 Task: Find connections with filter location Muzaffarnagar with filter topic #moneywith filter profile language German with filter current company Marcura with filter school RAJIV GANDHI UNIVERSITY OF KNOWLEDGE TECHNOLOGIES, NUZVID with filter industry Dairy Product Manufacturing with filter service category Property Management with filter keywords title Drafter
Action: Mouse moved to (697, 114)
Screenshot: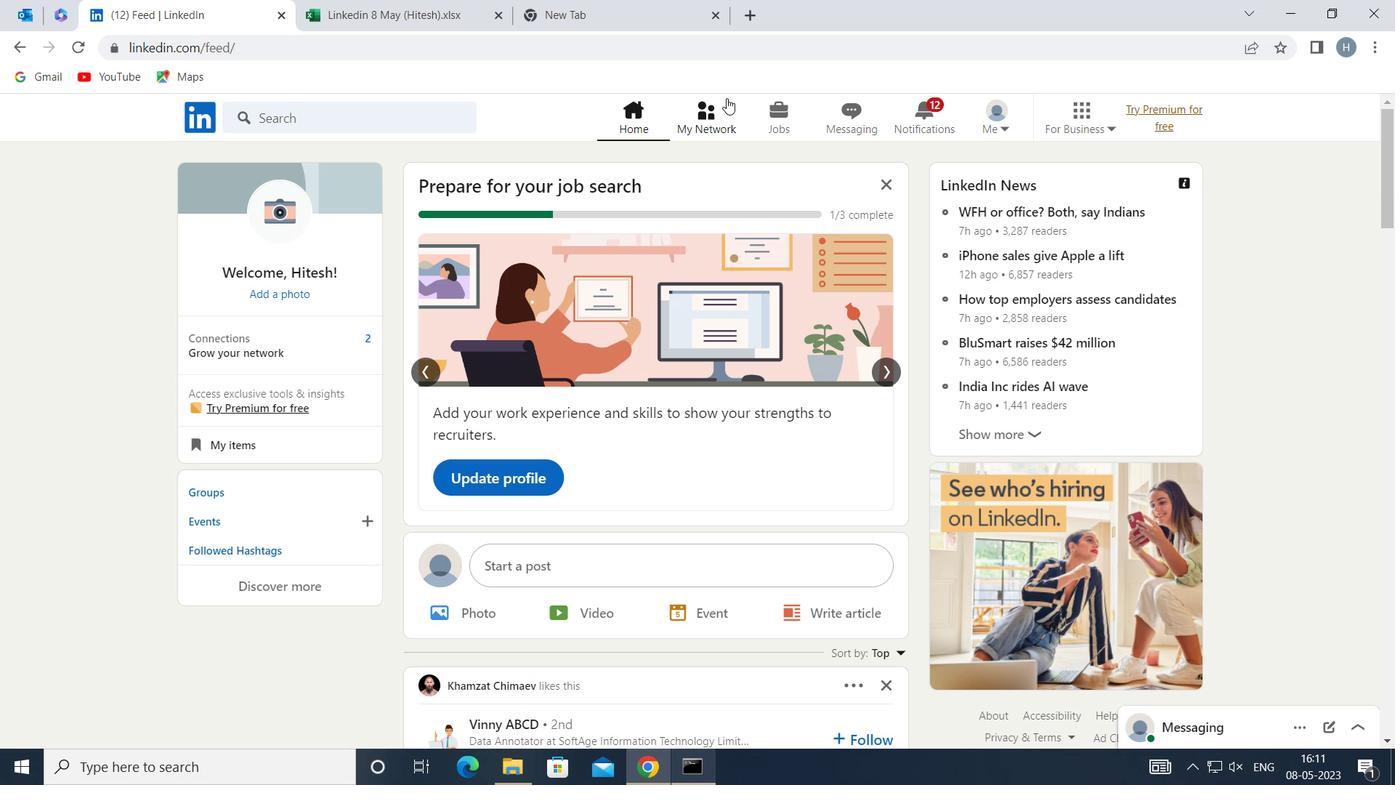 
Action: Mouse pressed left at (697, 114)
Screenshot: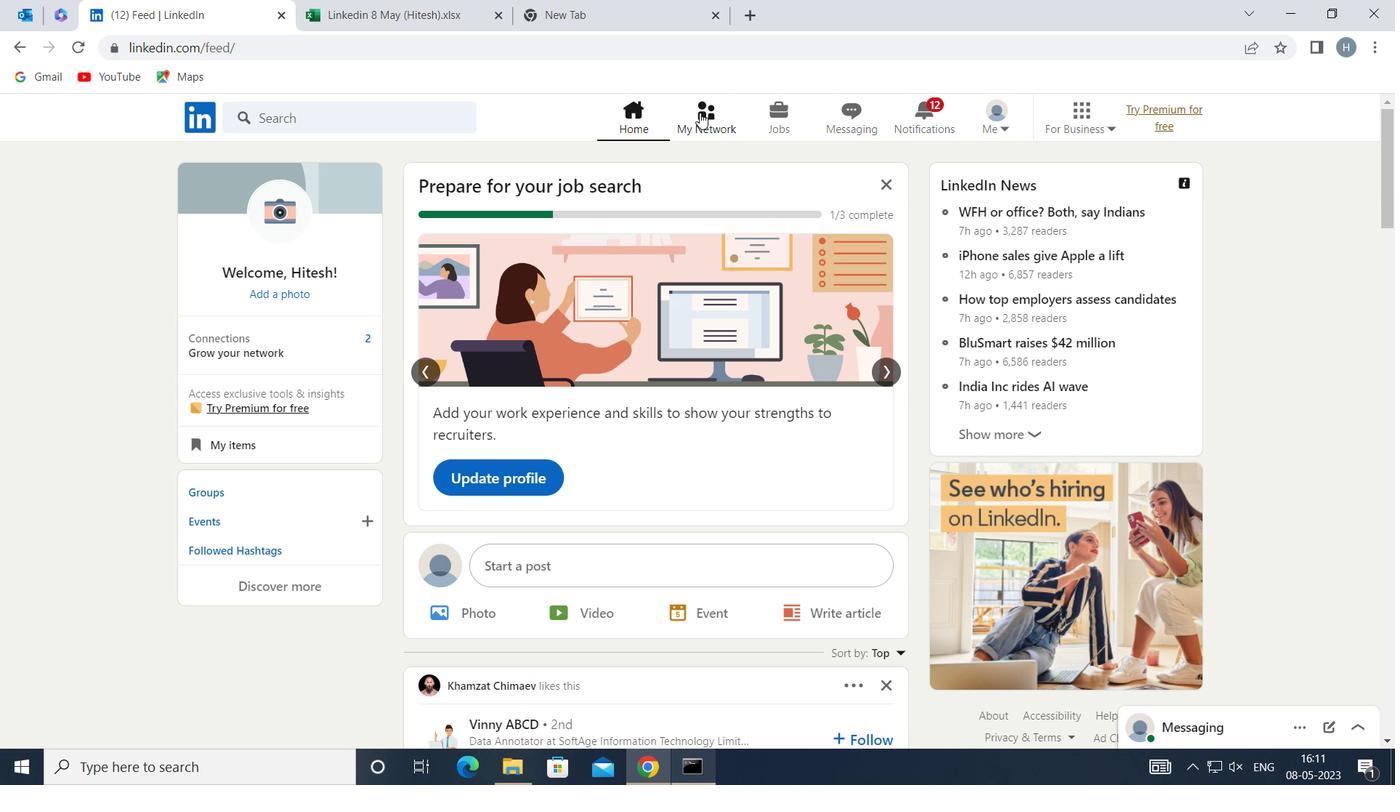 
Action: Mouse moved to (396, 222)
Screenshot: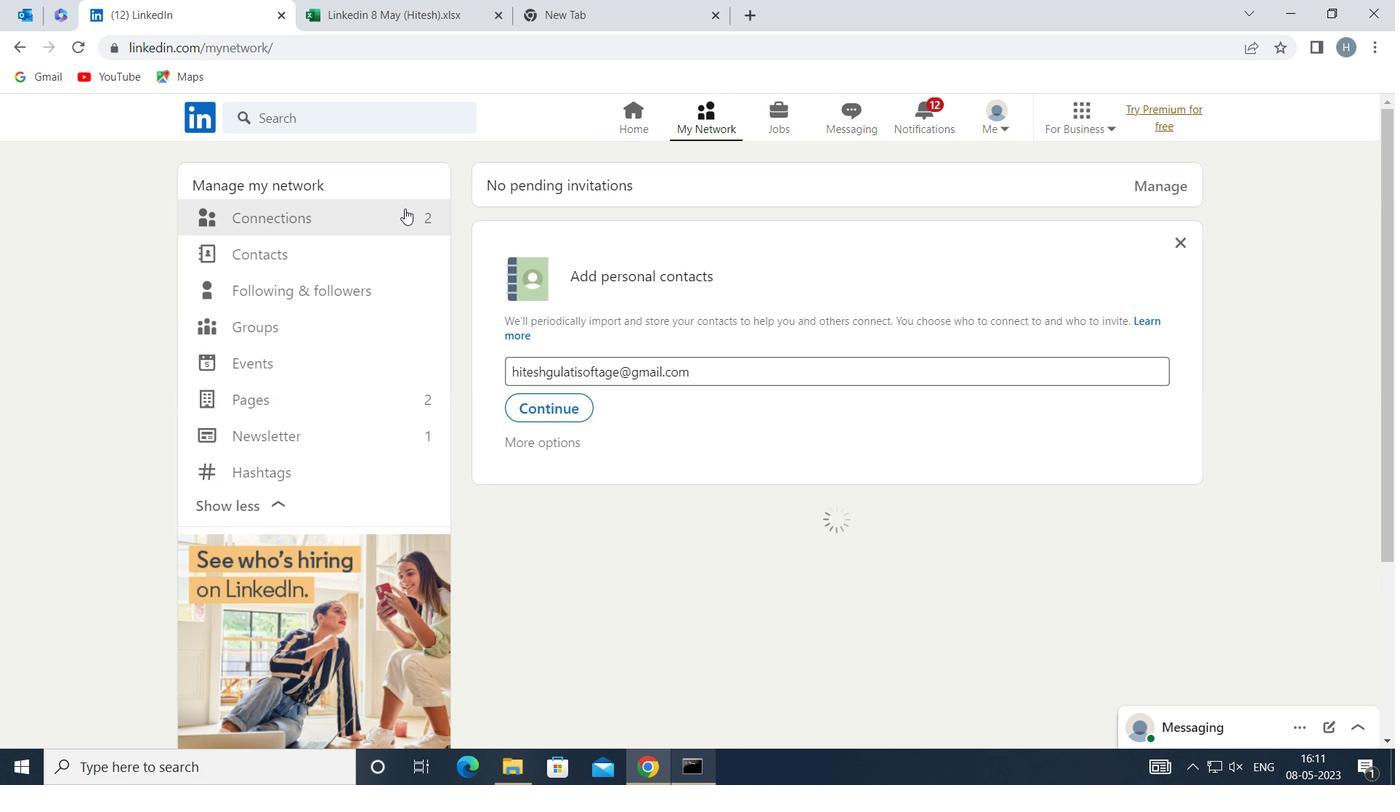 
Action: Mouse pressed left at (396, 222)
Screenshot: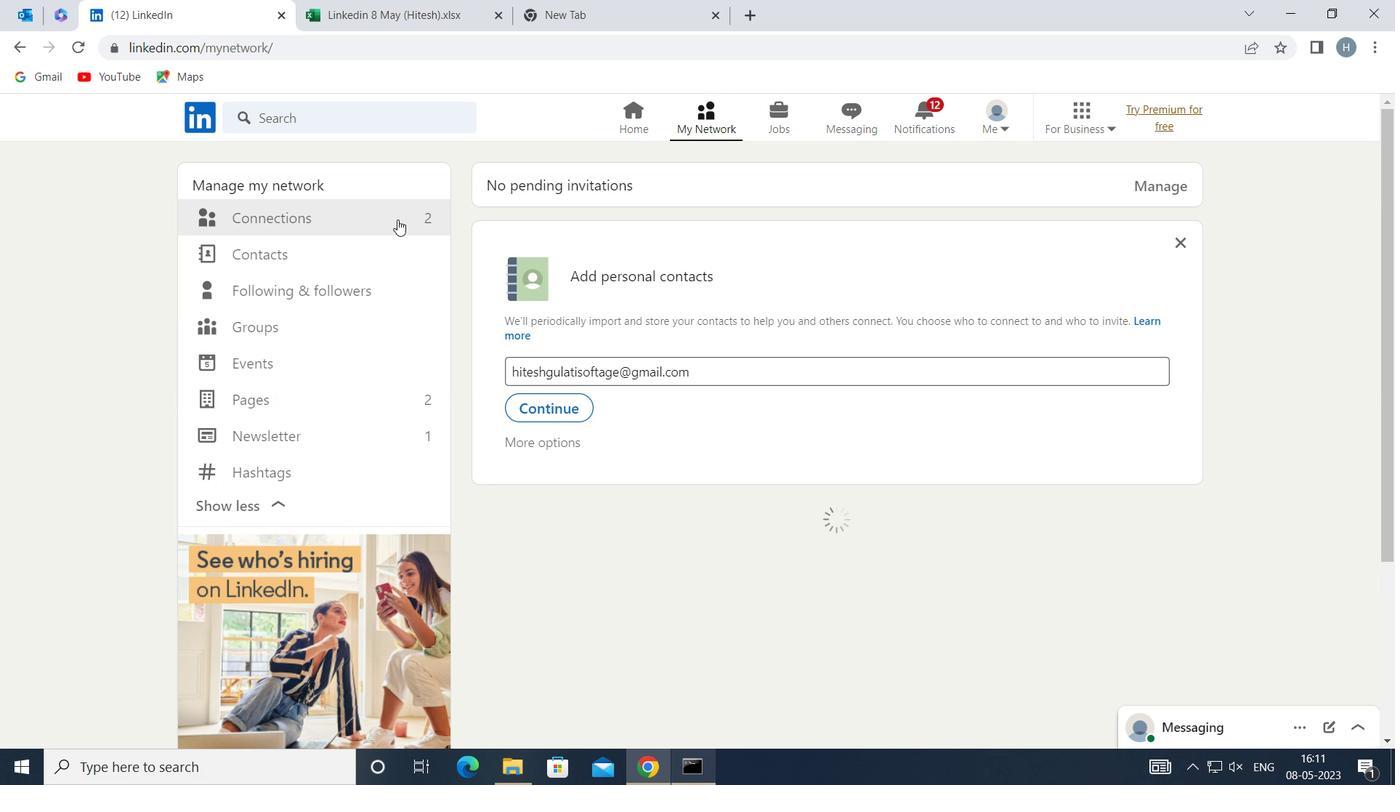 
Action: Mouse moved to (849, 218)
Screenshot: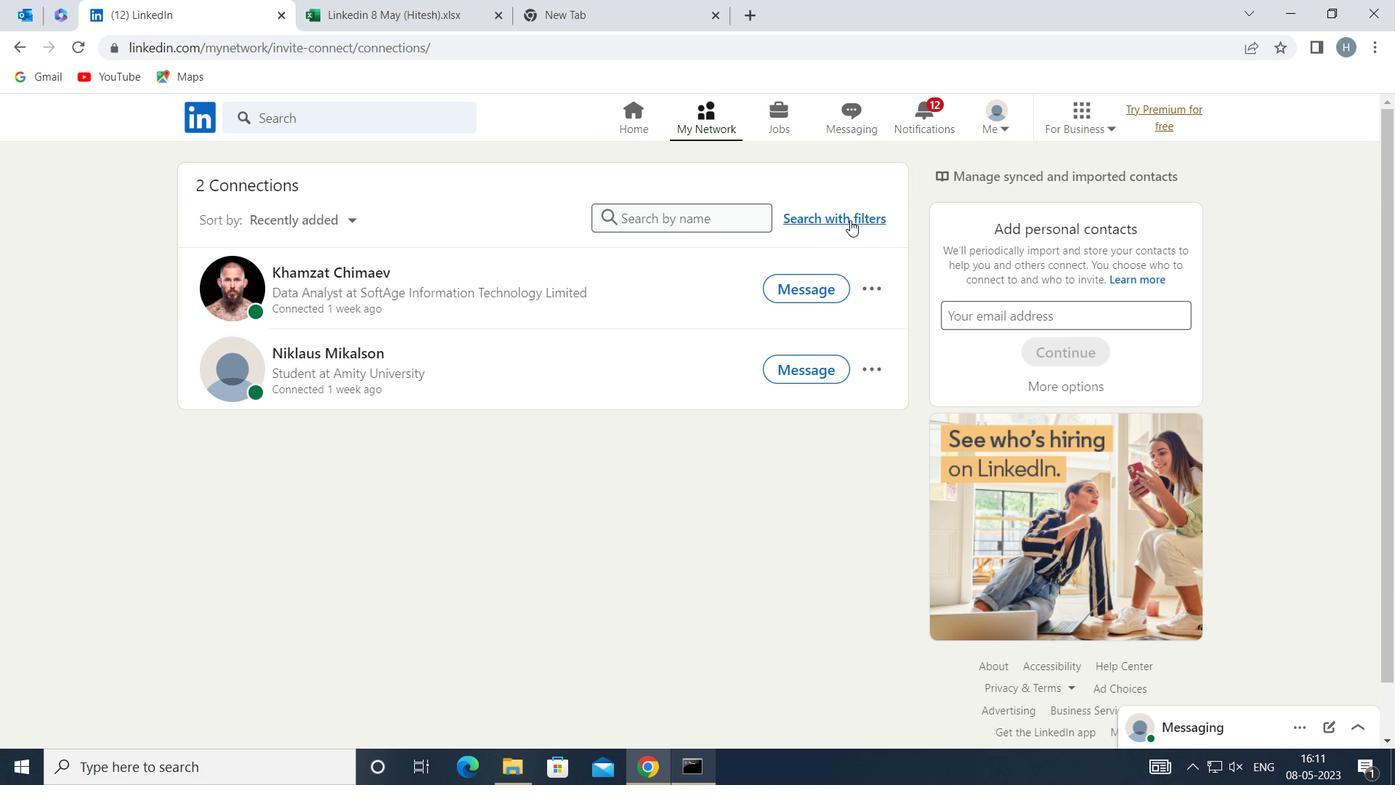 
Action: Mouse pressed left at (849, 218)
Screenshot: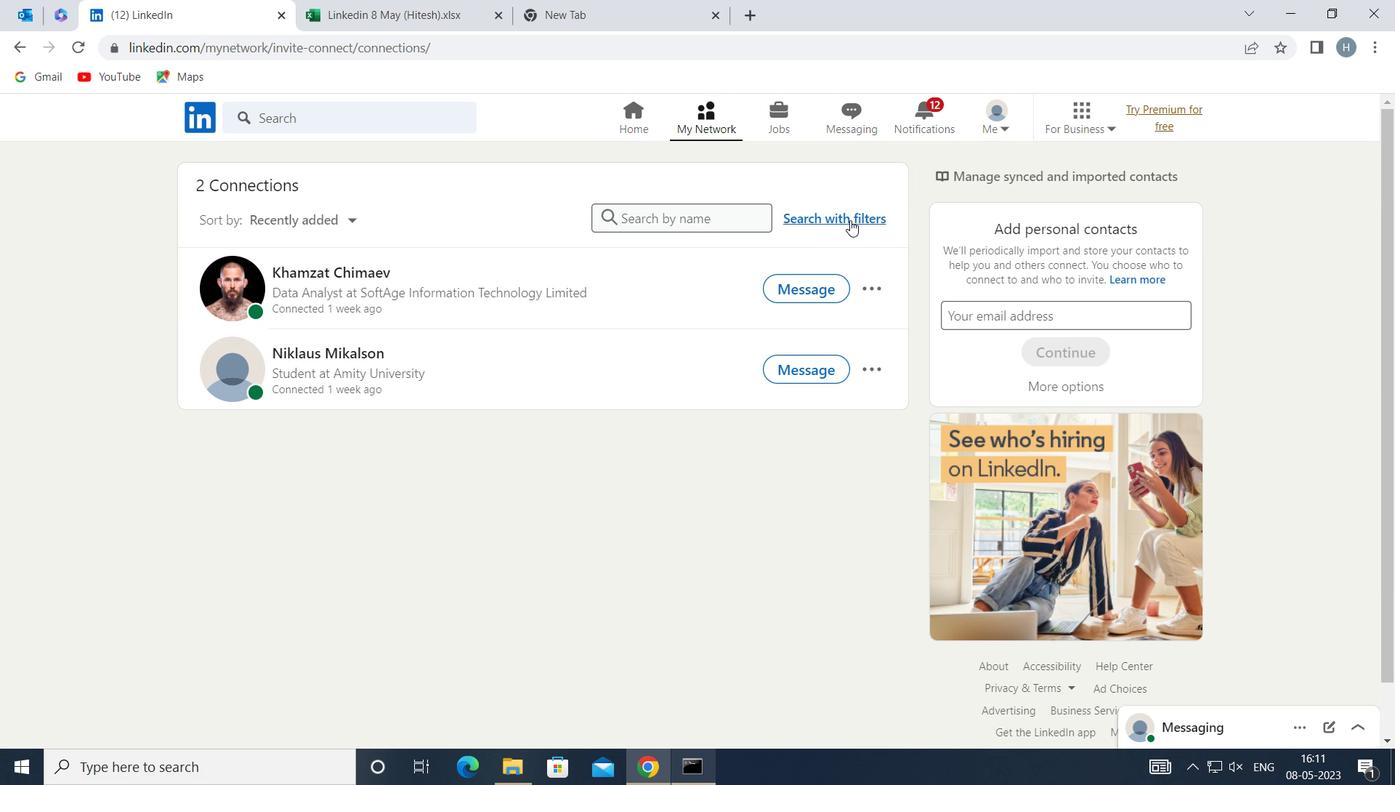 
Action: Mouse moved to (825, 218)
Screenshot: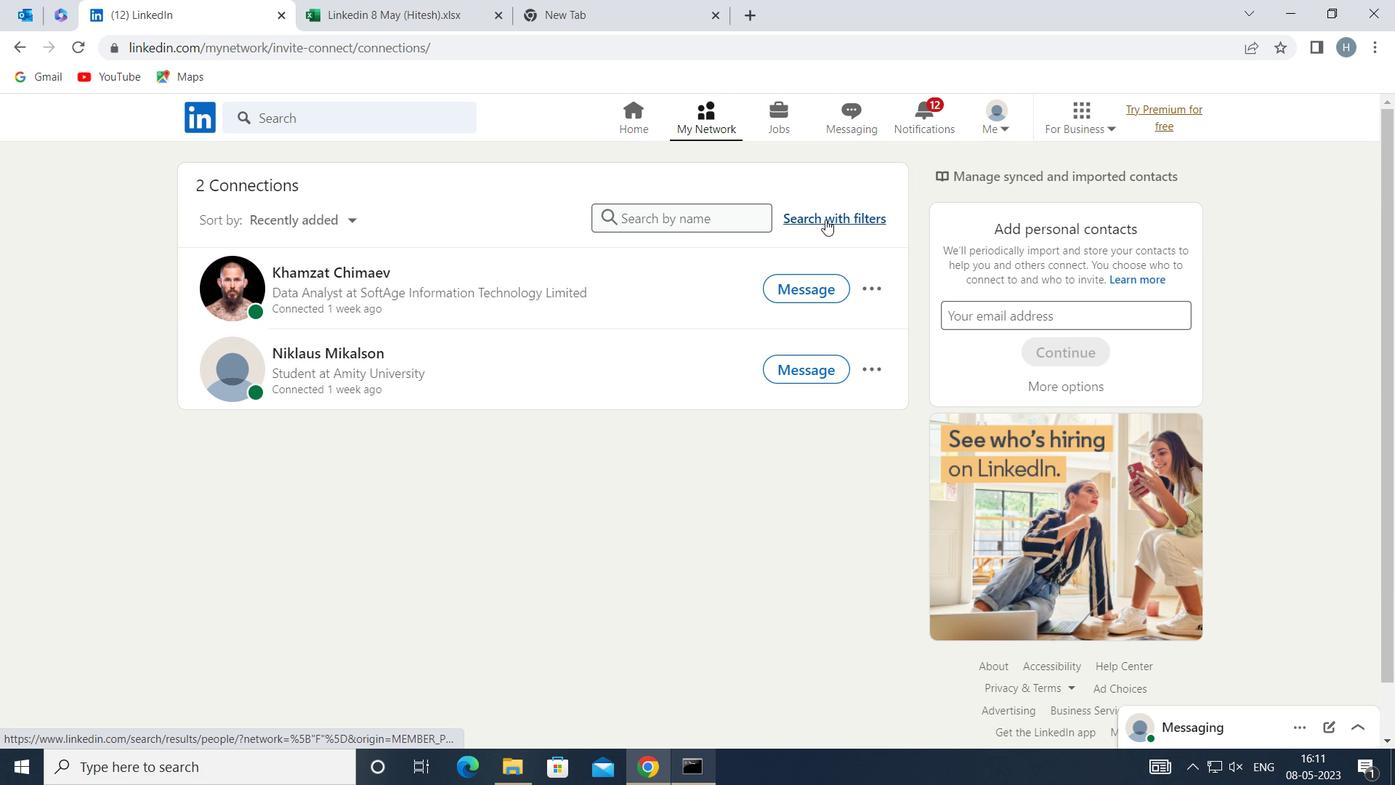 
Action: Mouse pressed left at (825, 218)
Screenshot: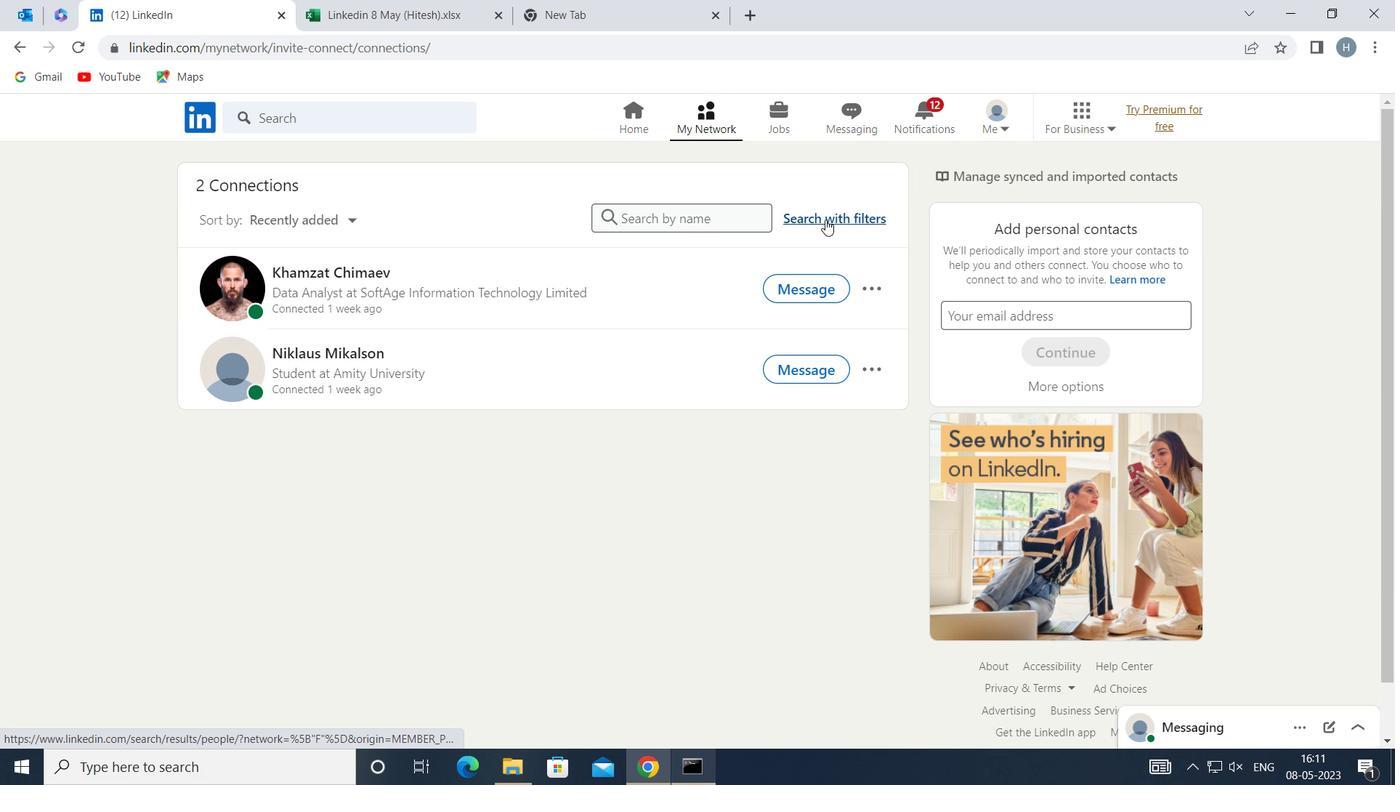 
Action: Mouse moved to (753, 165)
Screenshot: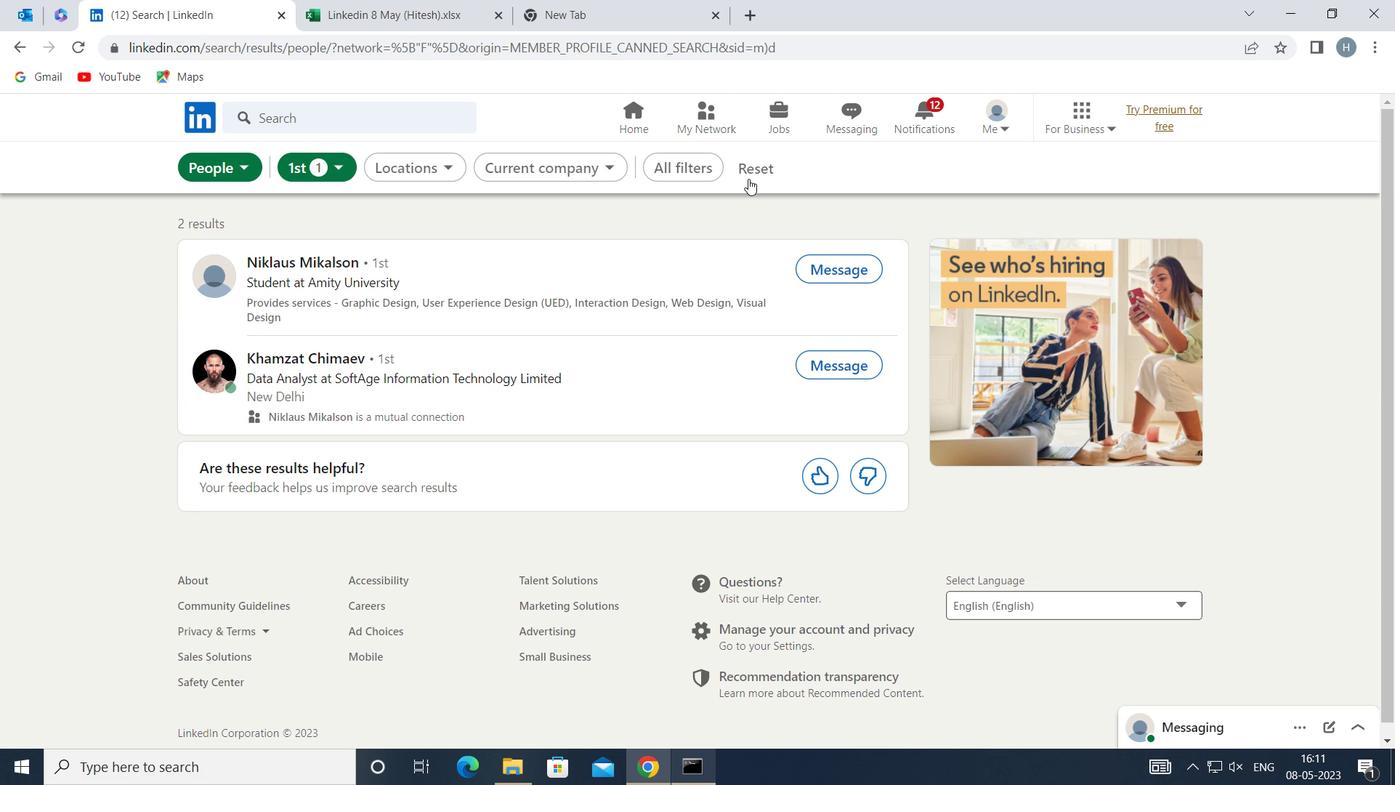 
Action: Mouse pressed left at (753, 165)
Screenshot: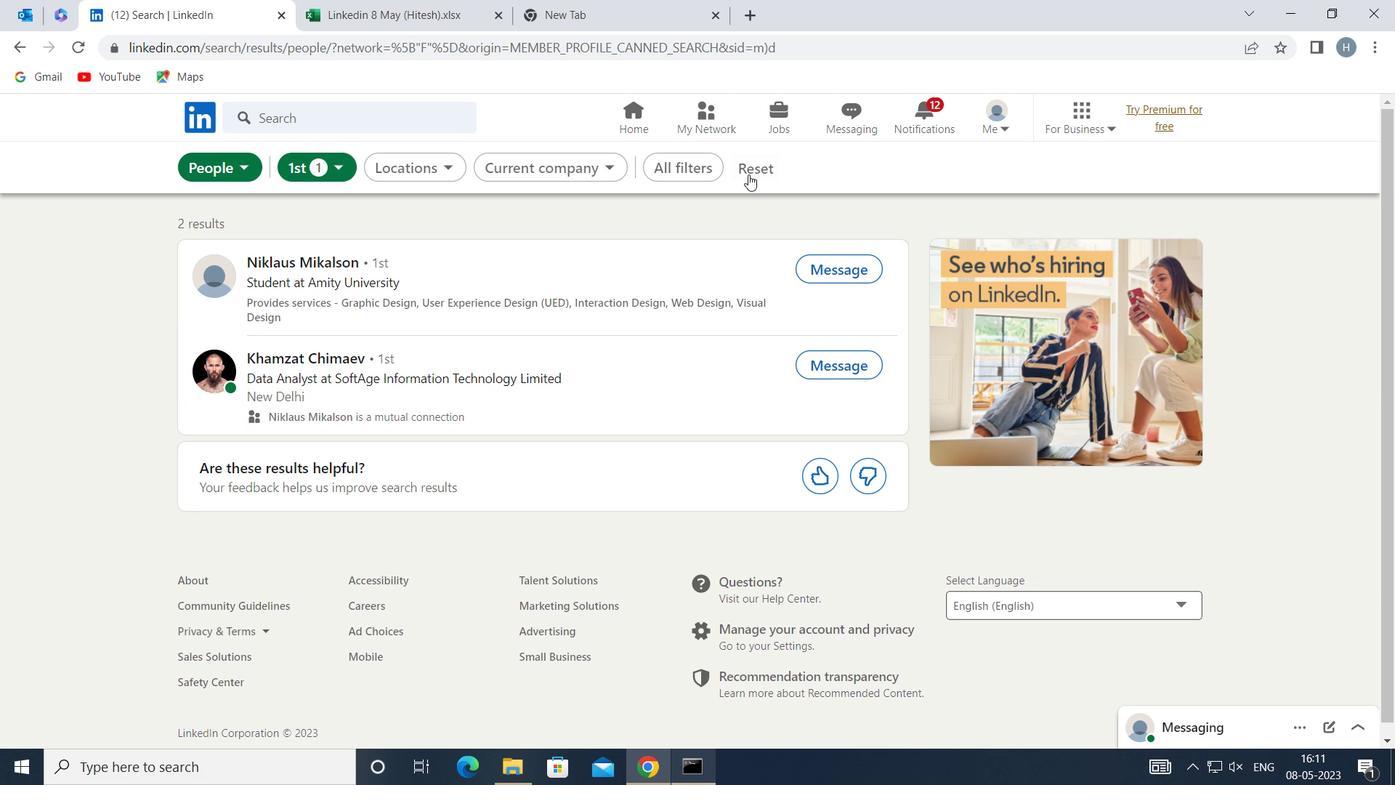 
Action: Mouse moved to (732, 164)
Screenshot: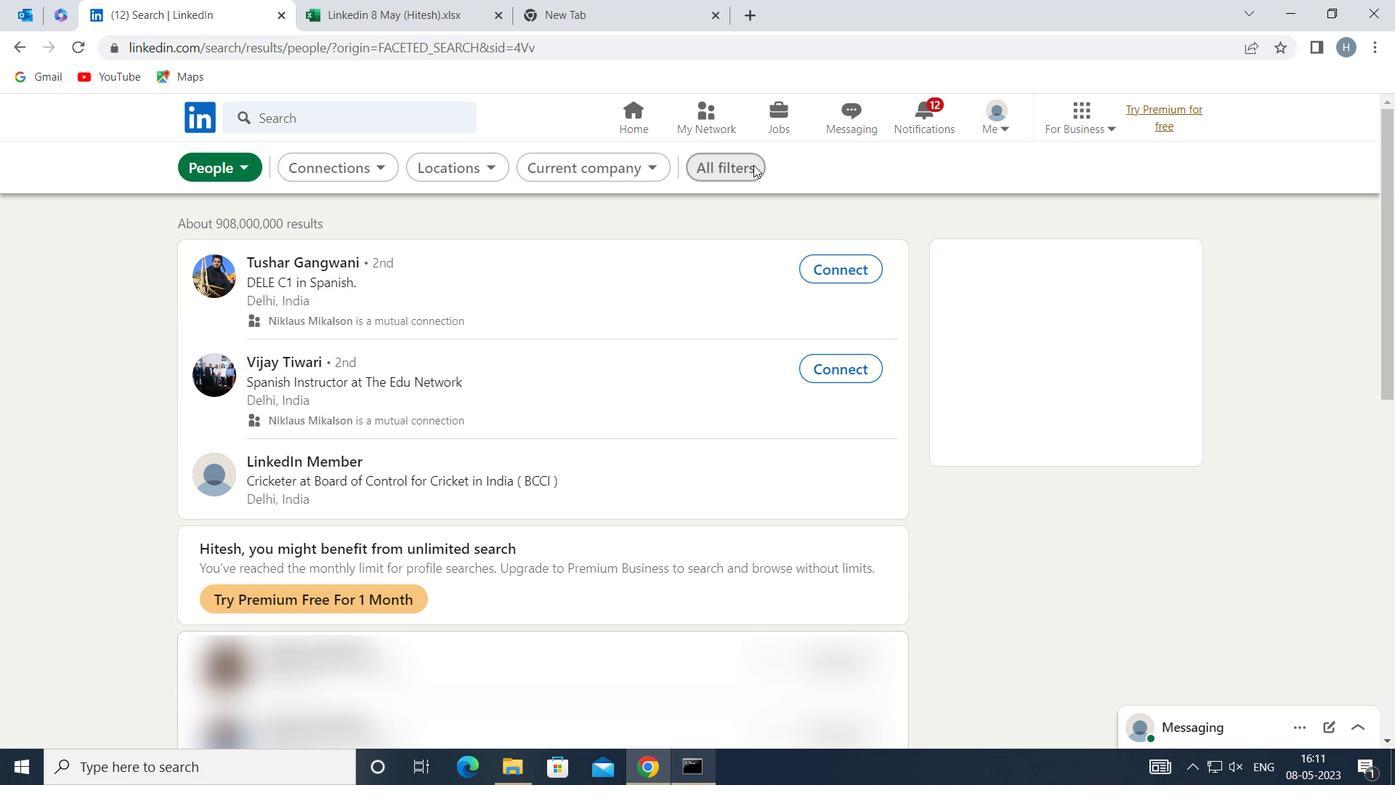 
Action: Mouse pressed left at (732, 164)
Screenshot: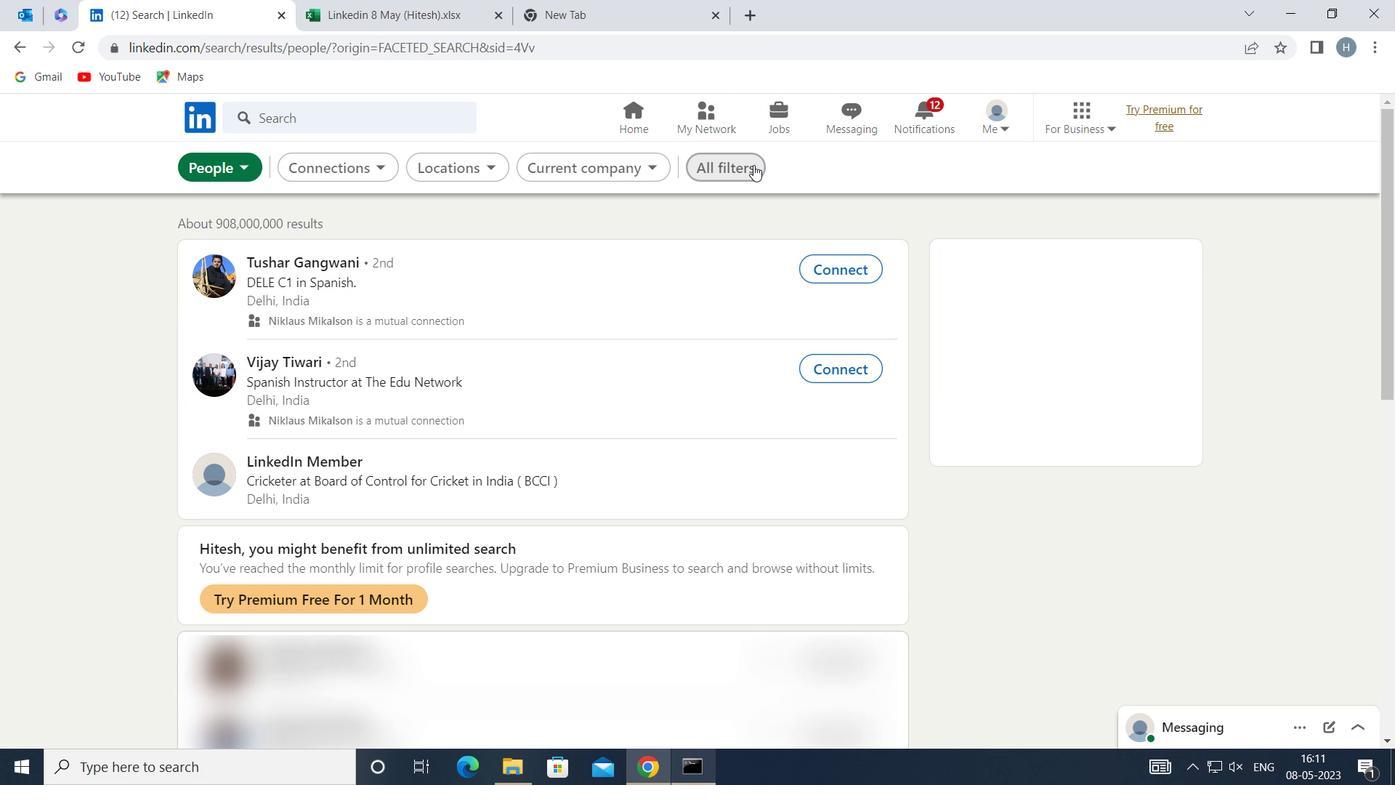 
Action: Mouse moved to (1074, 344)
Screenshot: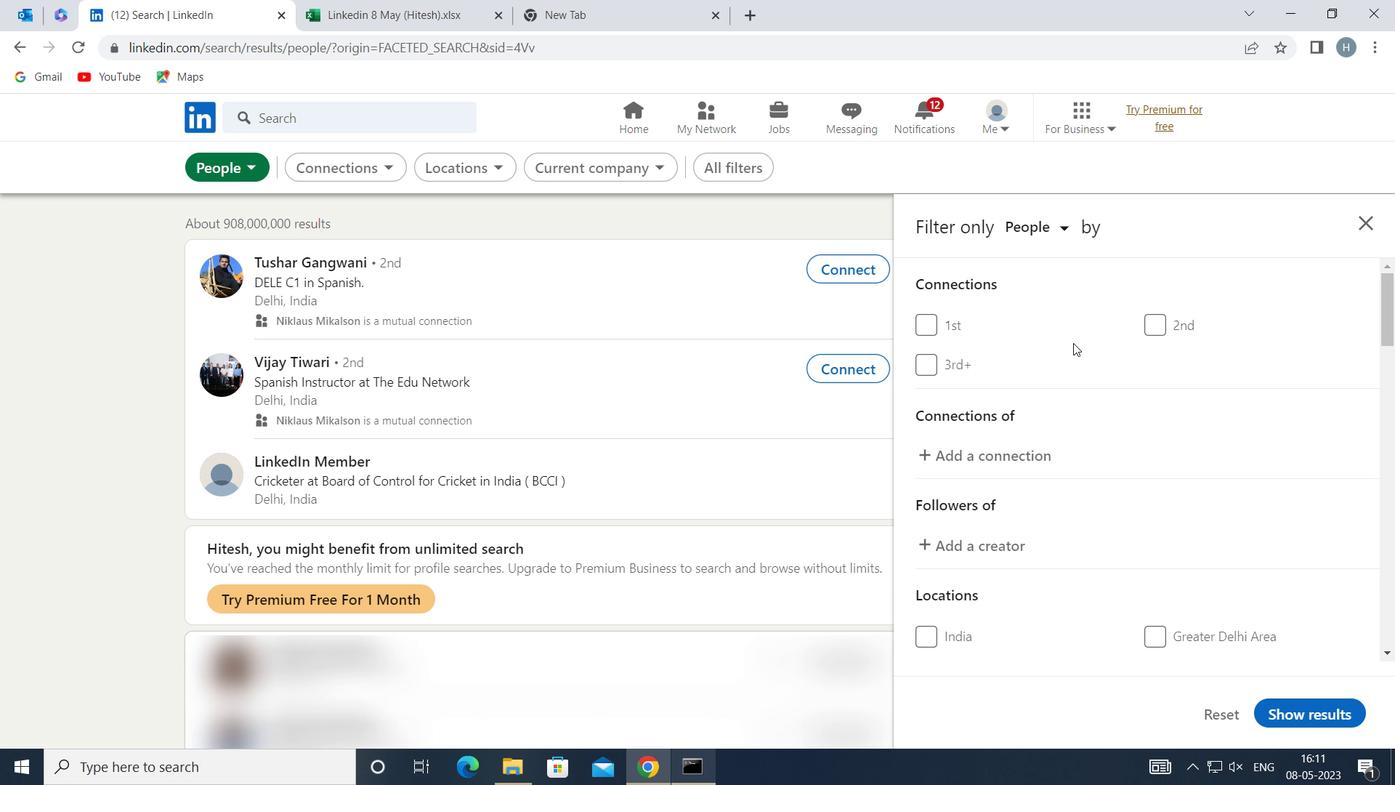 
Action: Mouse scrolled (1074, 343) with delta (0, 0)
Screenshot: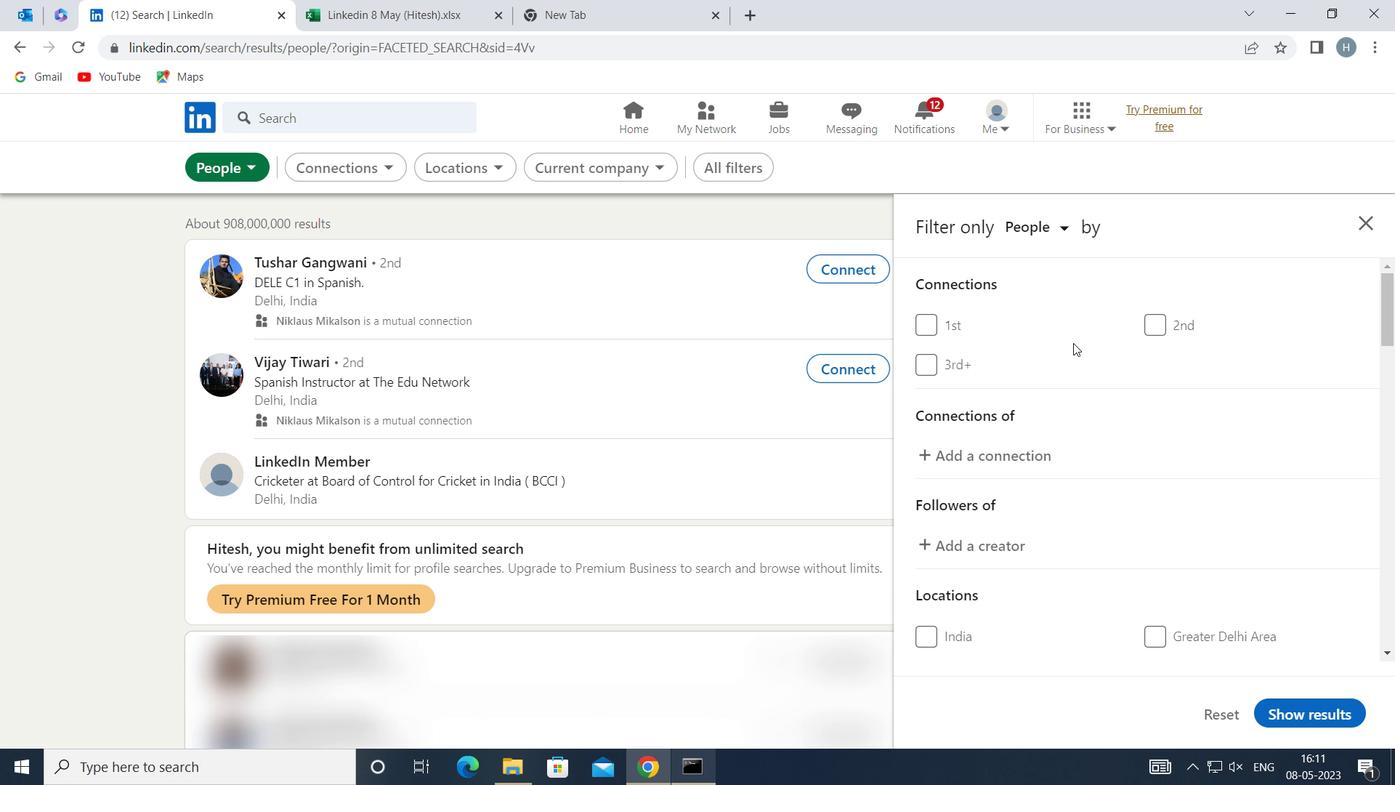 
Action: Mouse moved to (1073, 349)
Screenshot: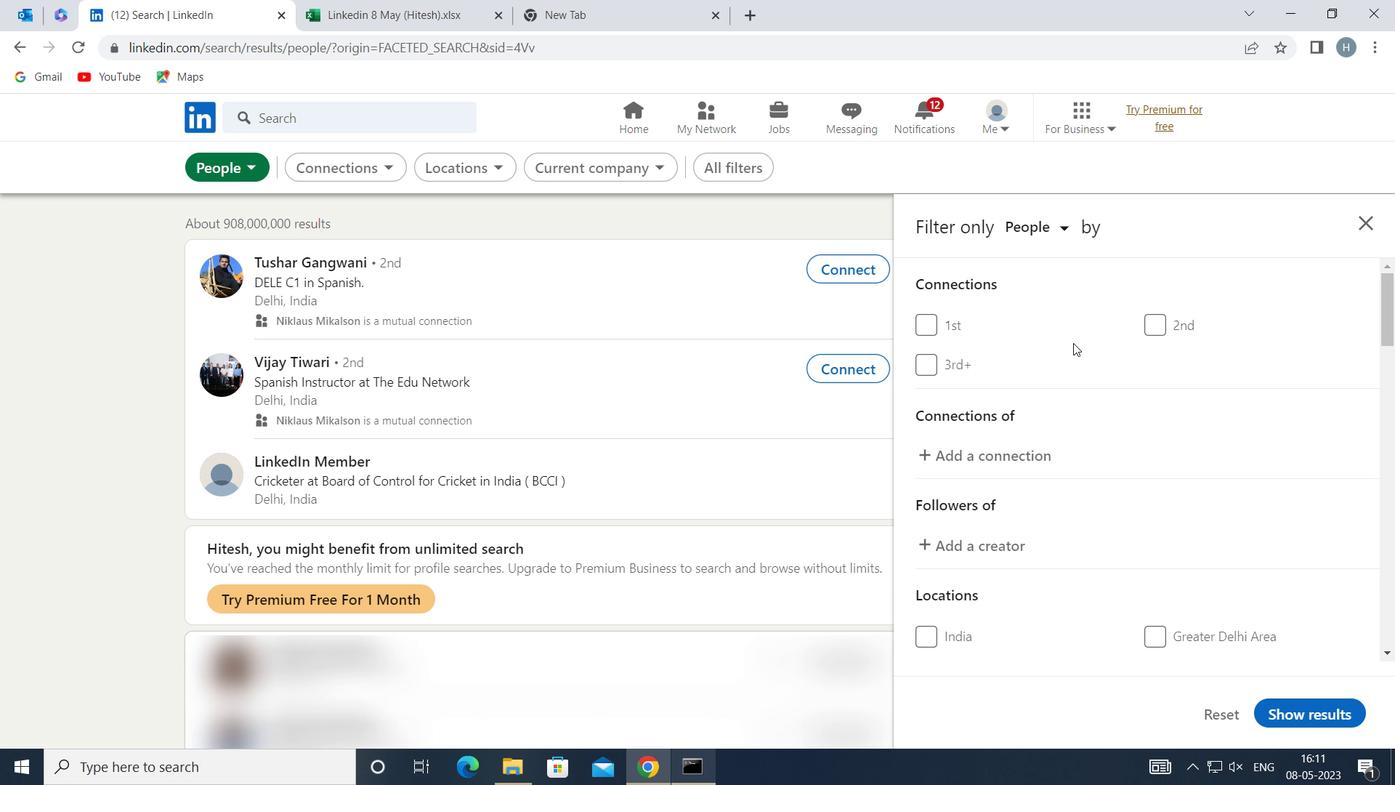 
Action: Mouse scrolled (1073, 348) with delta (0, 0)
Screenshot: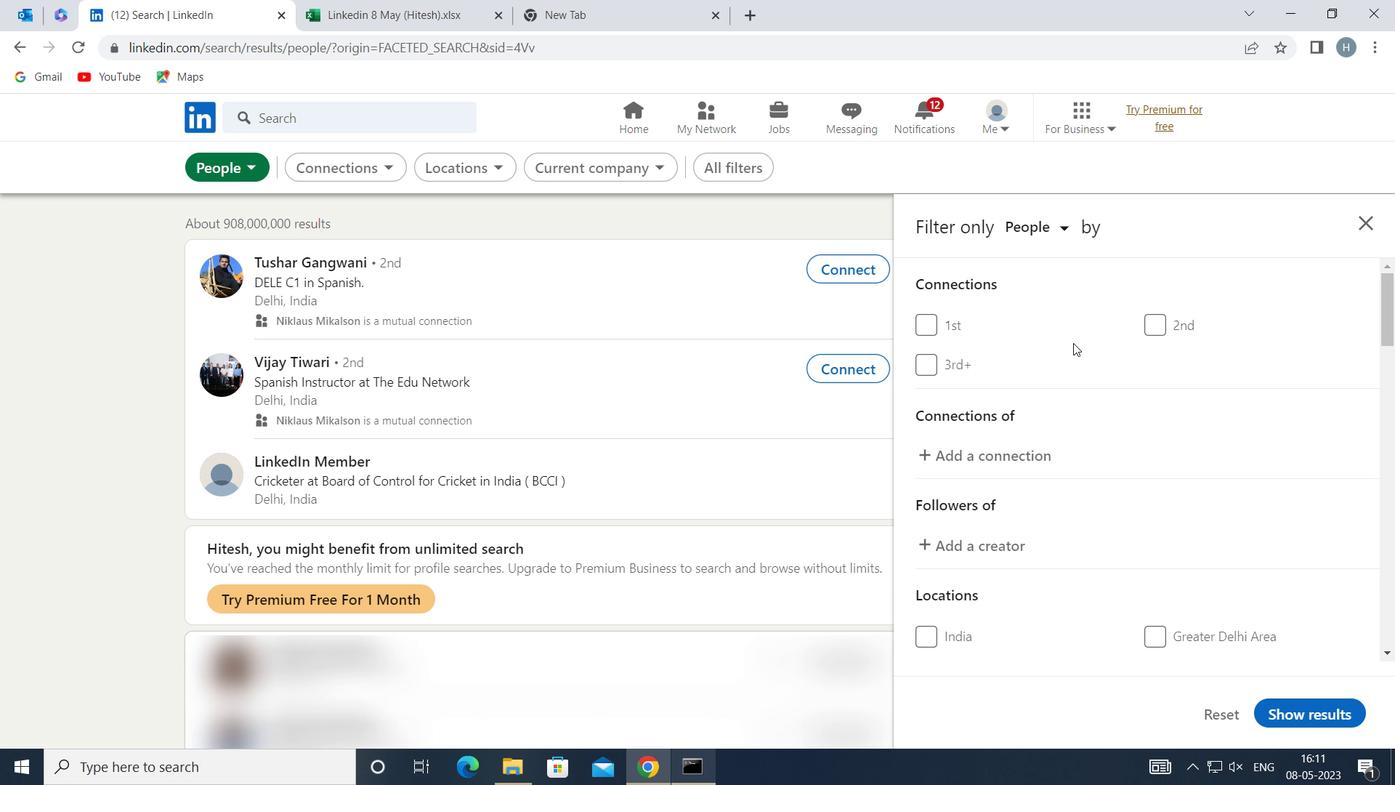 
Action: Mouse moved to (1073, 351)
Screenshot: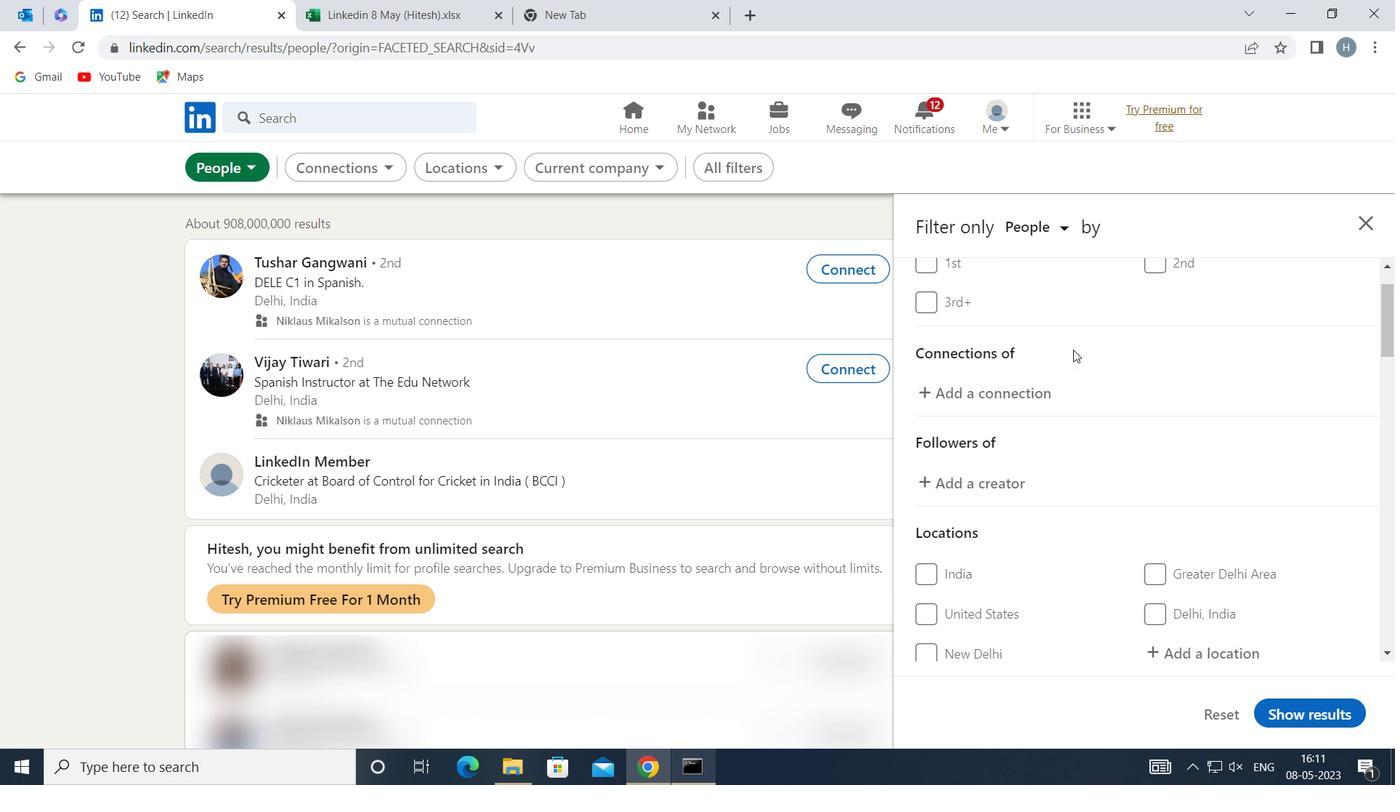 
Action: Mouse scrolled (1073, 350) with delta (0, 0)
Screenshot: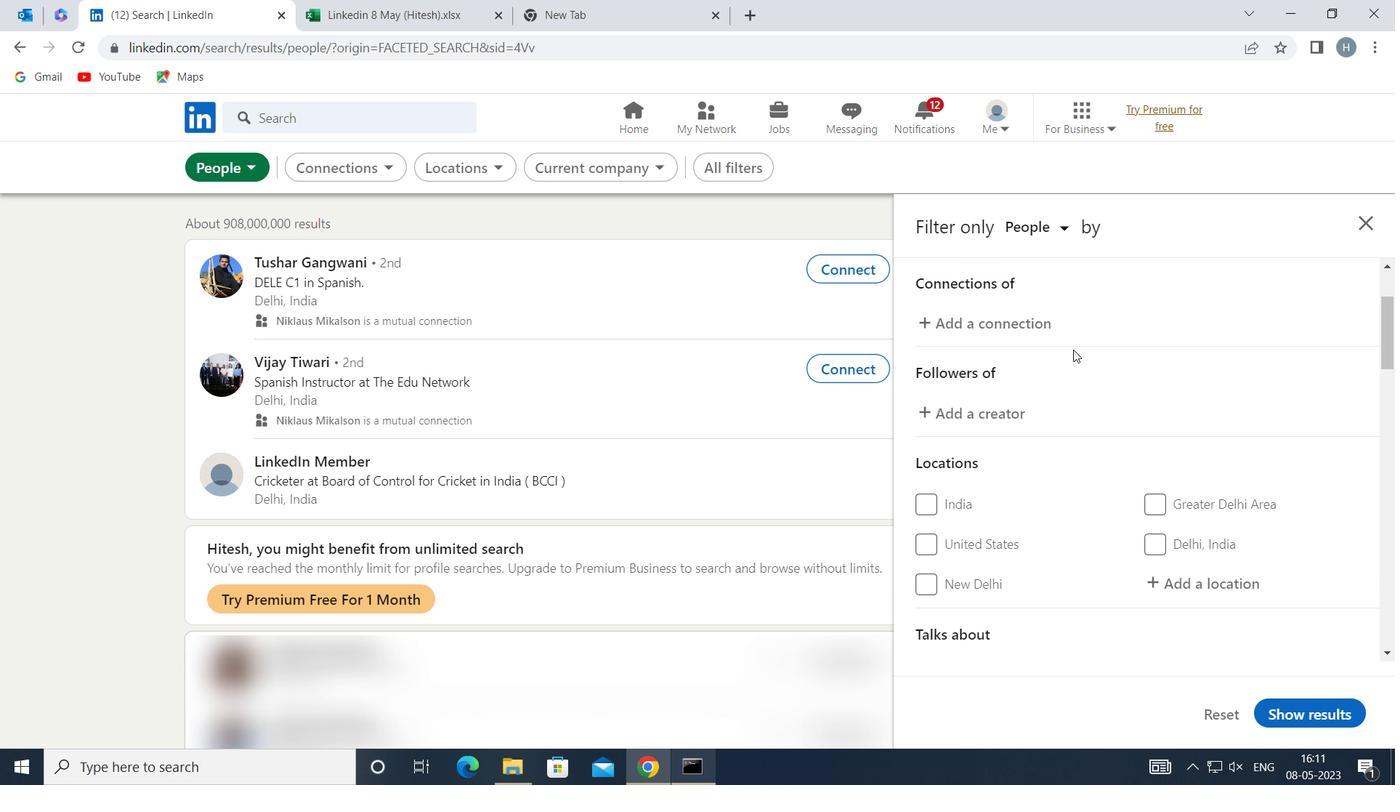 
Action: Mouse moved to (1183, 434)
Screenshot: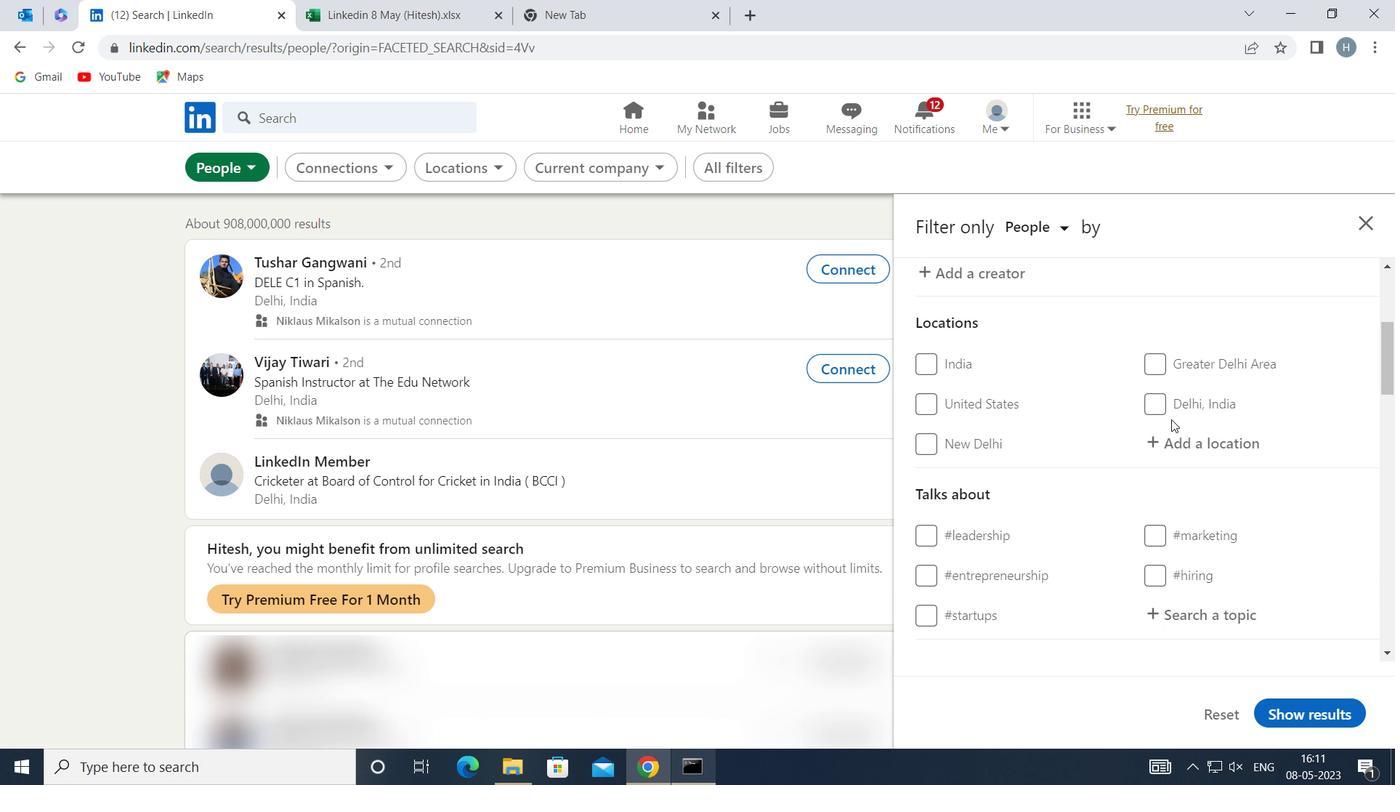 
Action: Mouse pressed left at (1183, 434)
Screenshot: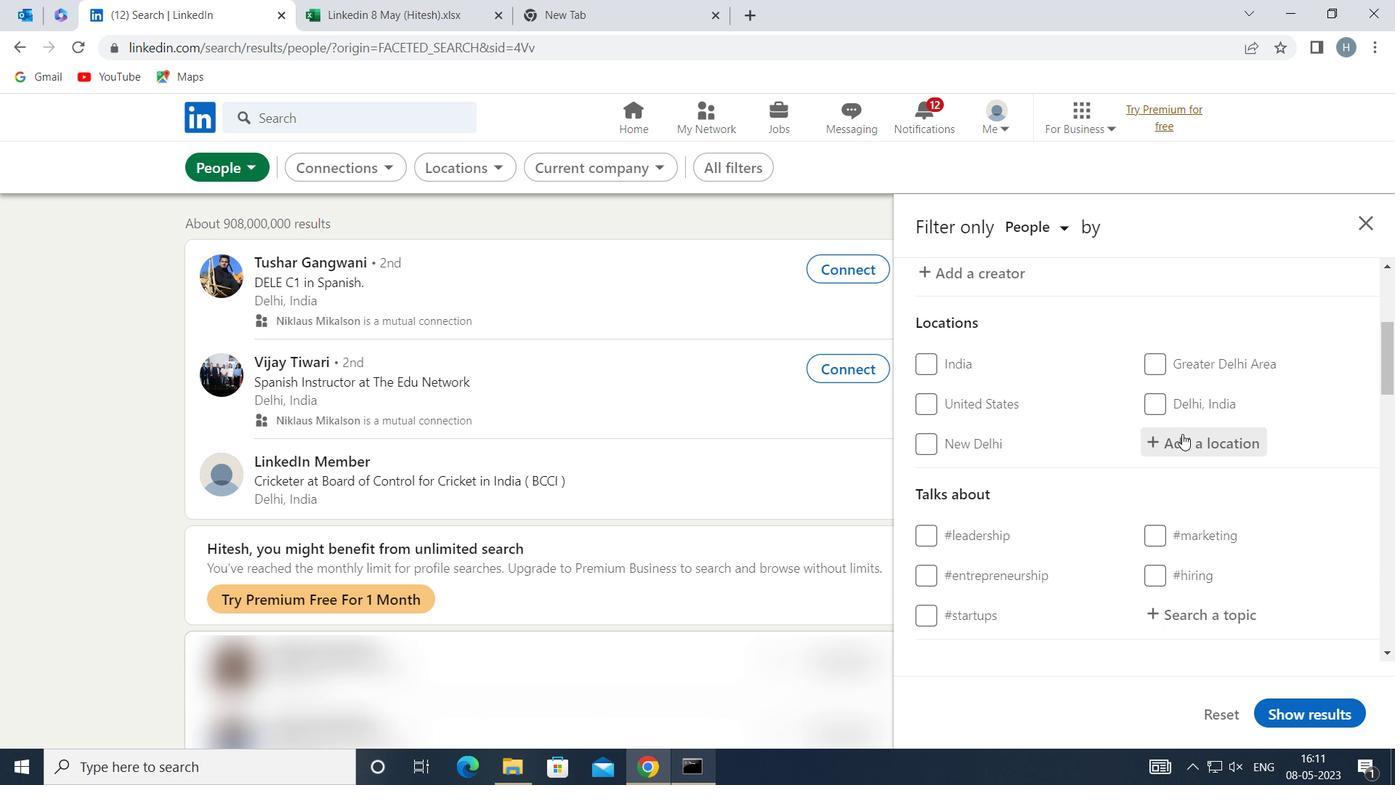 
Action: Key pressed <Key.shift>MUZAFFARNA
Screenshot: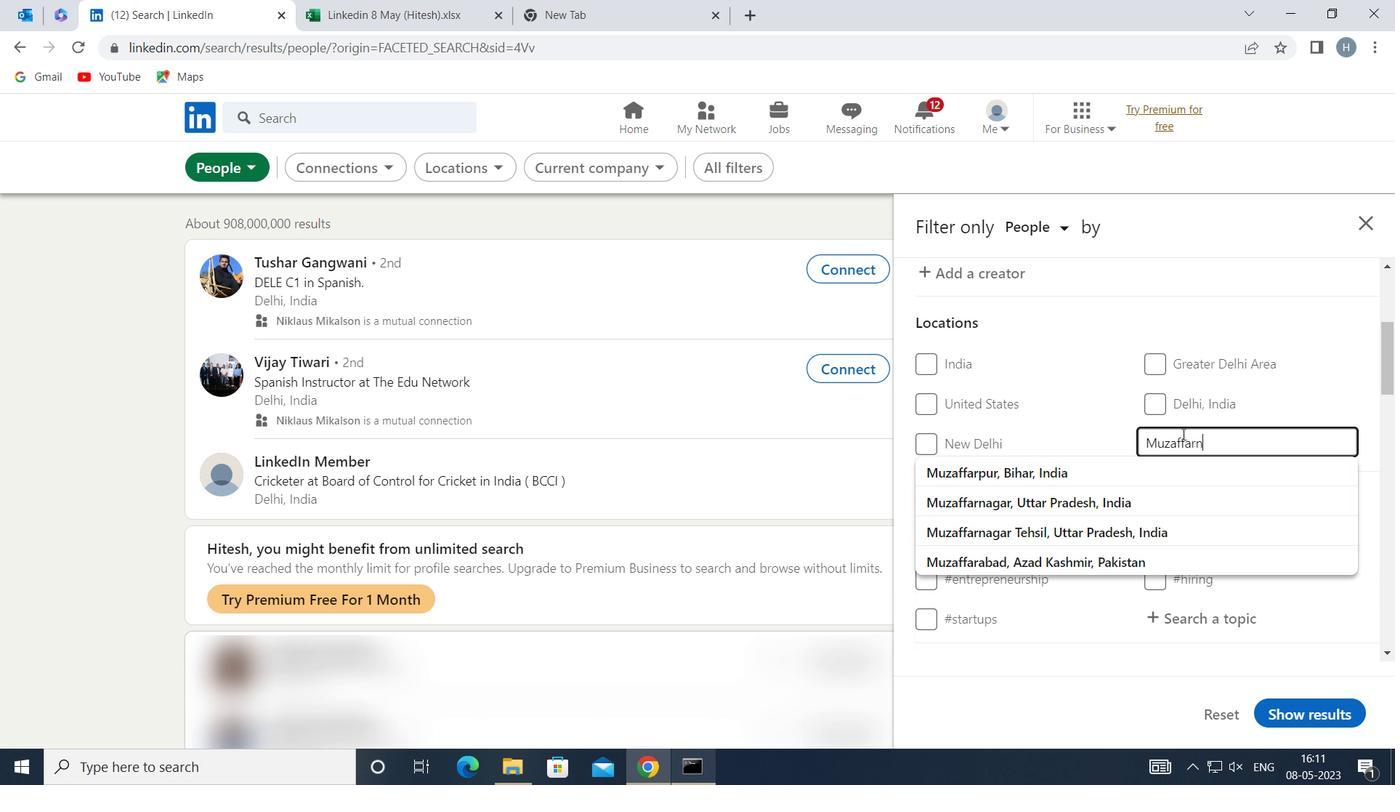 
Action: Mouse moved to (1182, 469)
Screenshot: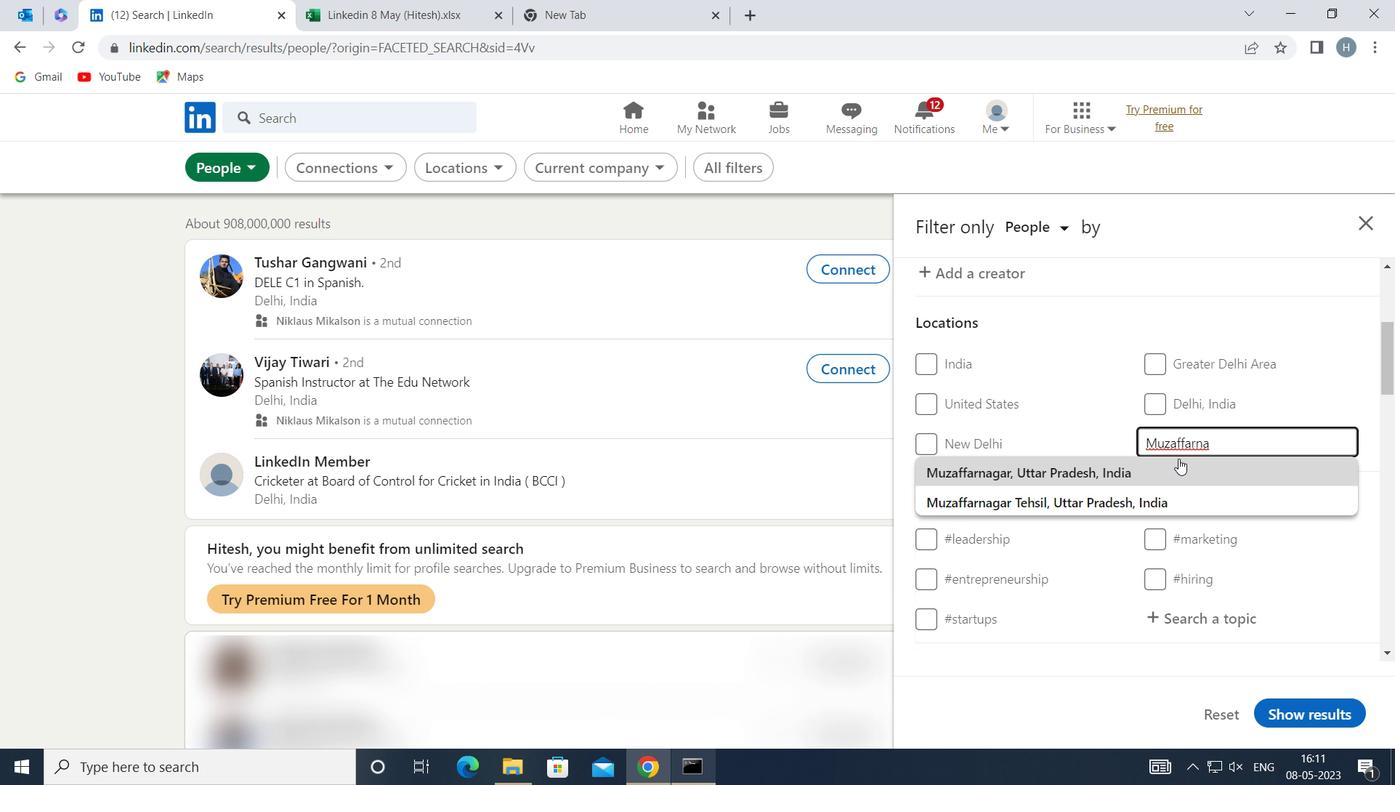 
Action: Mouse pressed left at (1182, 469)
Screenshot: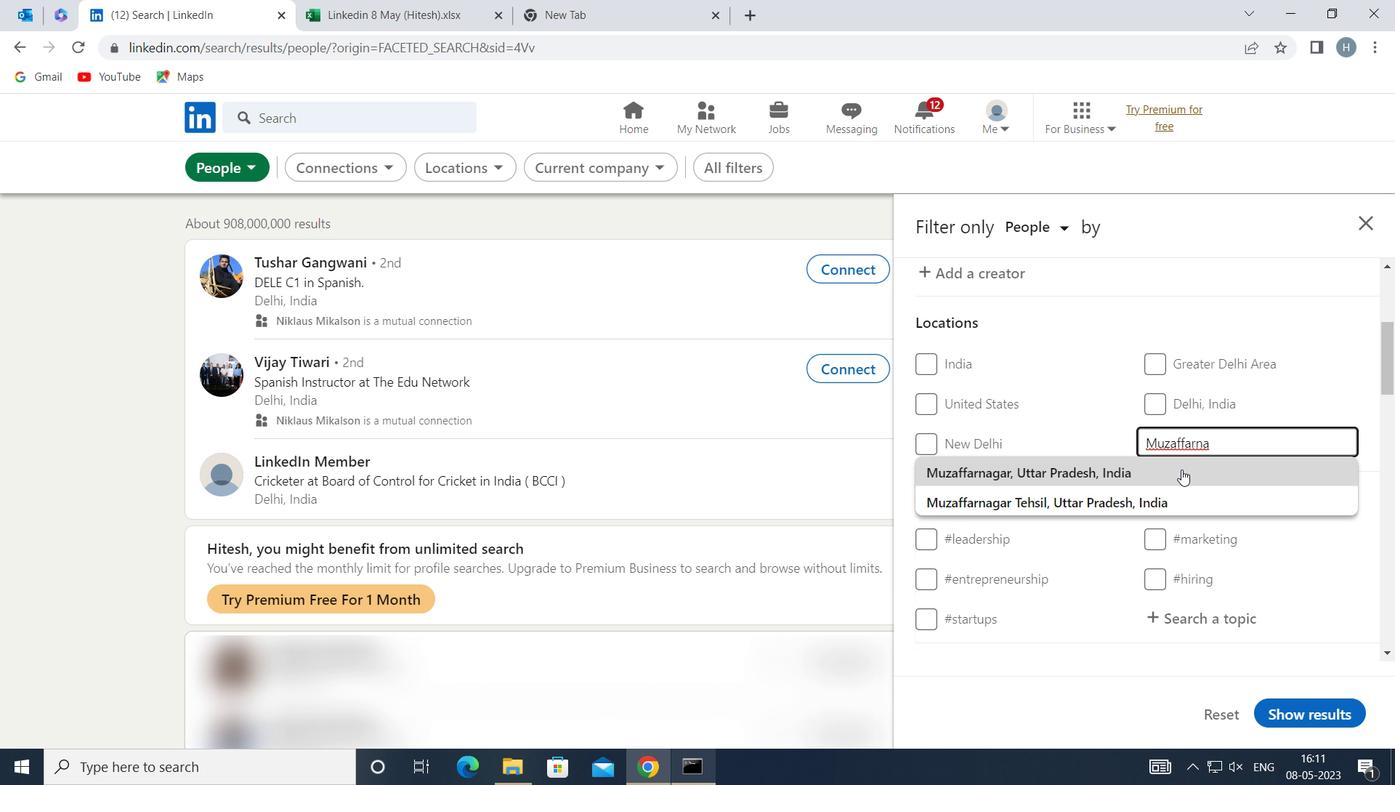 
Action: Mouse moved to (1181, 444)
Screenshot: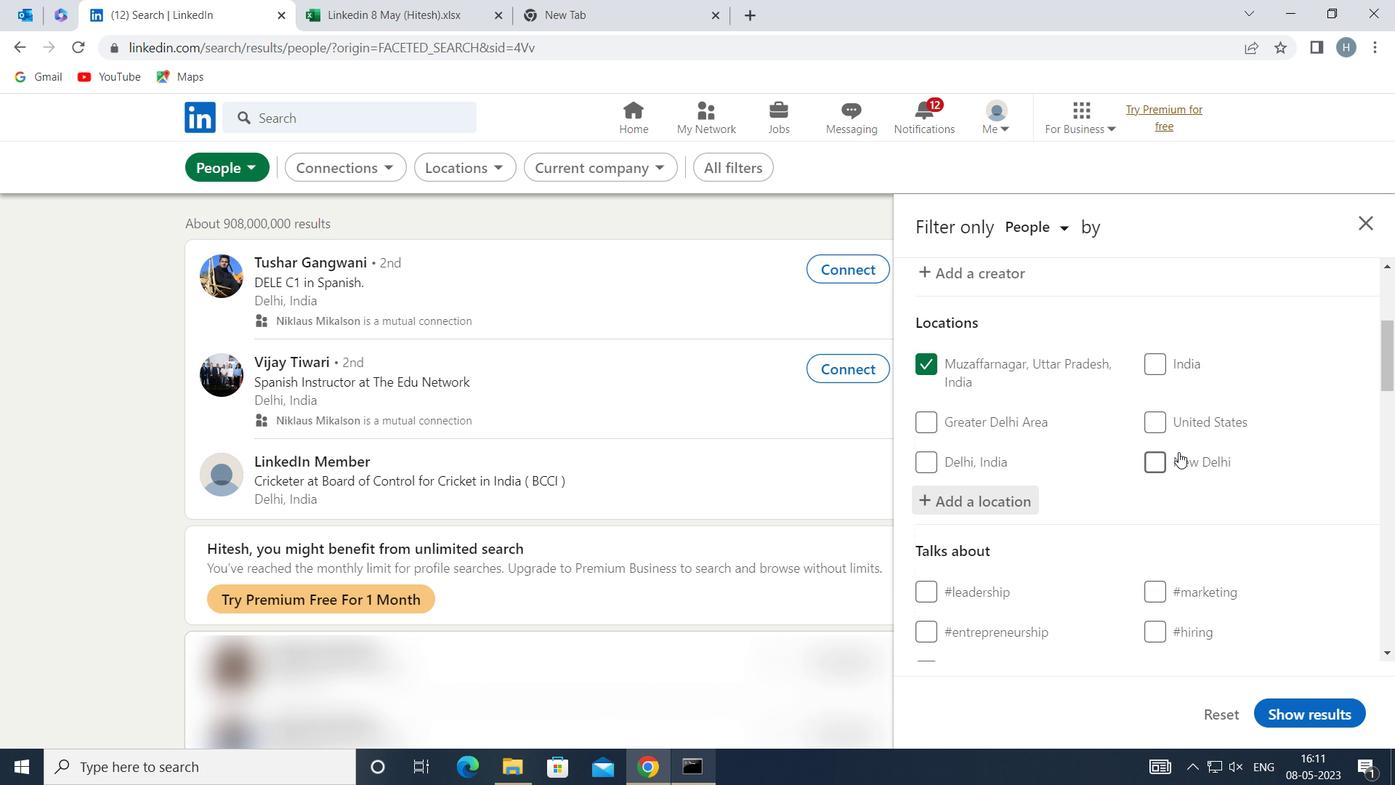 
Action: Mouse scrolled (1181, 443) with delta (0, 0)
Screenshot: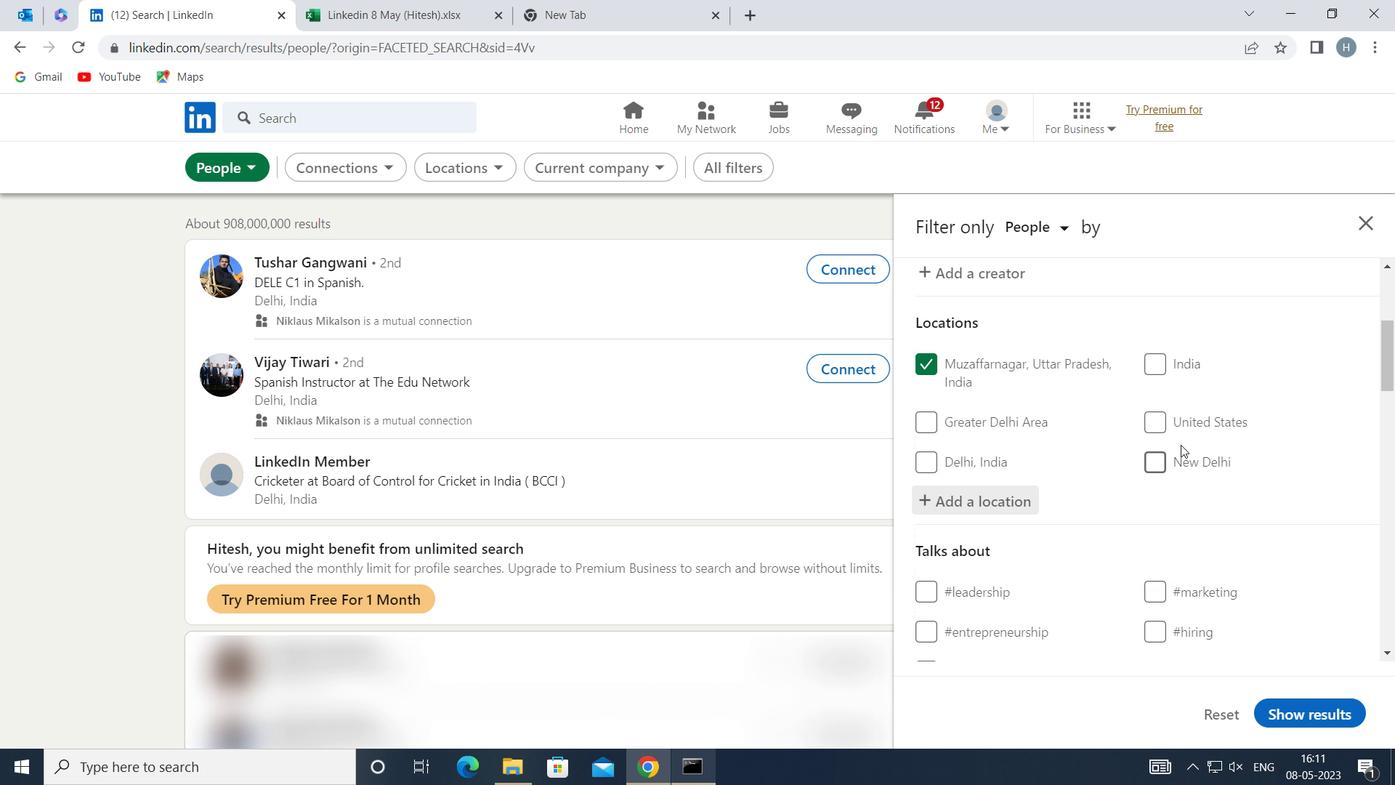 
Action: Mouse scrolled (1181, 443) with delta (0, 0)
Screenshot: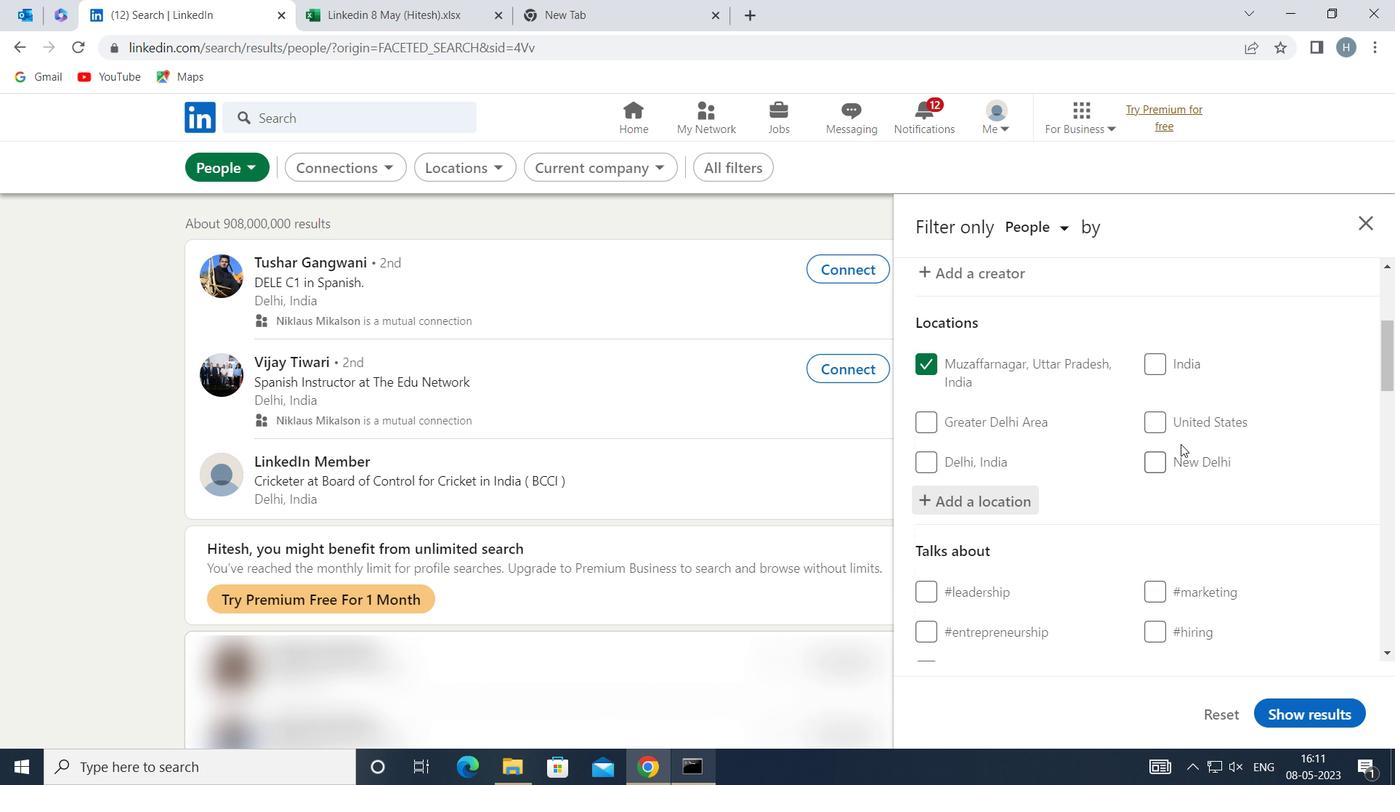 
Action: Mouse moved to (1192, 478)
Screenshot: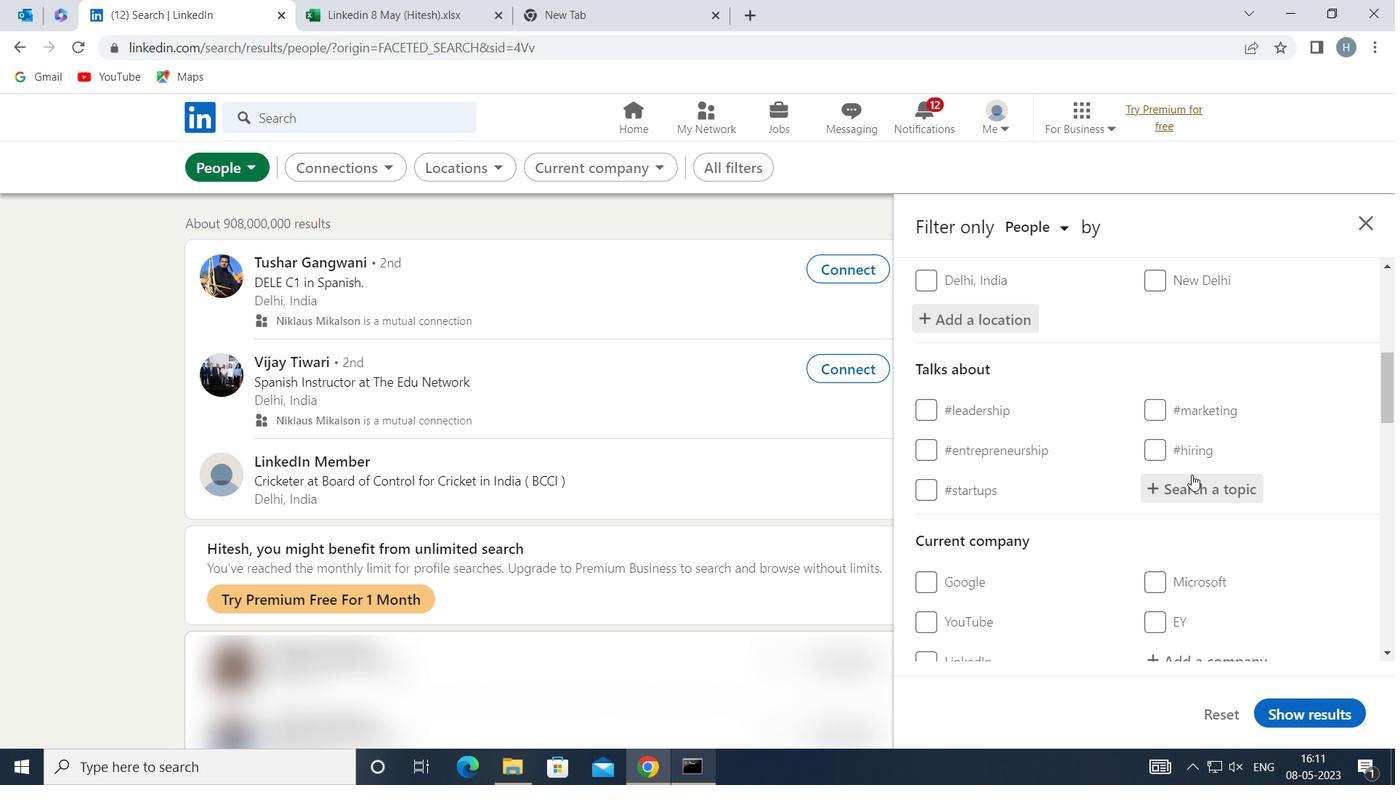 
Action: Mouse pressed left at (1192, 478)
Screenshot: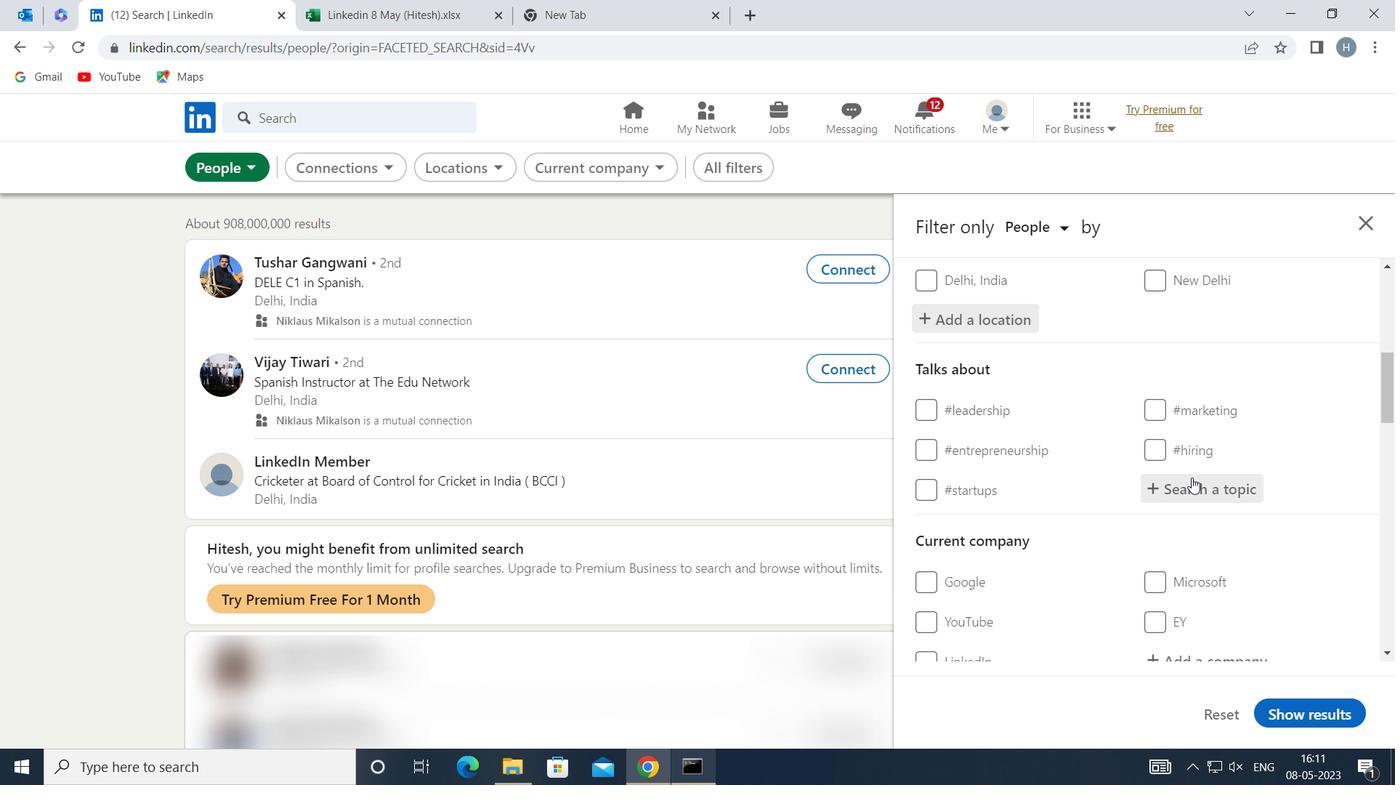 
Action: Key pressed MONEY
Screenshot: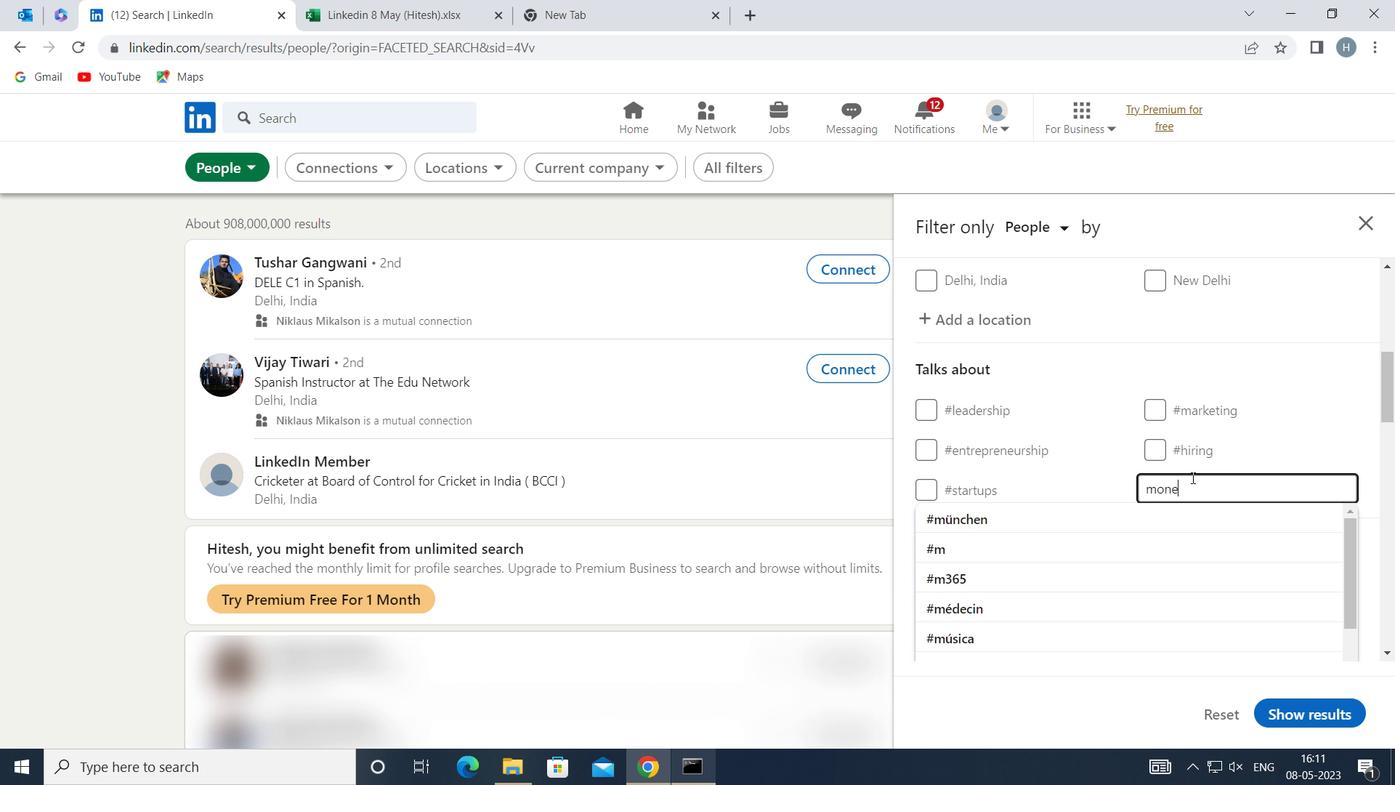 
Action: Mouse moved to (1054, 523)
Screenshot: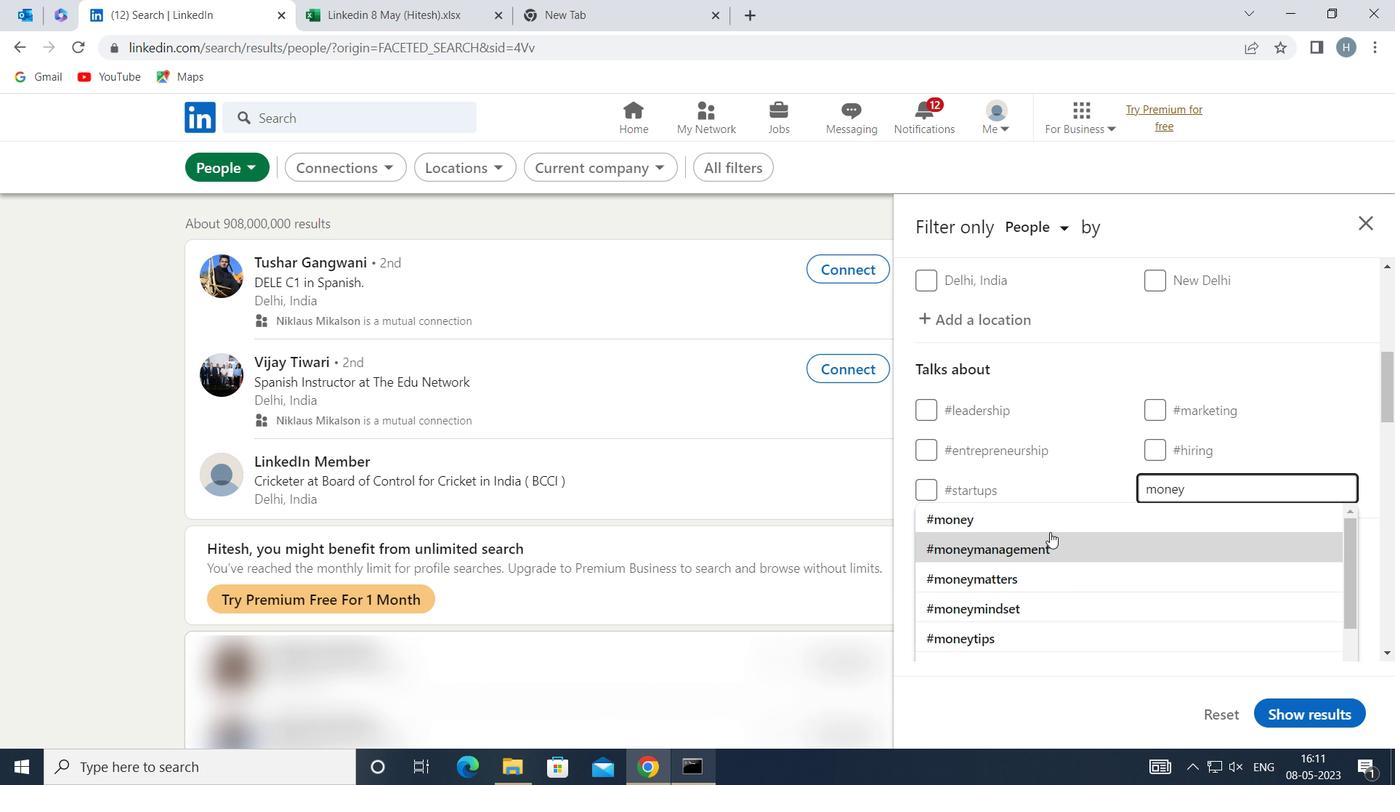 
Action: Mouse pressed left at (1054, 523)
Screenshot: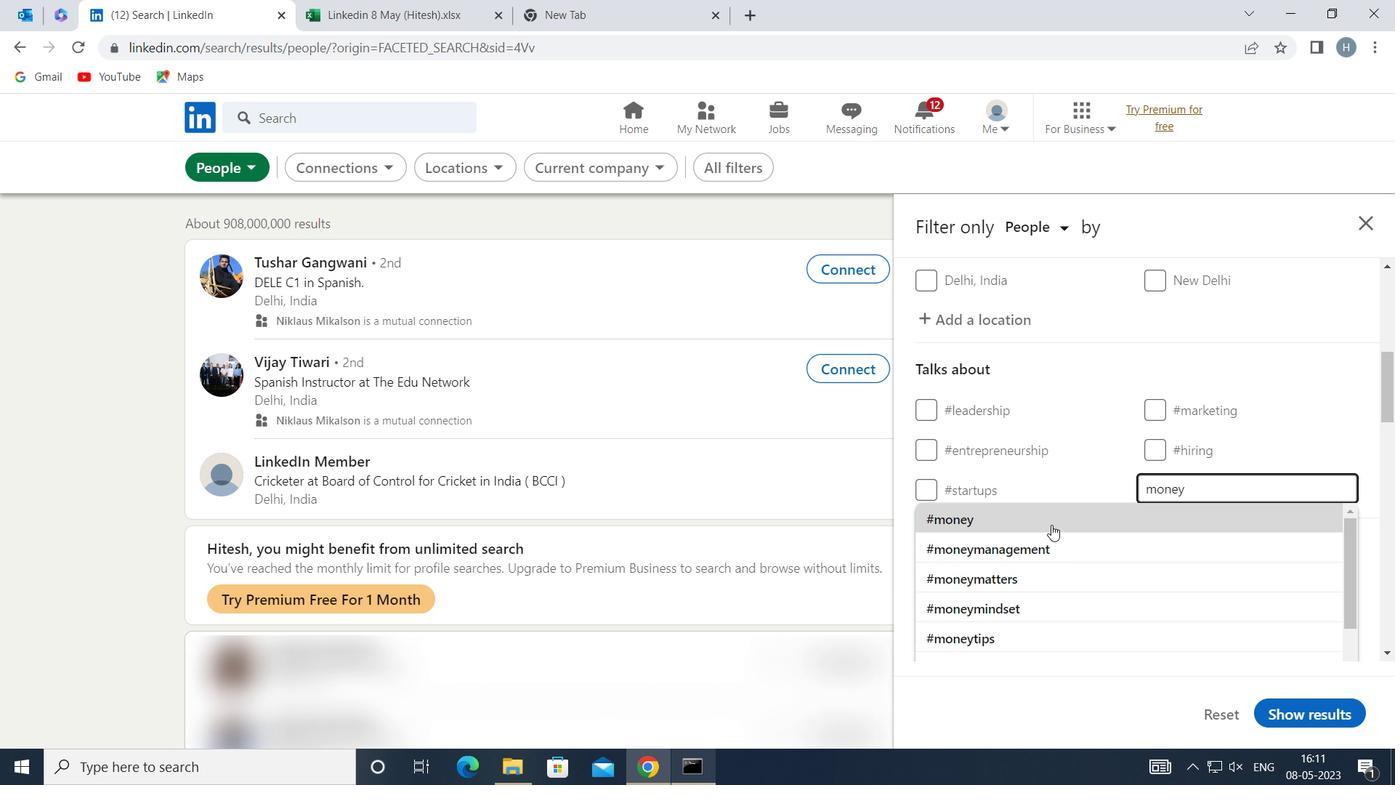 
Action: Mouse moved to (1111, 496)
Screenshot: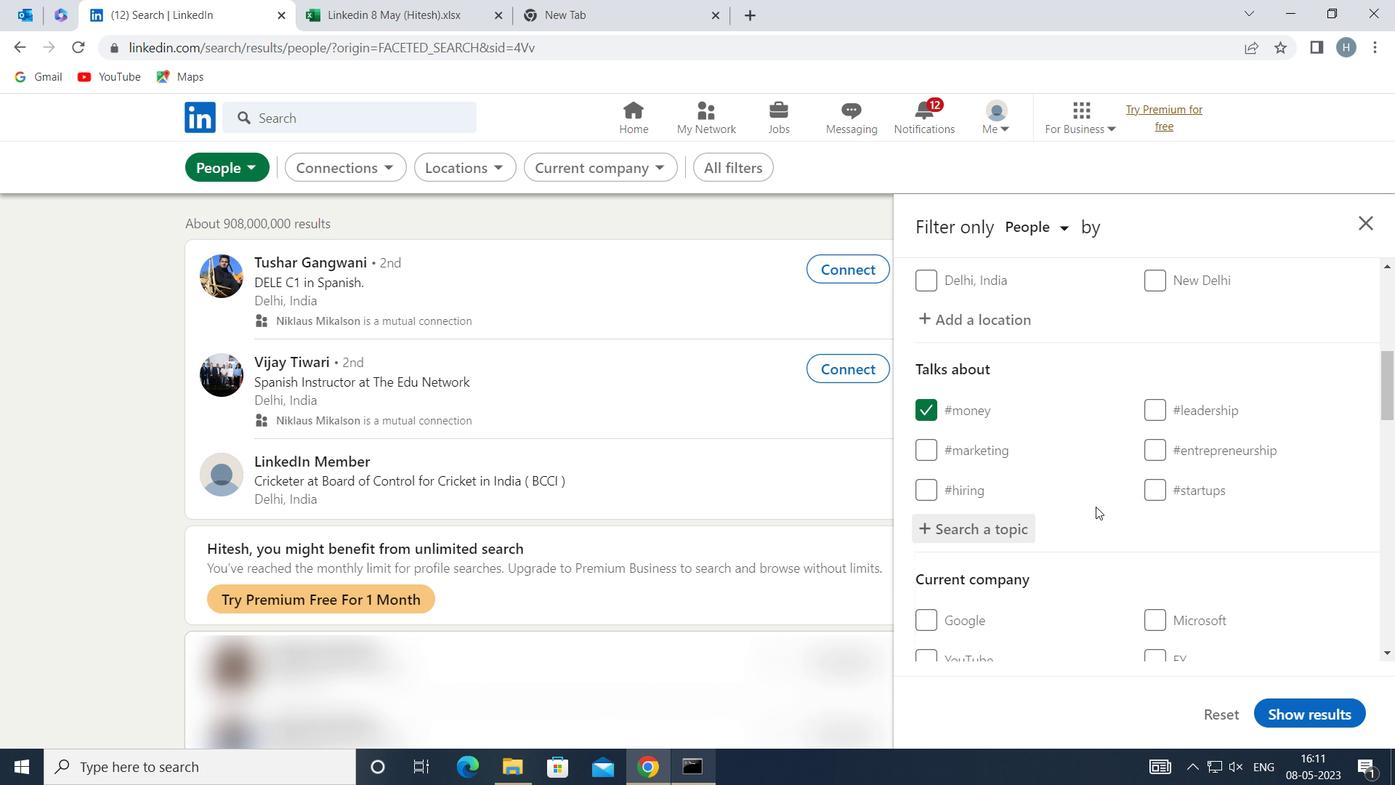 
Action: Mouse scrolled (1111, 495) with delta (0, 0)
Screenshot: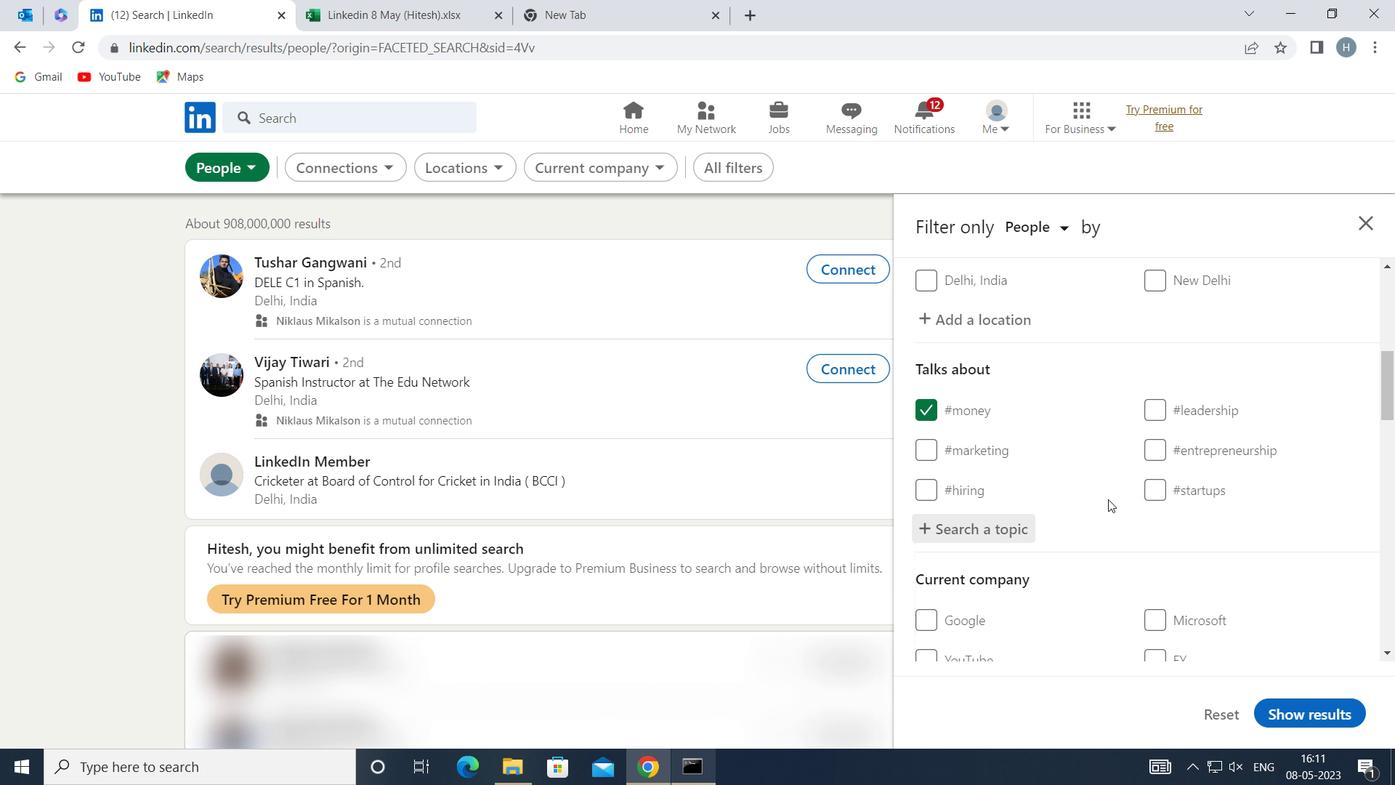 
Action: Mouse moved to (1112, 495)
Screenshot: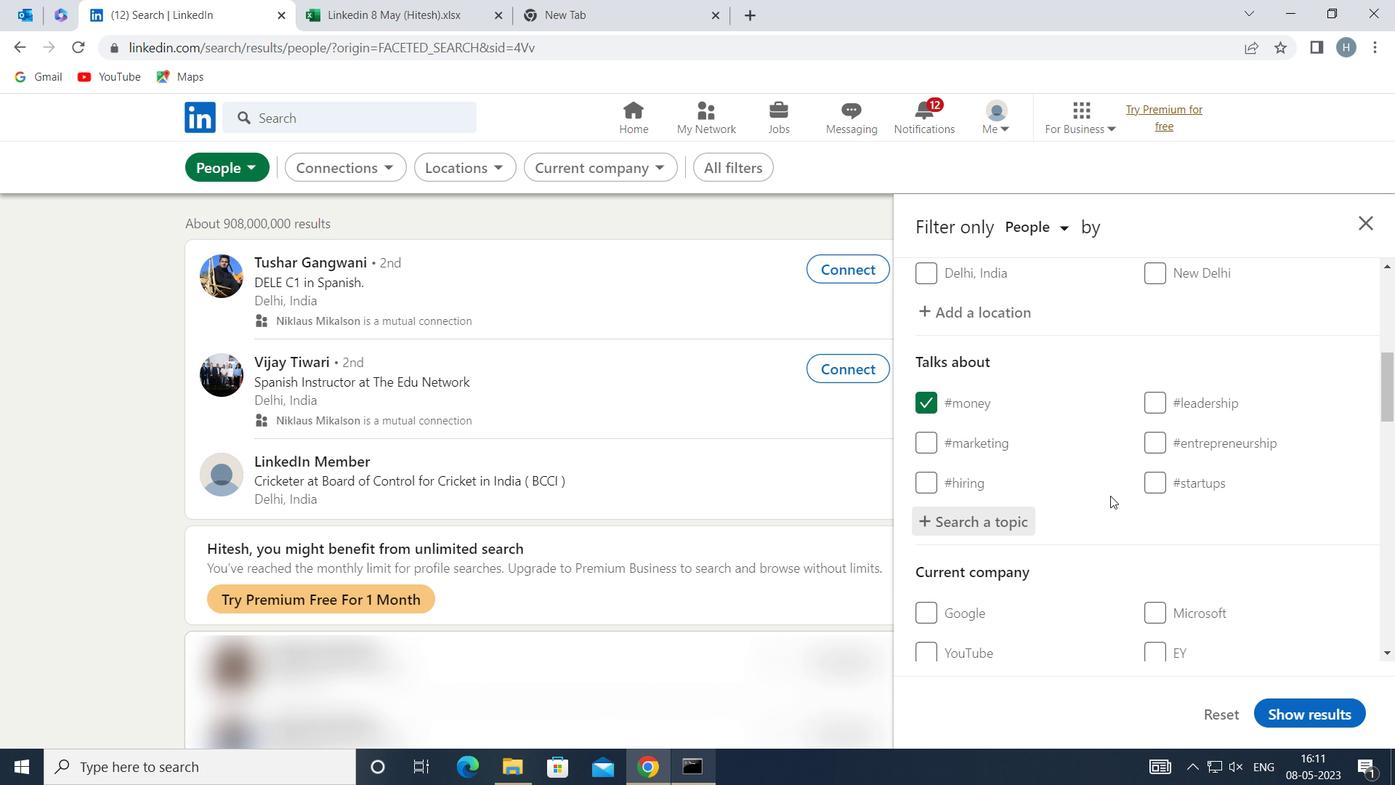 
Action: Mouse scrolled (1112, 494) with delta (0, 0)
Screenshot: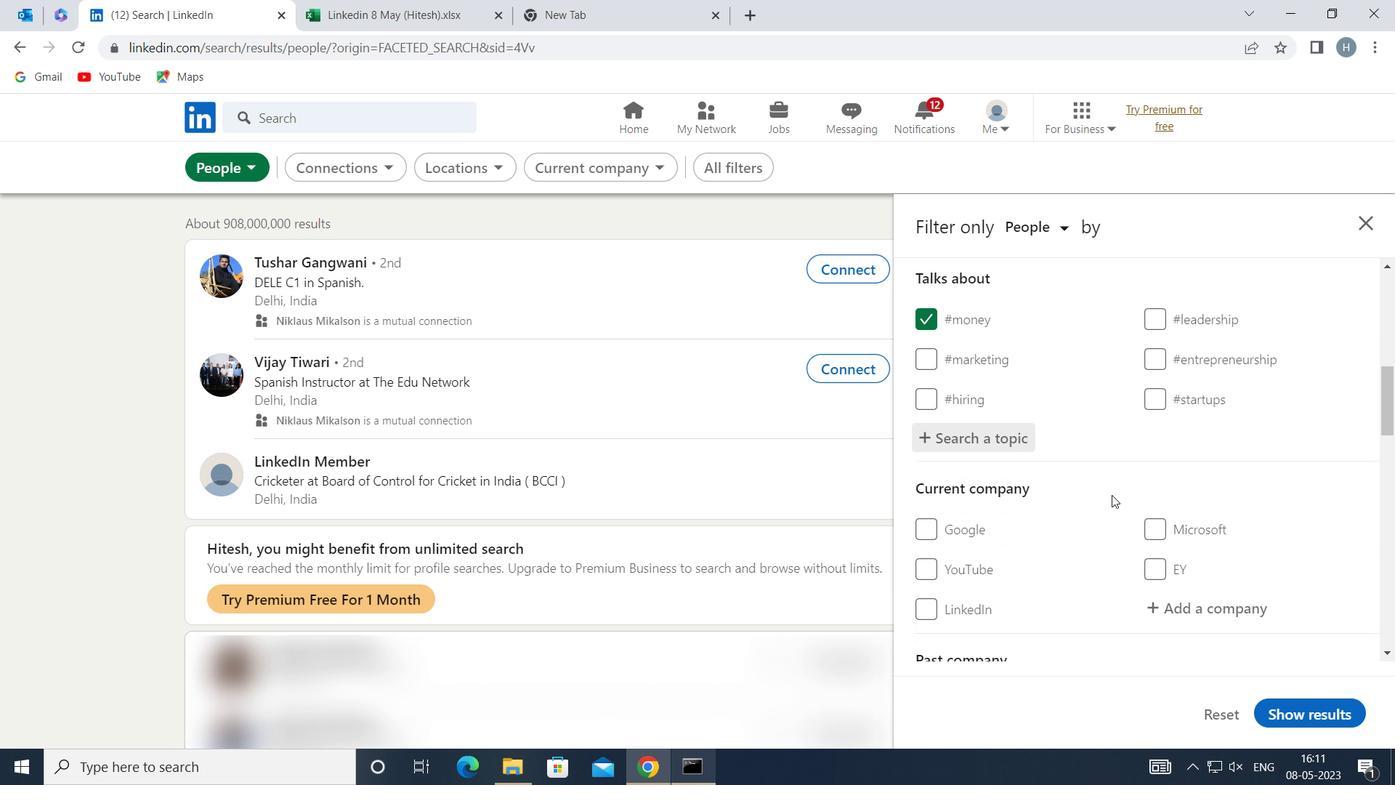 
Action: Mouse moved to (1109, 489)
Screenshot: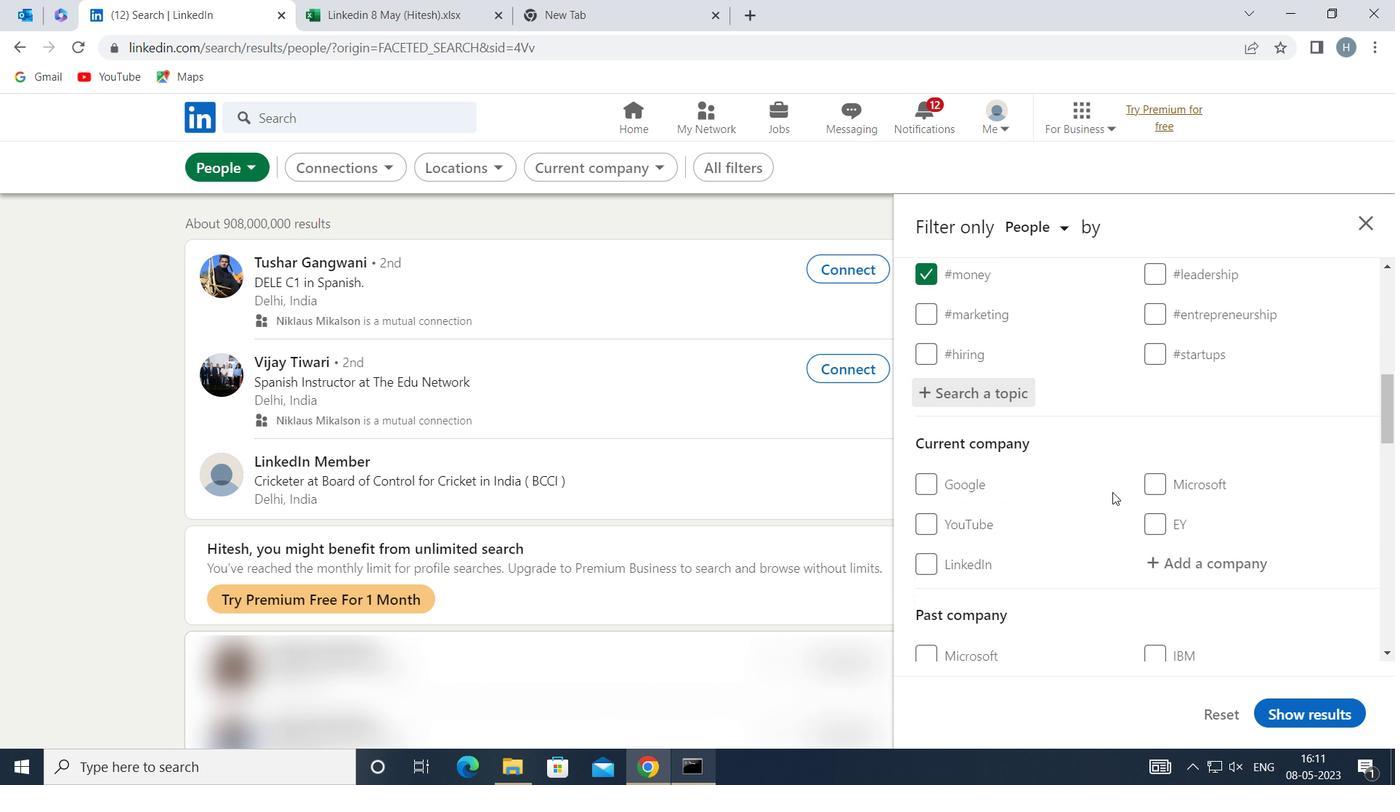 
Action: Mouse scrolled (1109, 488) with delta (0, 0)
Screenshot: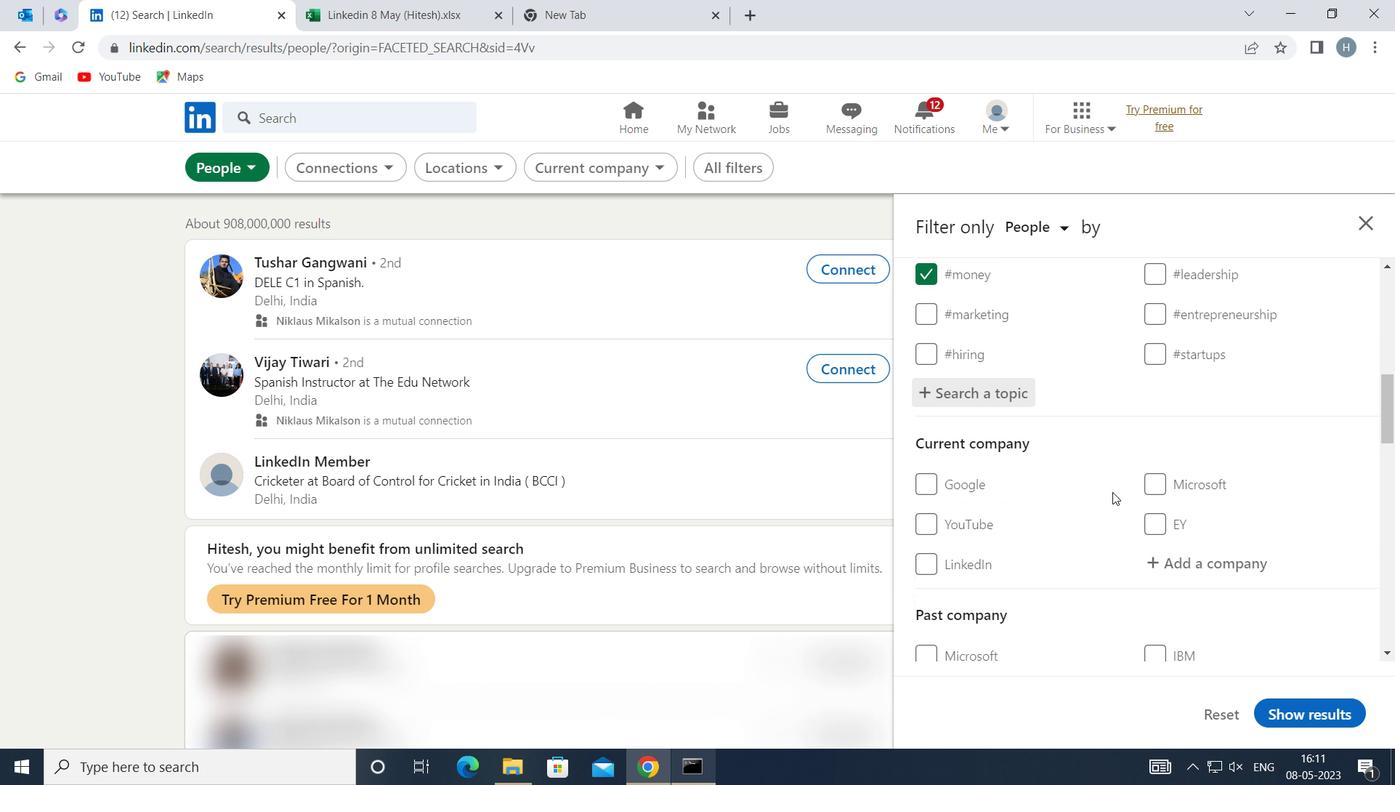 
Action: Mouse scrolled (1109, 488) with delta (0, 0)
Screenshot: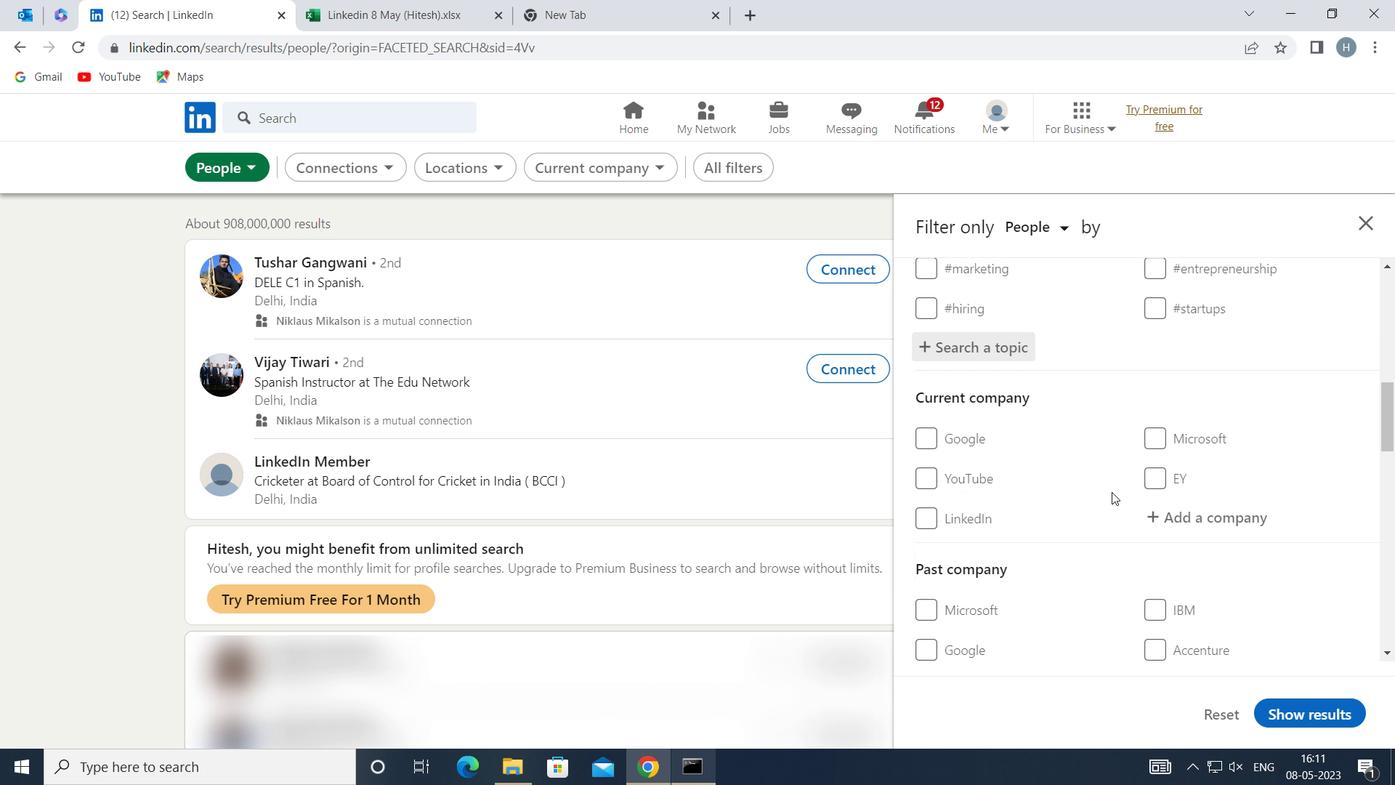 
Action: Mouse moved to (1109, 487)
Screenshot: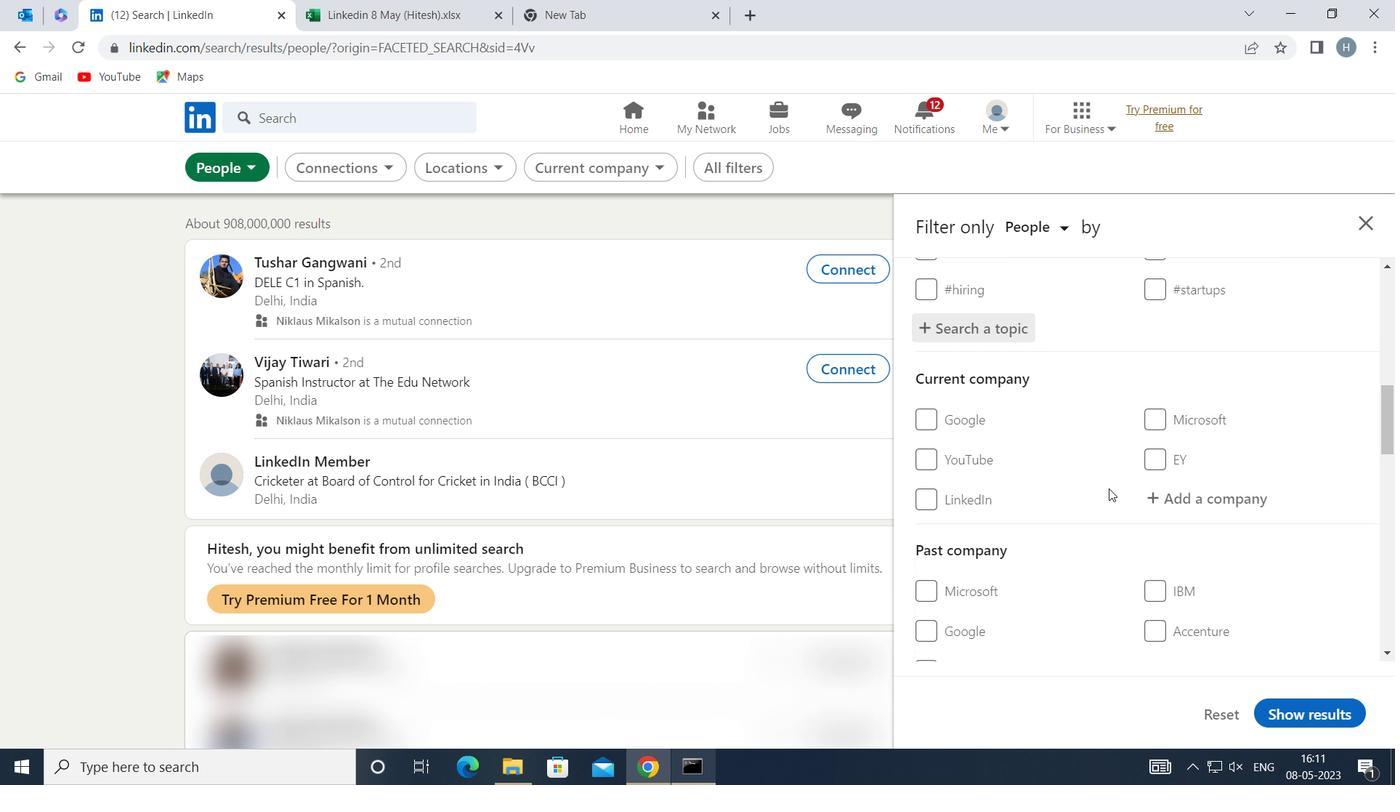 
Action: Mouse scrolled (1109, 487) with delta (0, 0)
Screenshot: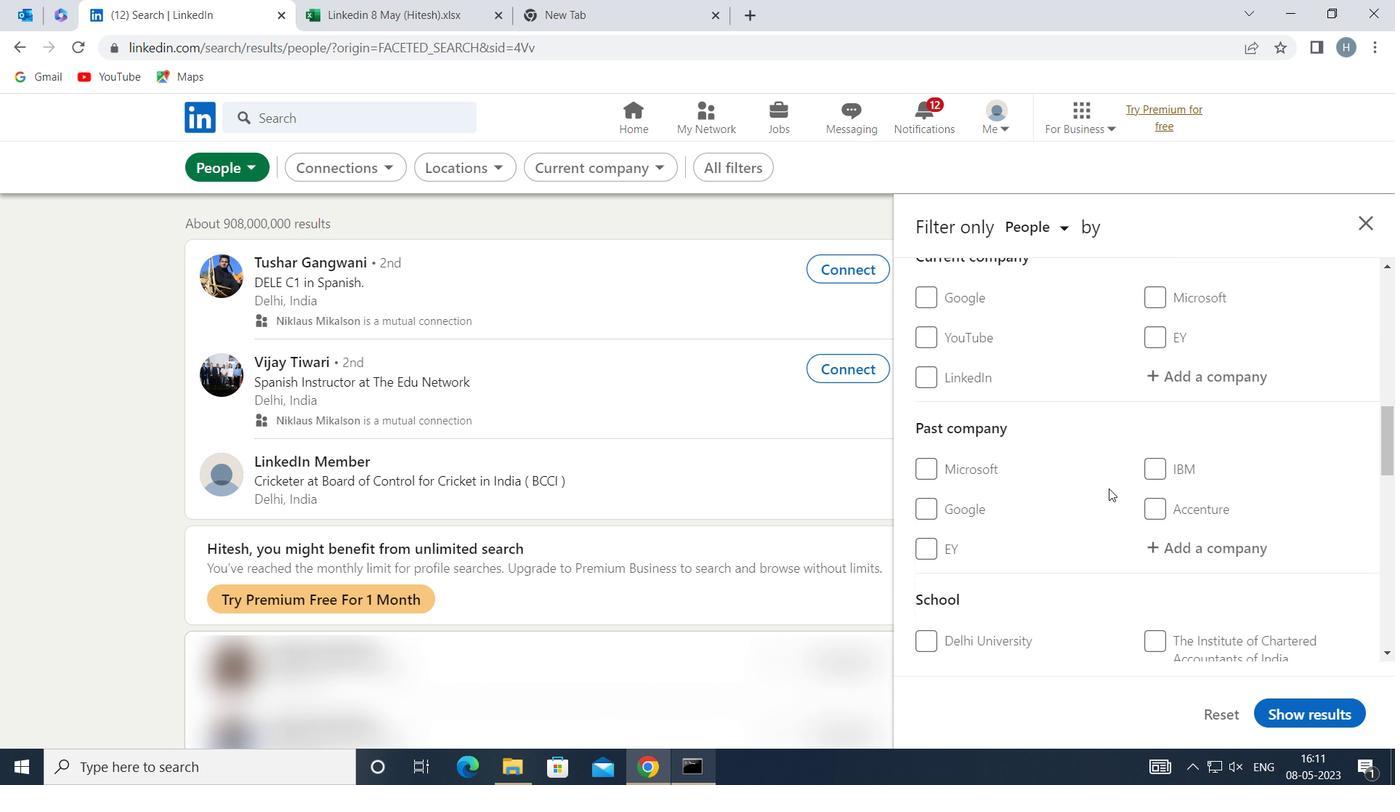 
Action: Mouse scrolled (1109, 487) with delta (0, 0)
Screenshot: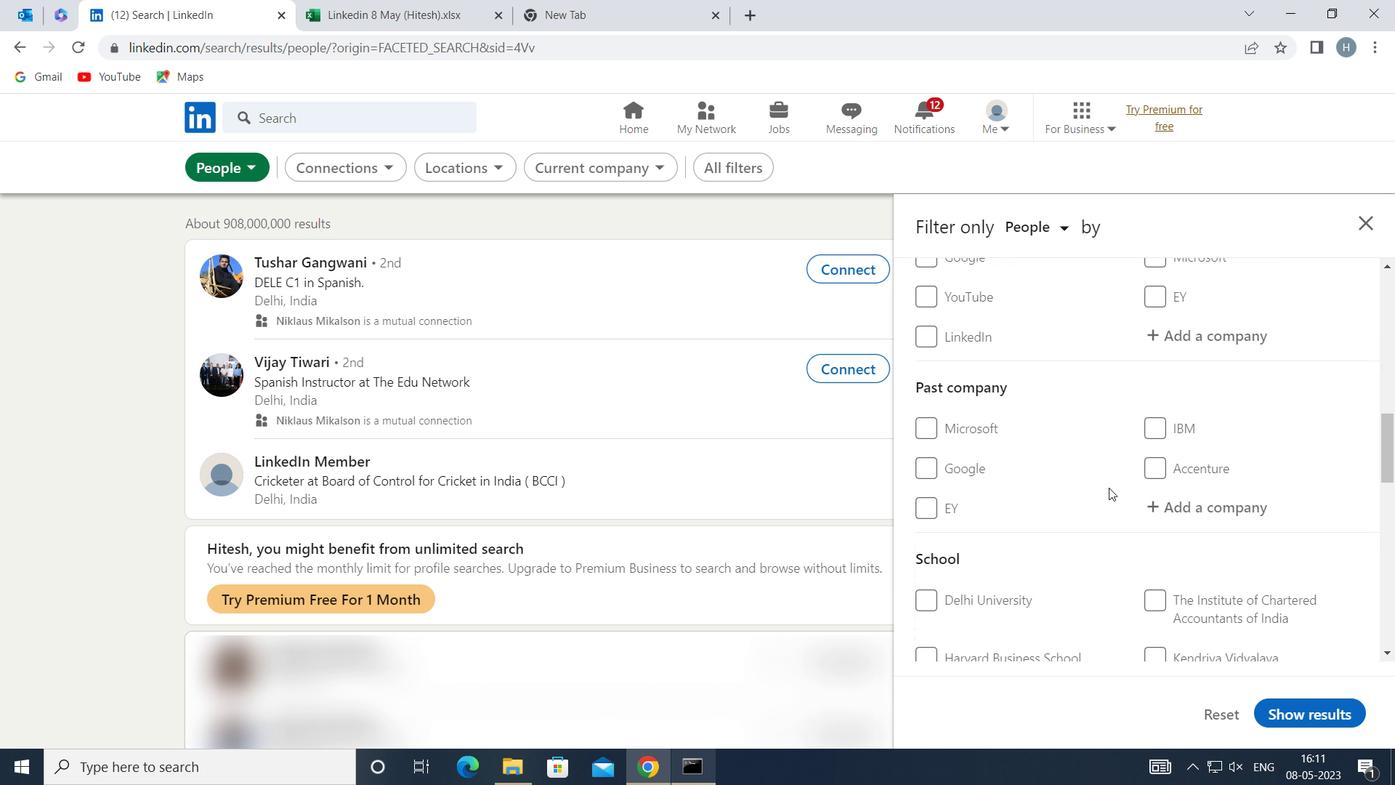 
Action: Mouse moved to (1107, 487)
Screenshot: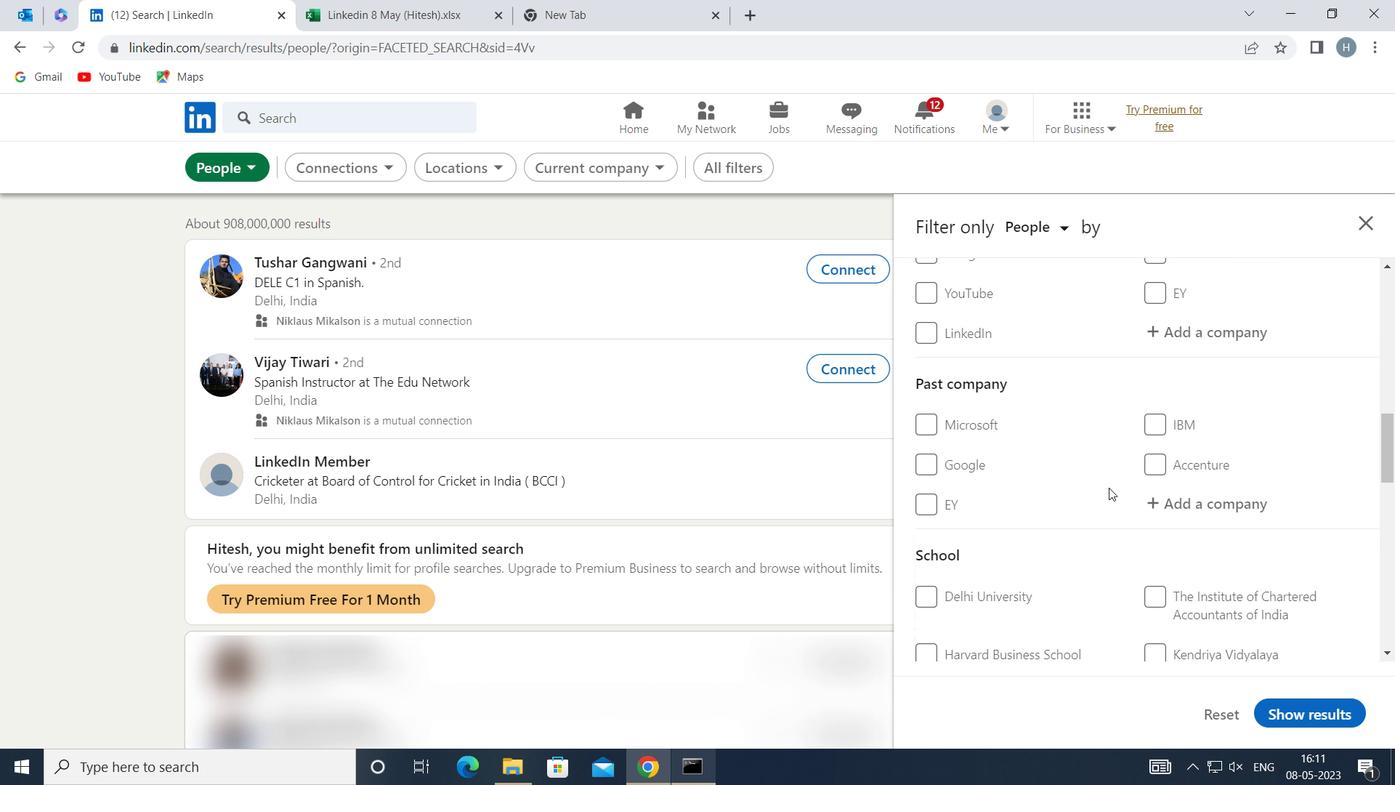 
Action: Mouse scrolled (1107, 486) with delta (0, 0)
Screenshot: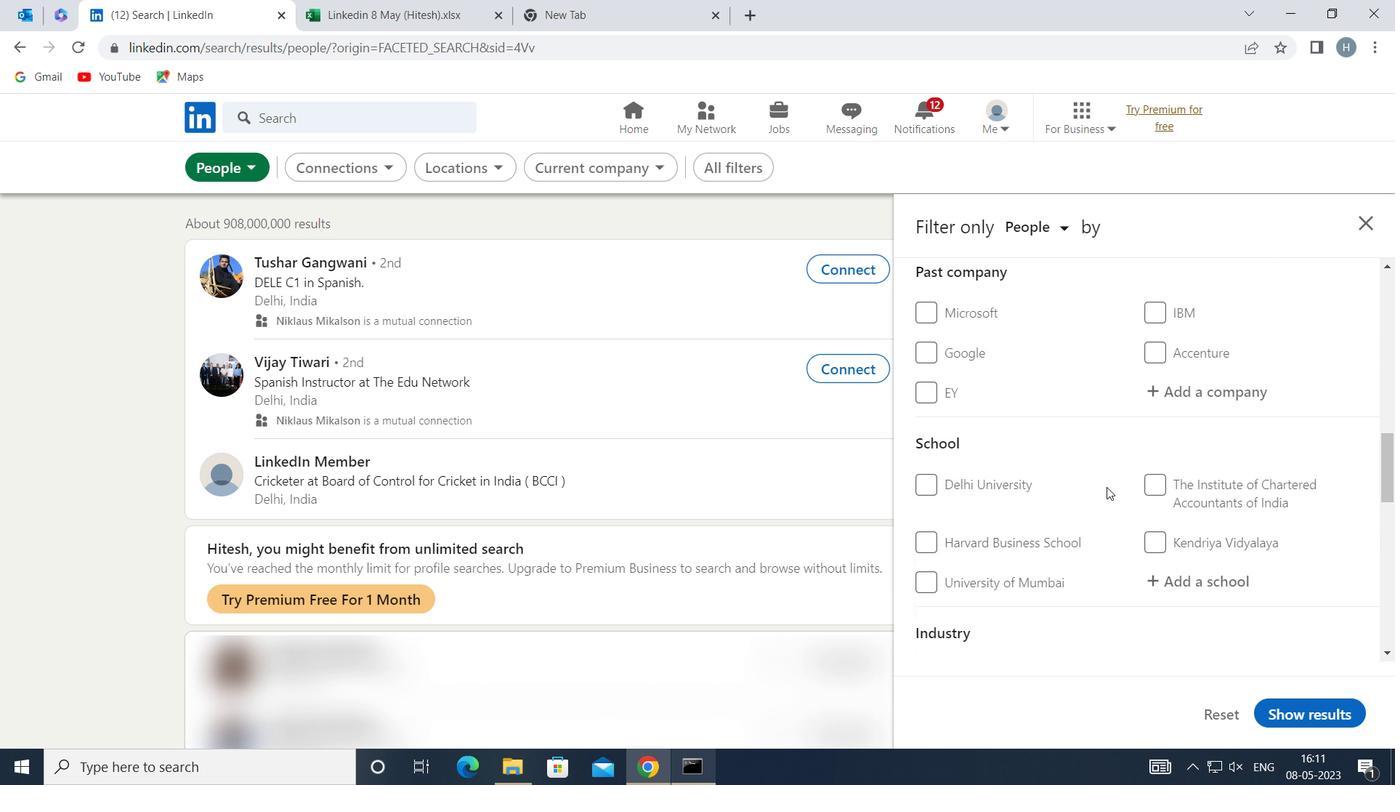 
Action: Mouse scrolled (1107, 486) with delta (0, 0)
Screenshot: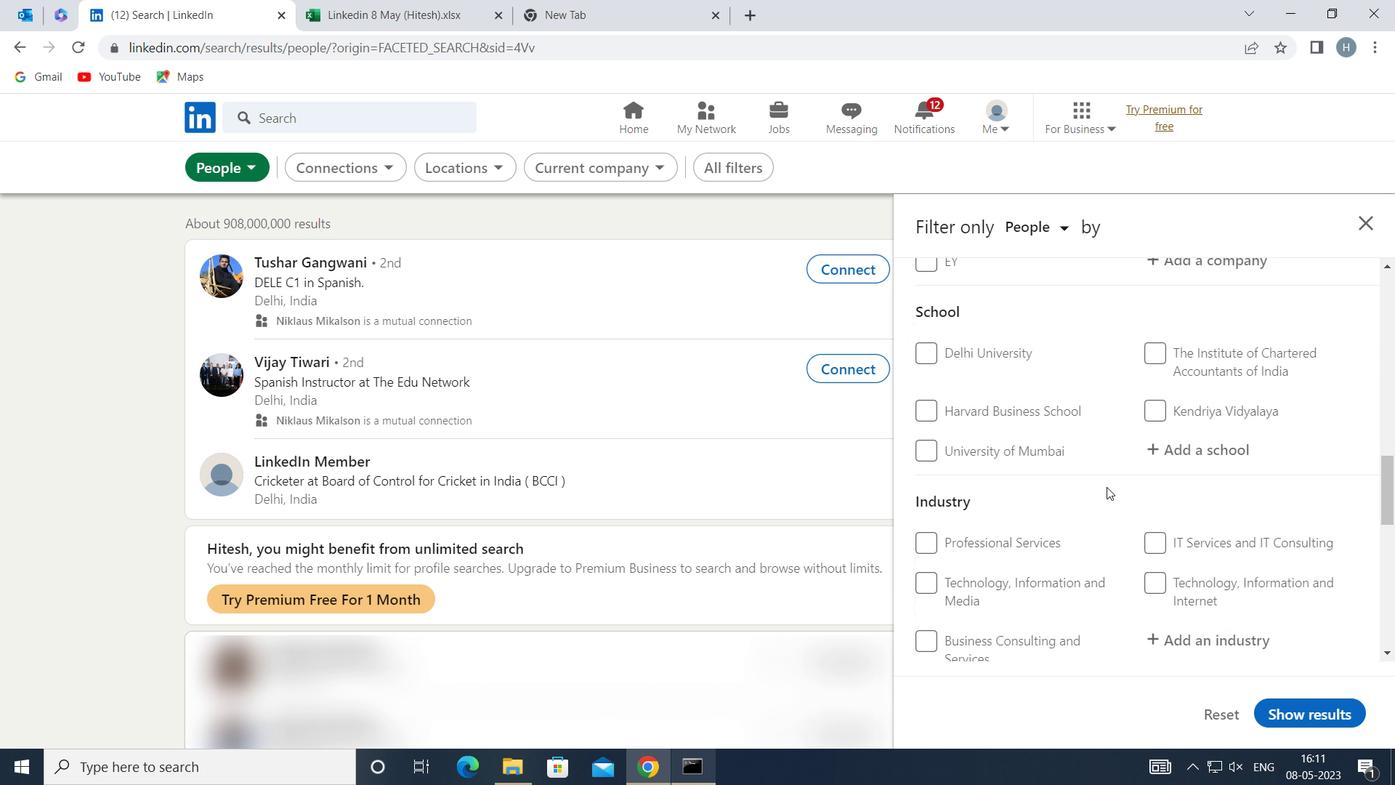
Action: Mouse scrolled (1107, 486) with delta (0, 0)
Screenshot: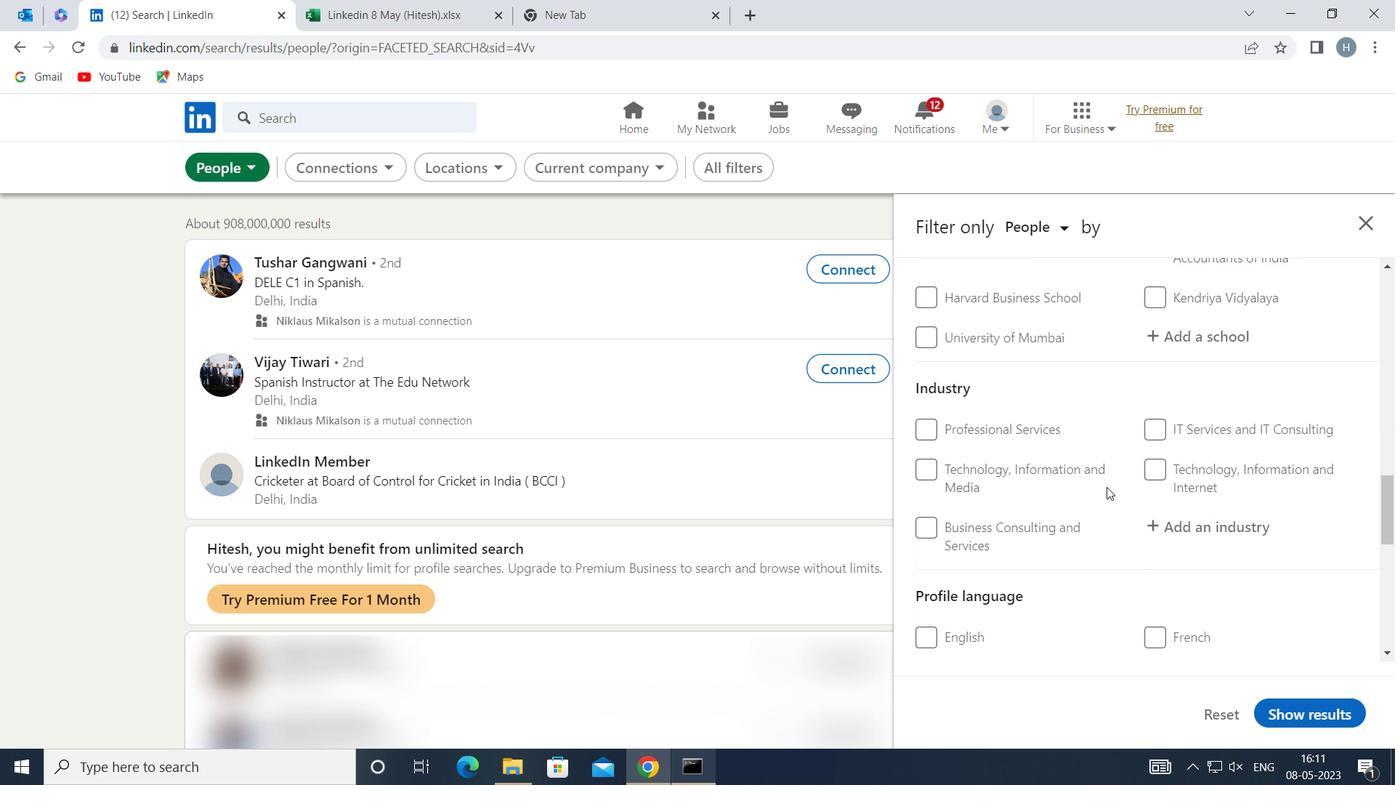 
Action: Mouse scrolled (1107, 486) with delta (0, 0)
Screenshot: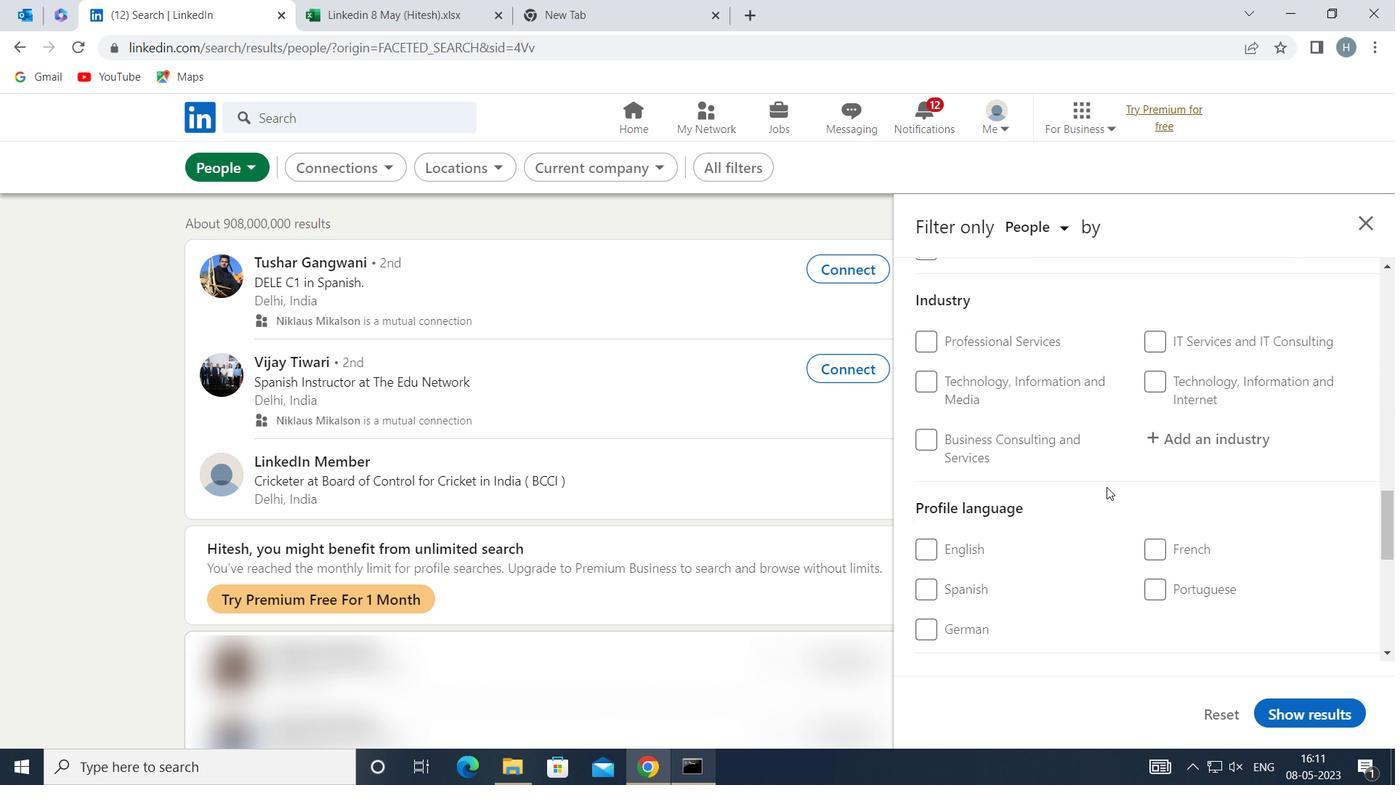 
Action: Mouse moved to (933, 531)
Screenshot: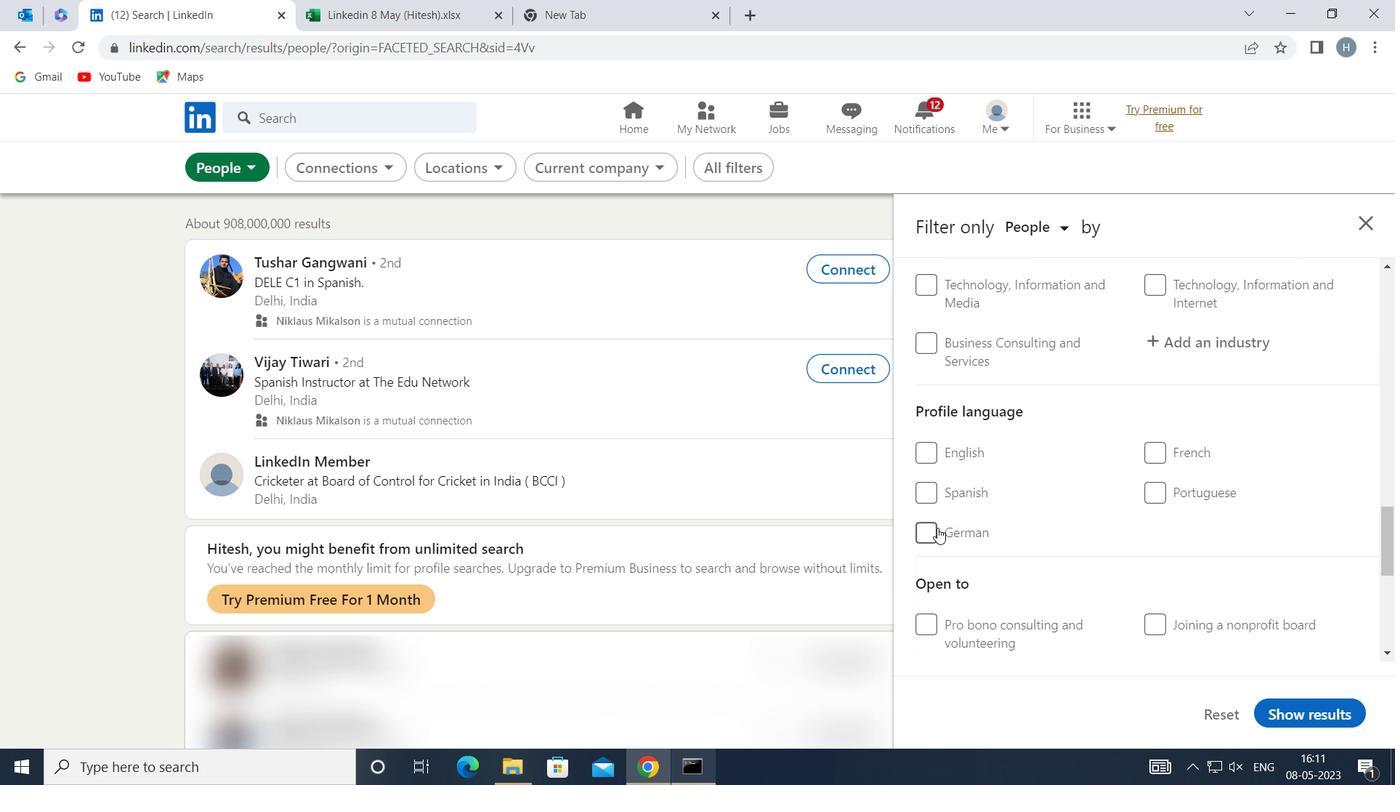 
Action: Mouse pressed left at (933, 531)
Screenshot: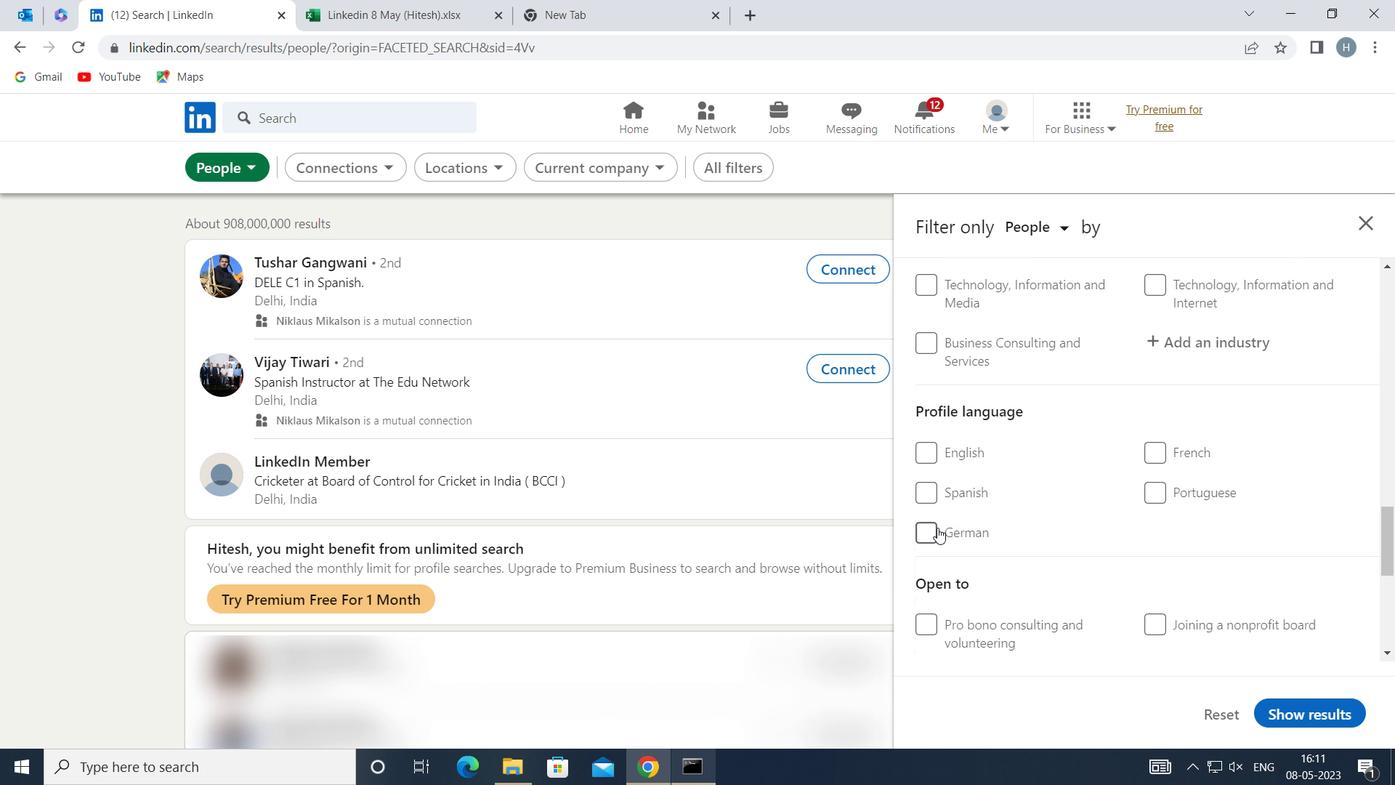 
Action: Mouse moved to (1100, 515)
Screenshot: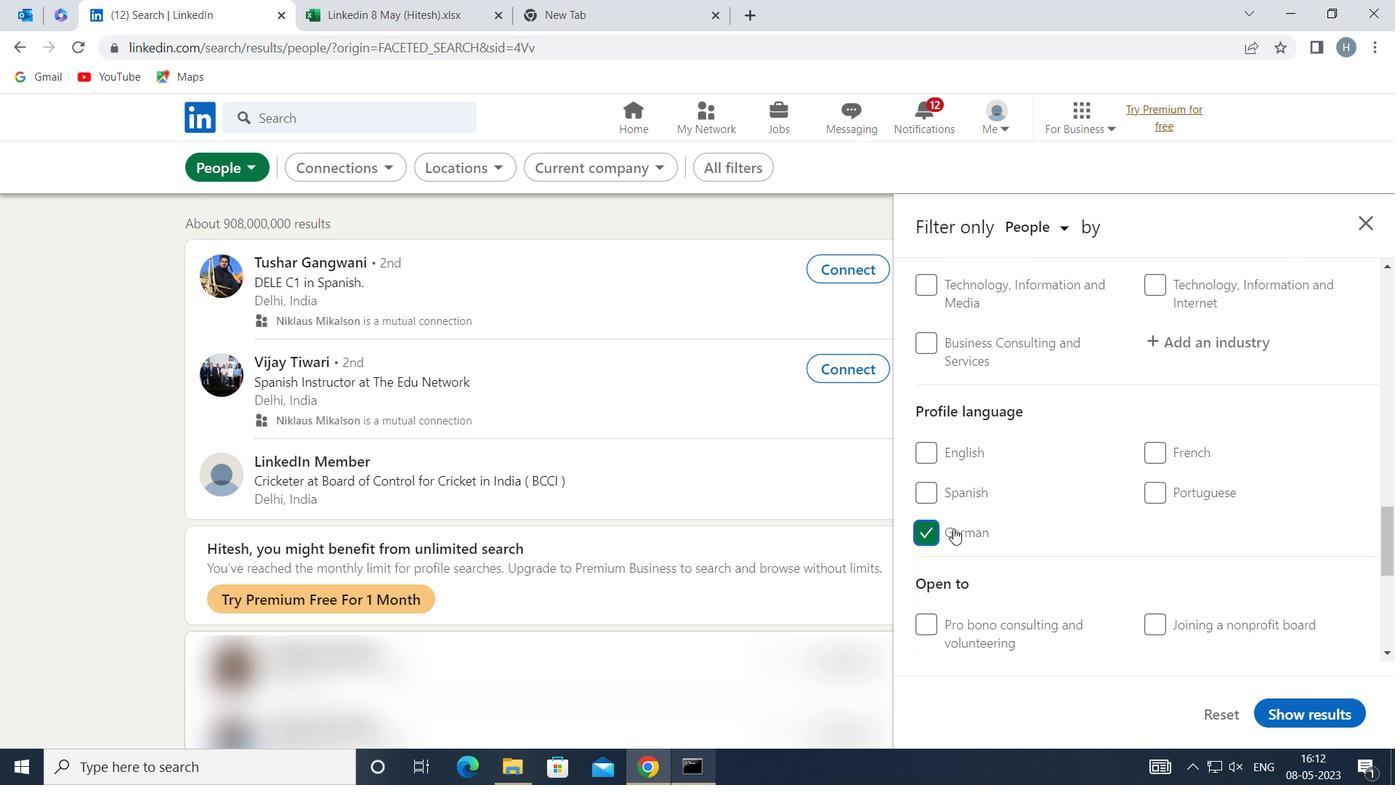 
Action: Mouse scrolled (1100, 516) with delta (0, 0)
Screenshot: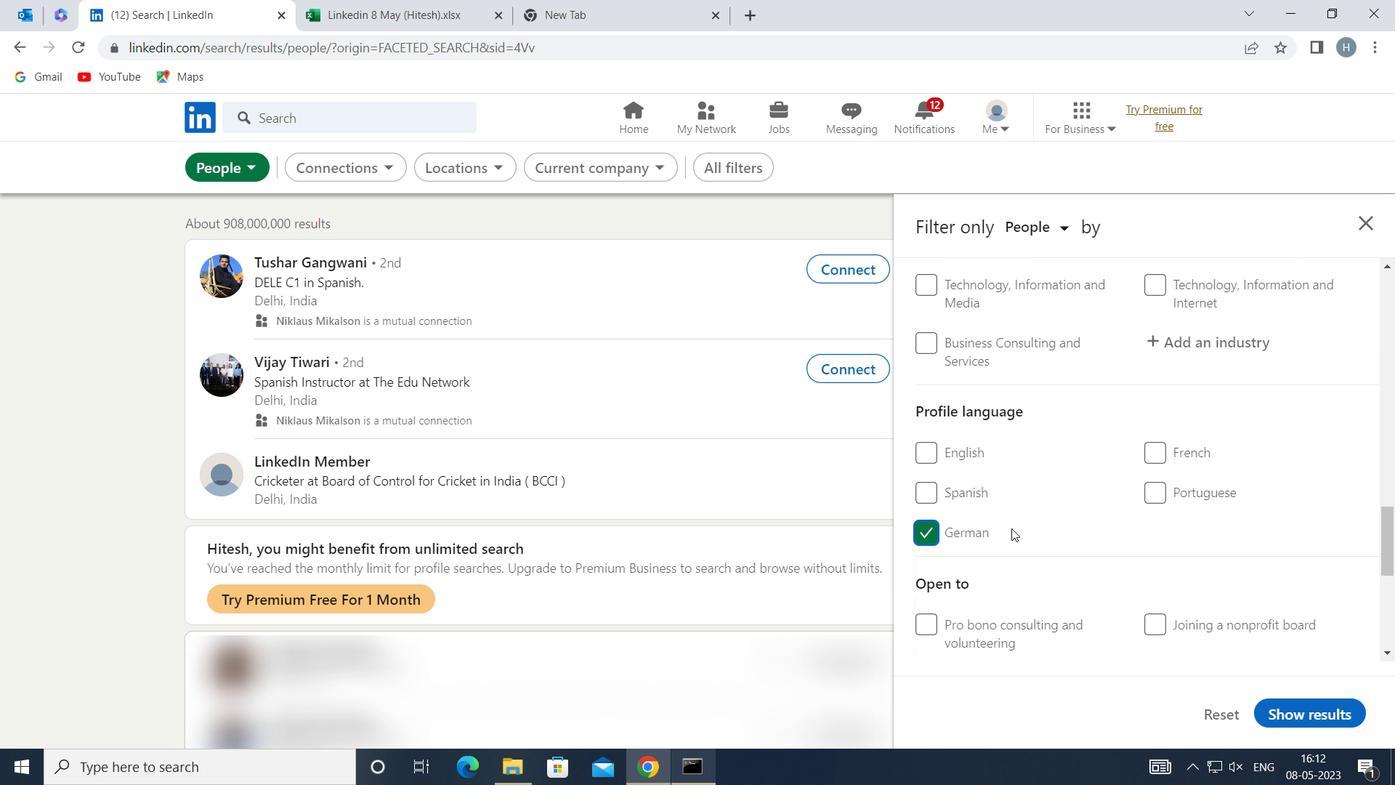
Action: Mouse scrolled (1100, 516) with delta (0, 0)
Screenshot: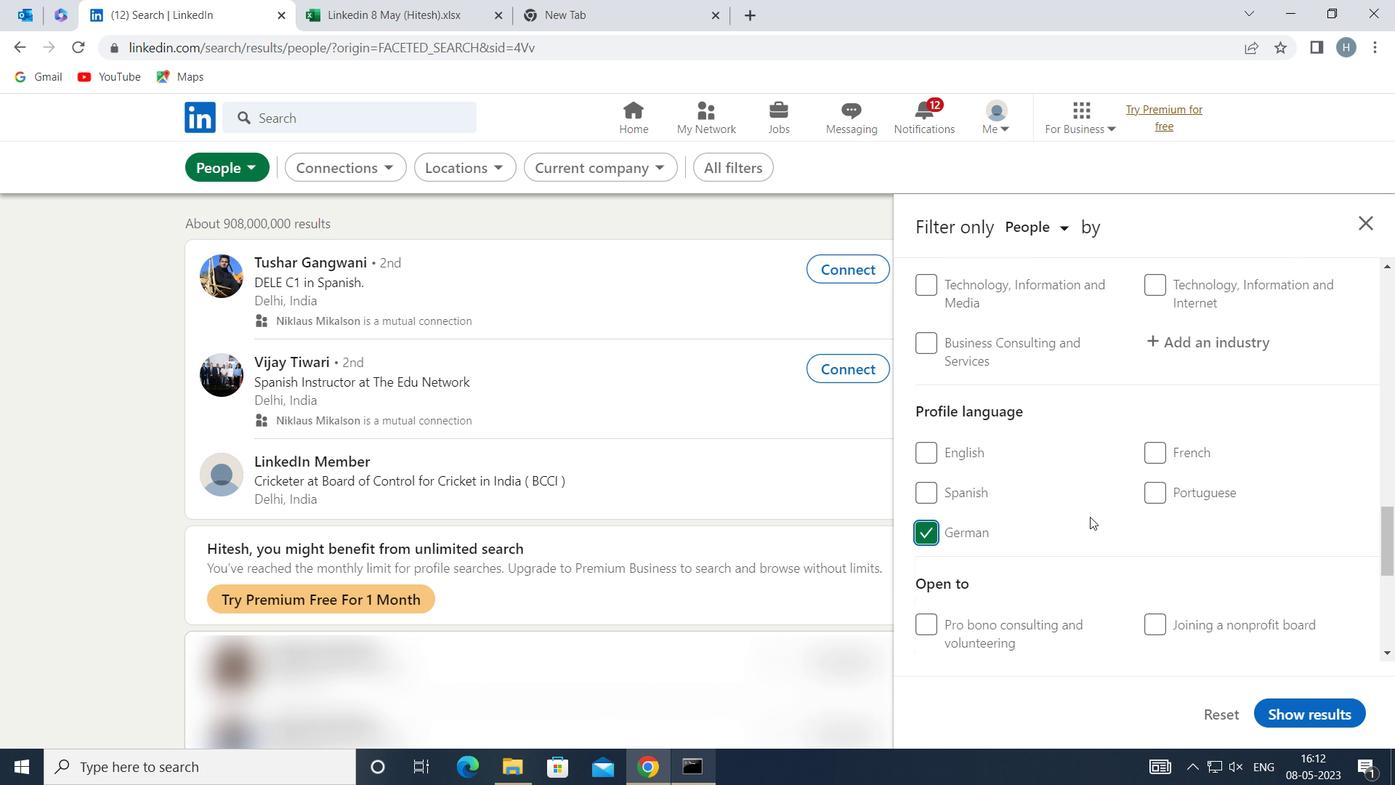
Action: Mouse moved to (1099, 510)
Screenshot: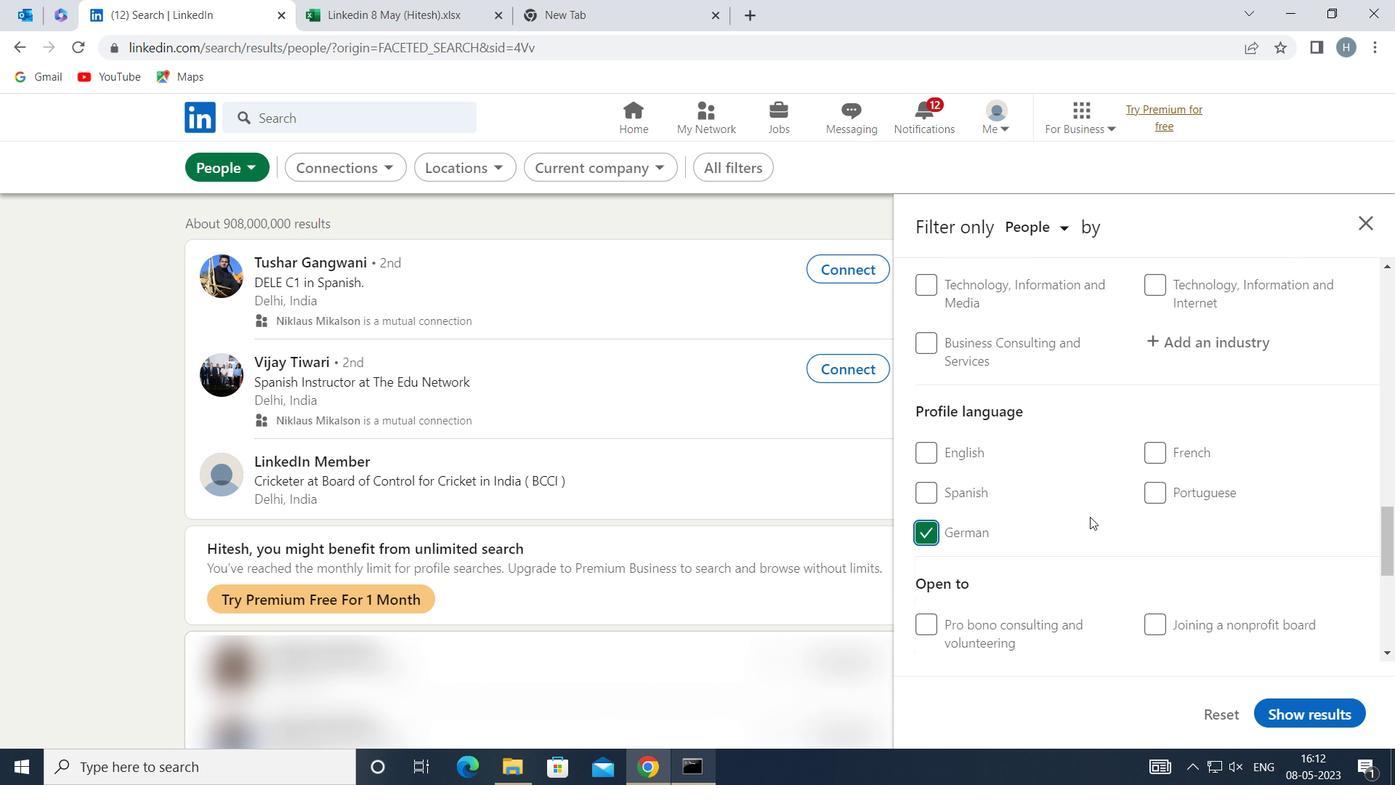
Action: Mouse scrolled (1099, 511) with delta (0, 0)
Screenshot: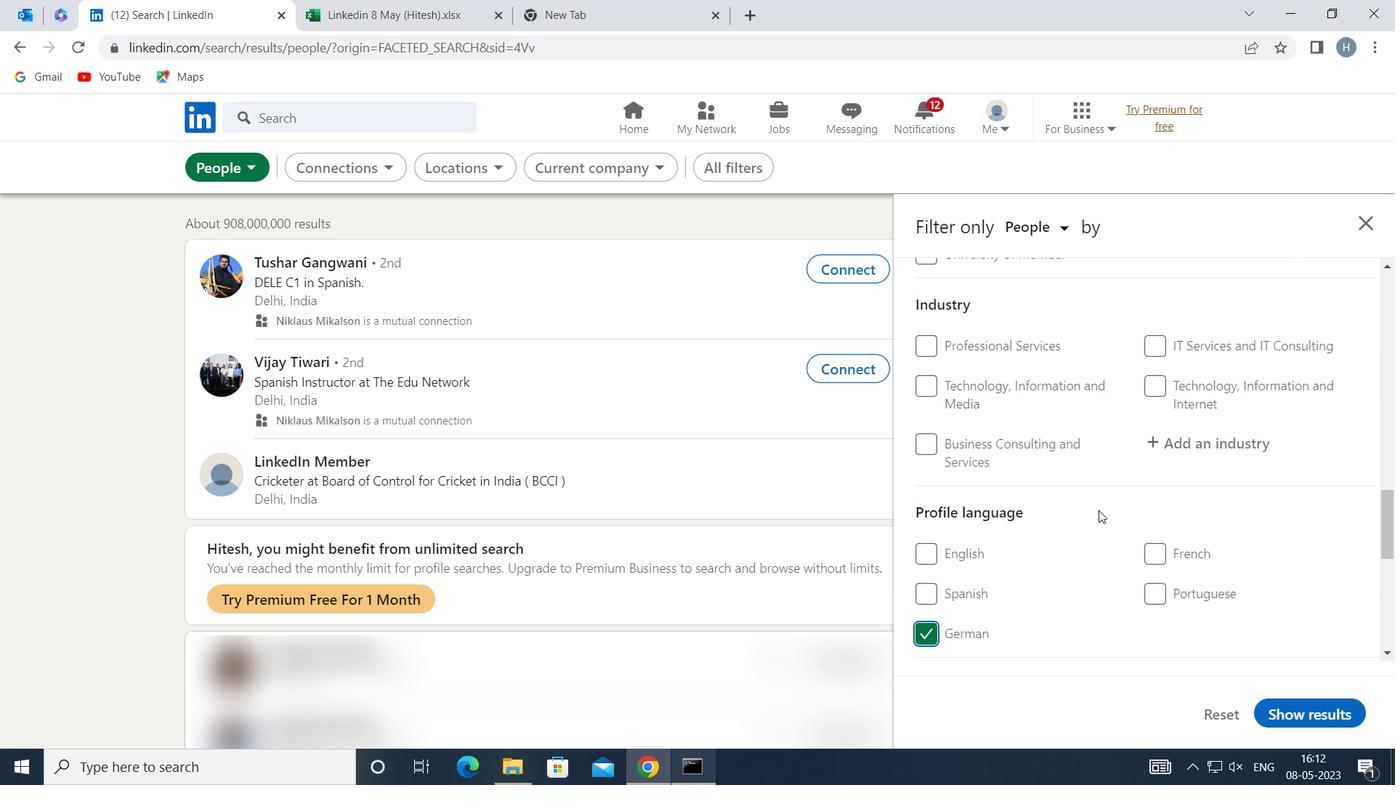 
Action: Mouse scrolled (1099, 511) with delta (0, 0)
Screenshot: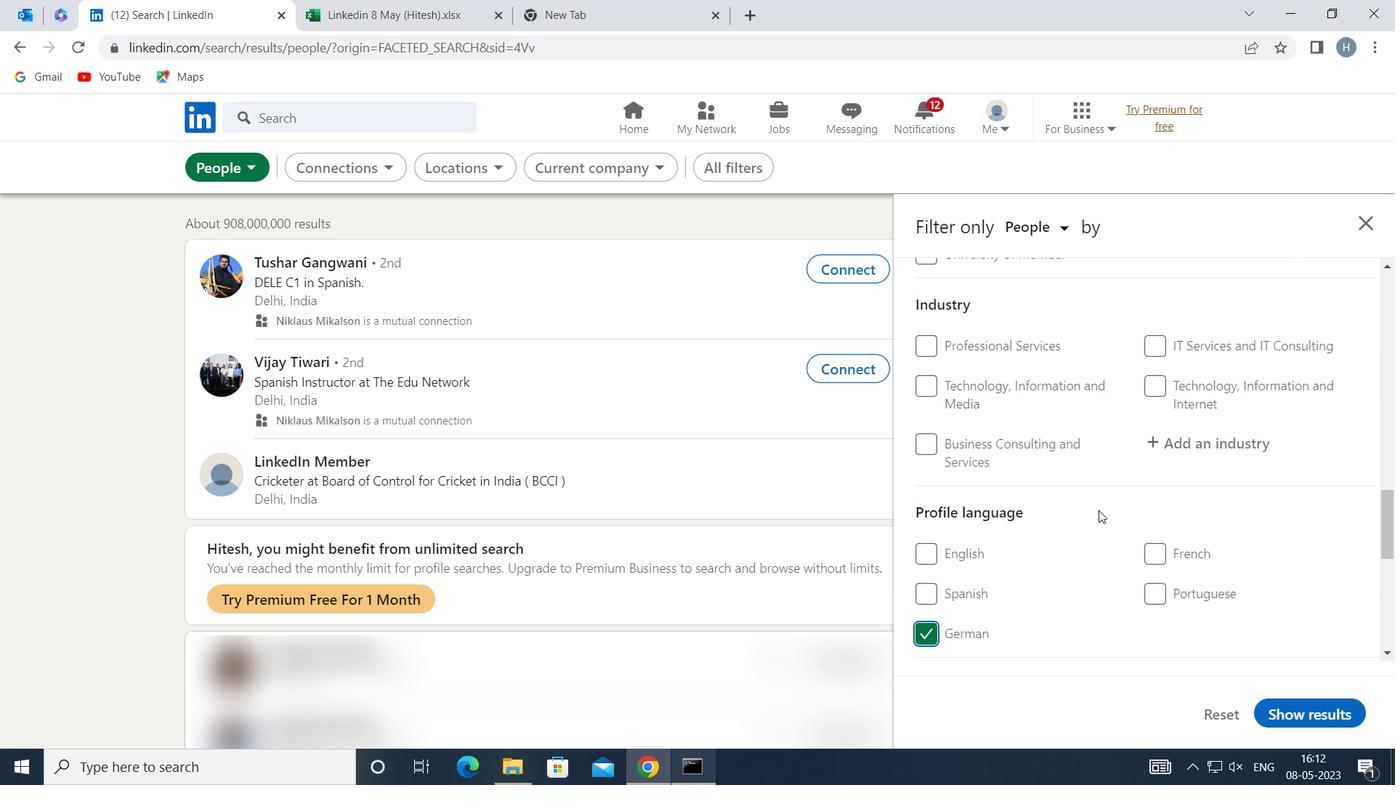 
Action: Mouse scrolled (1099, 511) with delta (0, 0)
Screenshot: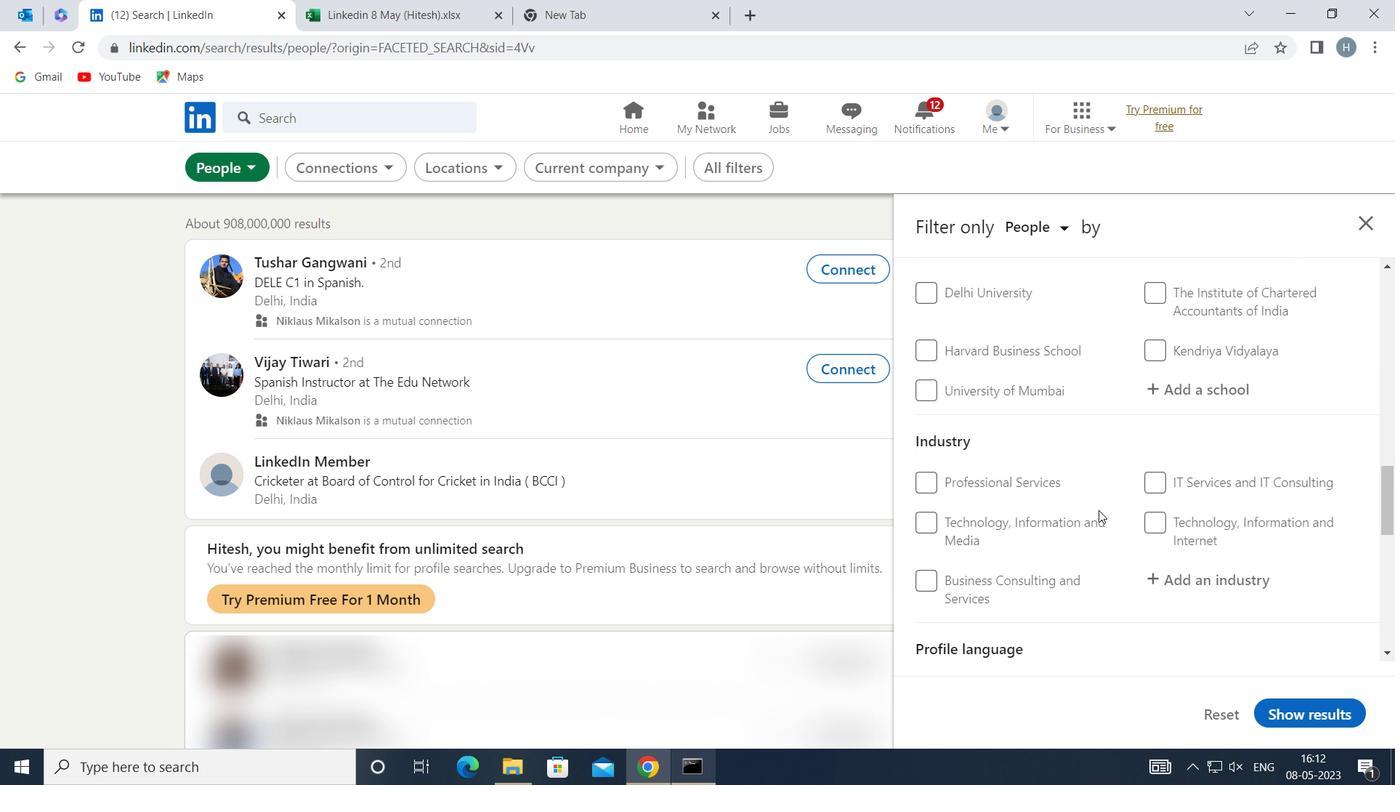 
Action: Mouse scrolled (1099, 511) with delta (0, 0)
Screenshot: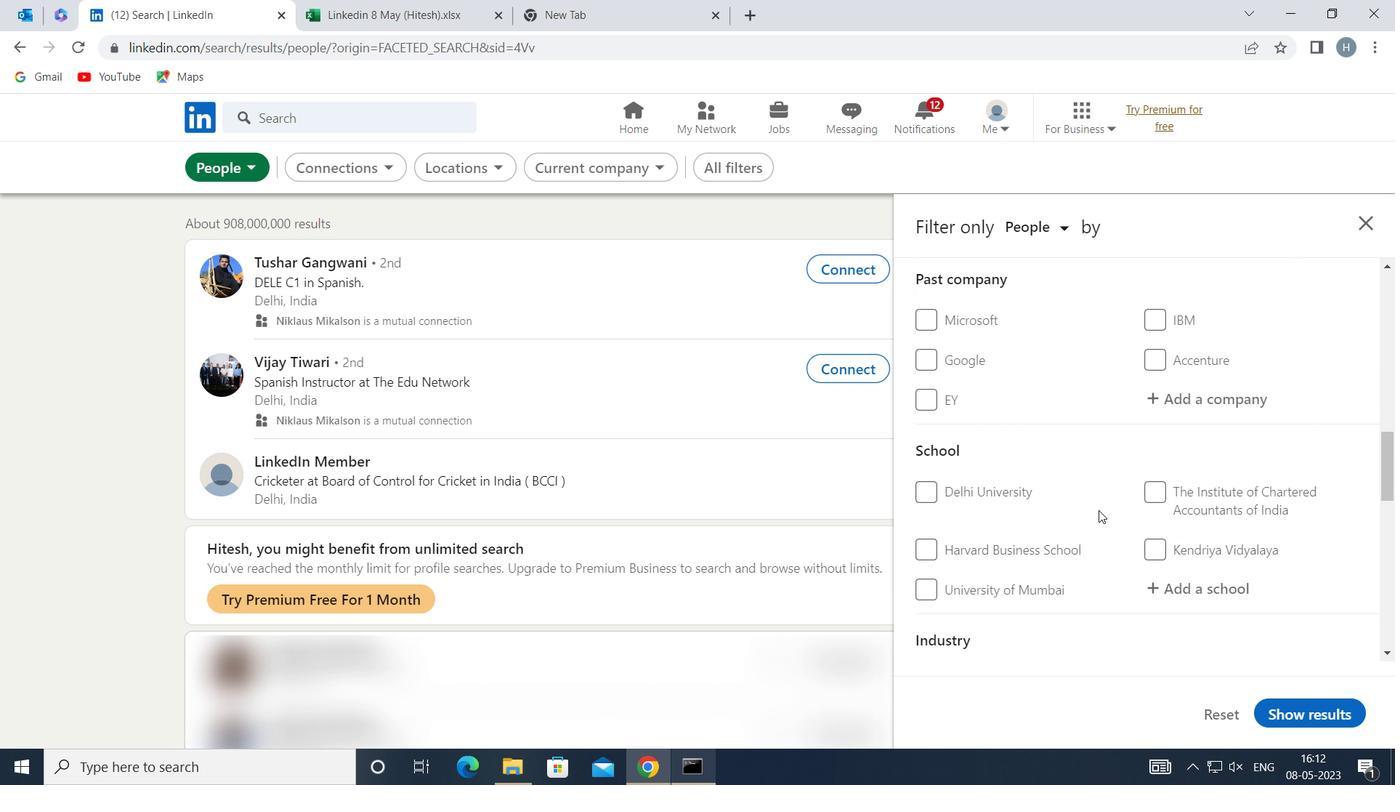 
Action: Mouse scrolled (1099, 511) with delta (0, 0)
Screenshot: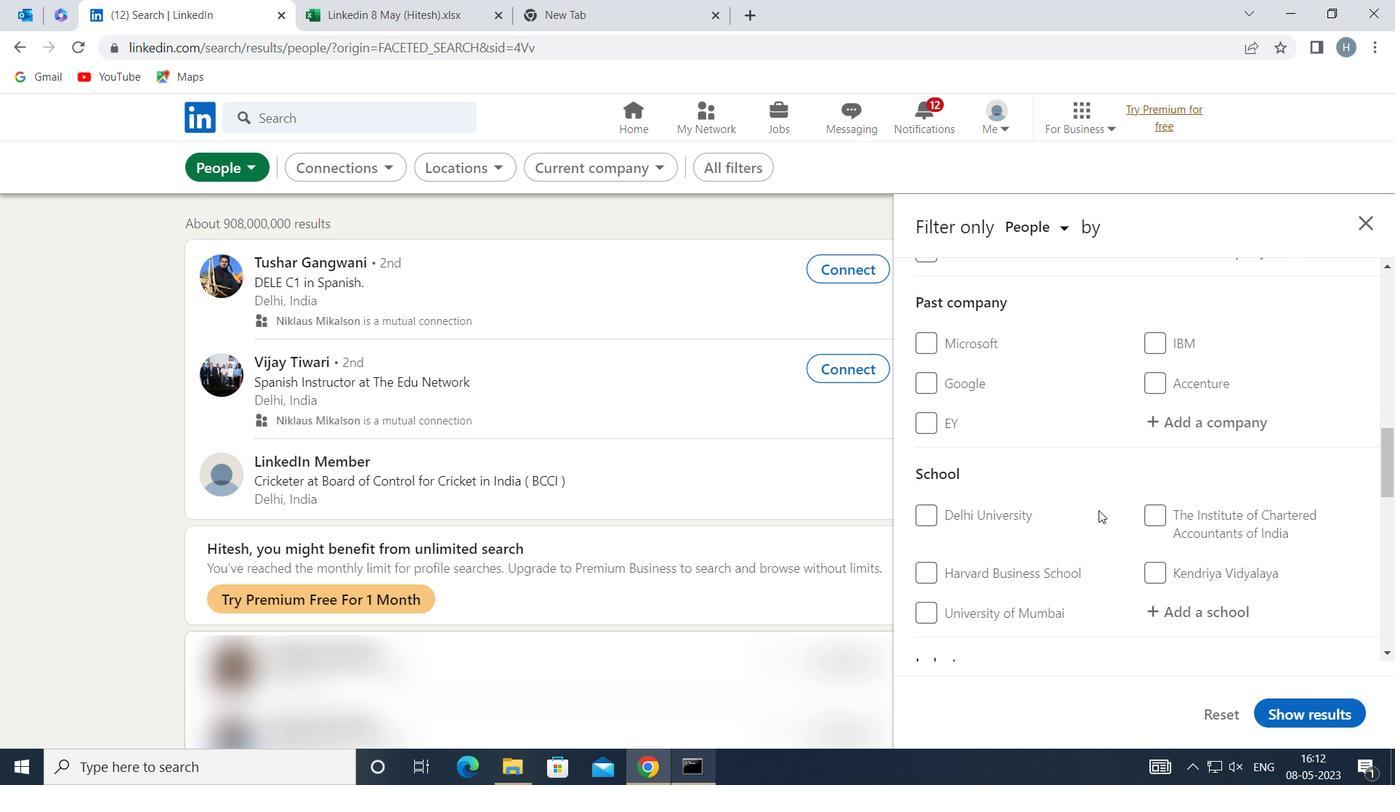
Action: Mouse moved to (1171, 426)
Screenshot: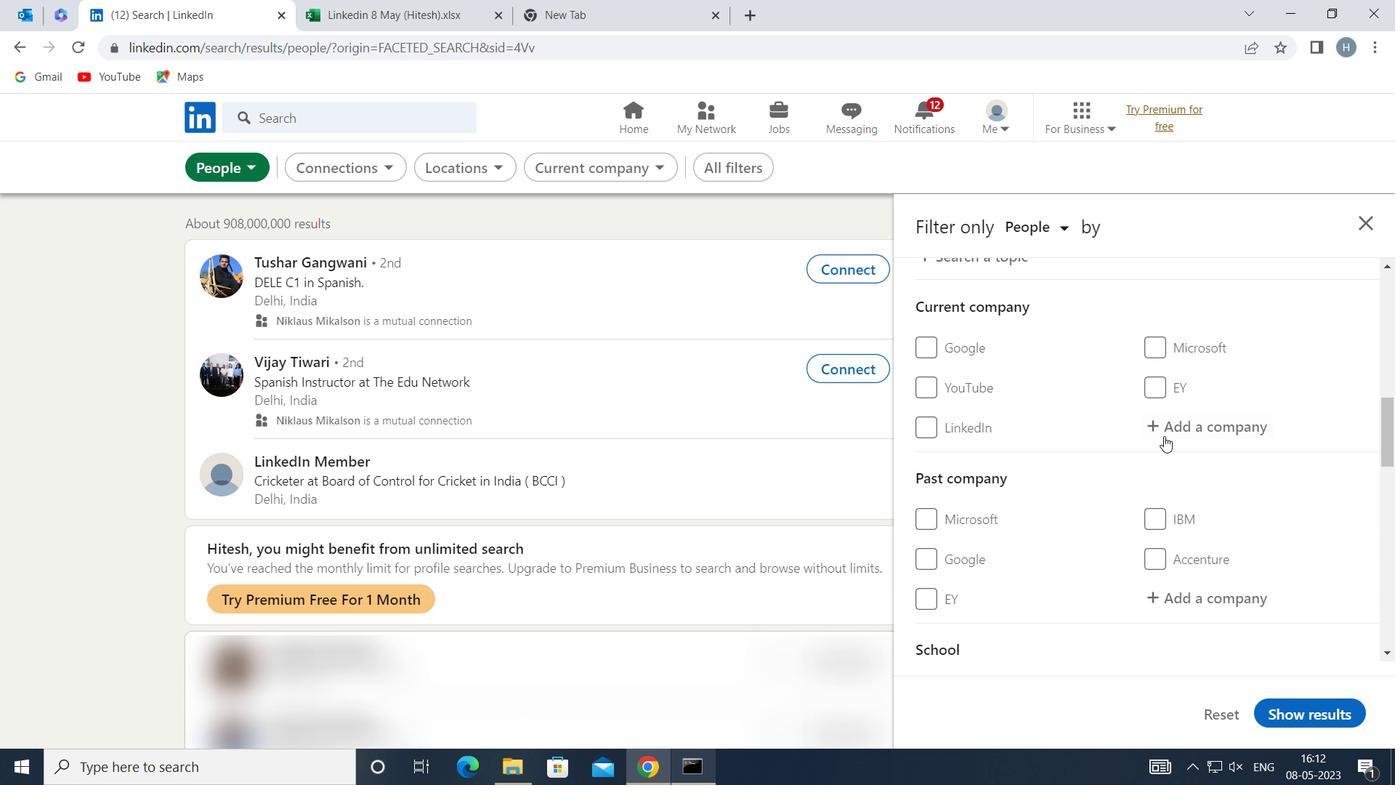 
Action: Mouse pressed left at (1171, 426)
Screenshot: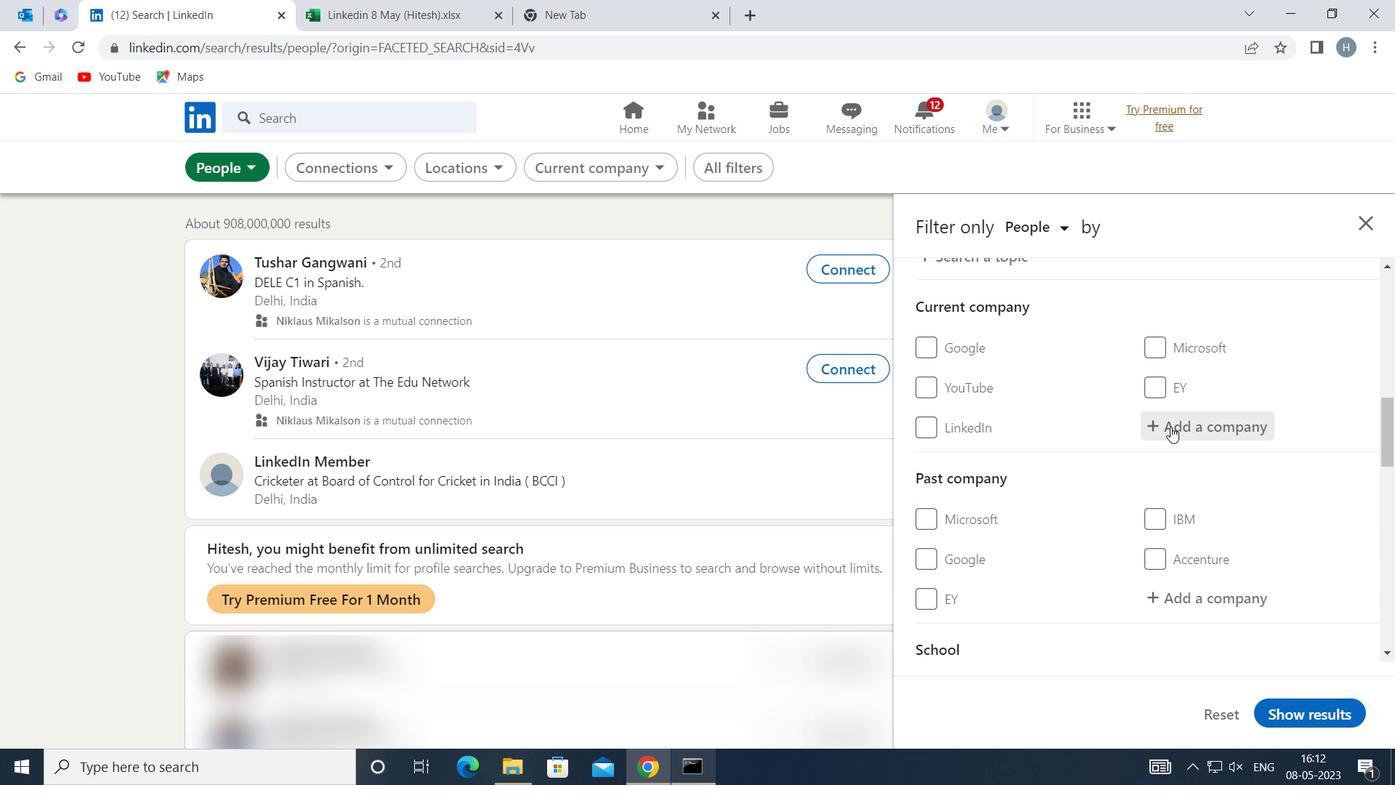 
Action: Key pressed <Key.shift>MARCURA
Screenshot: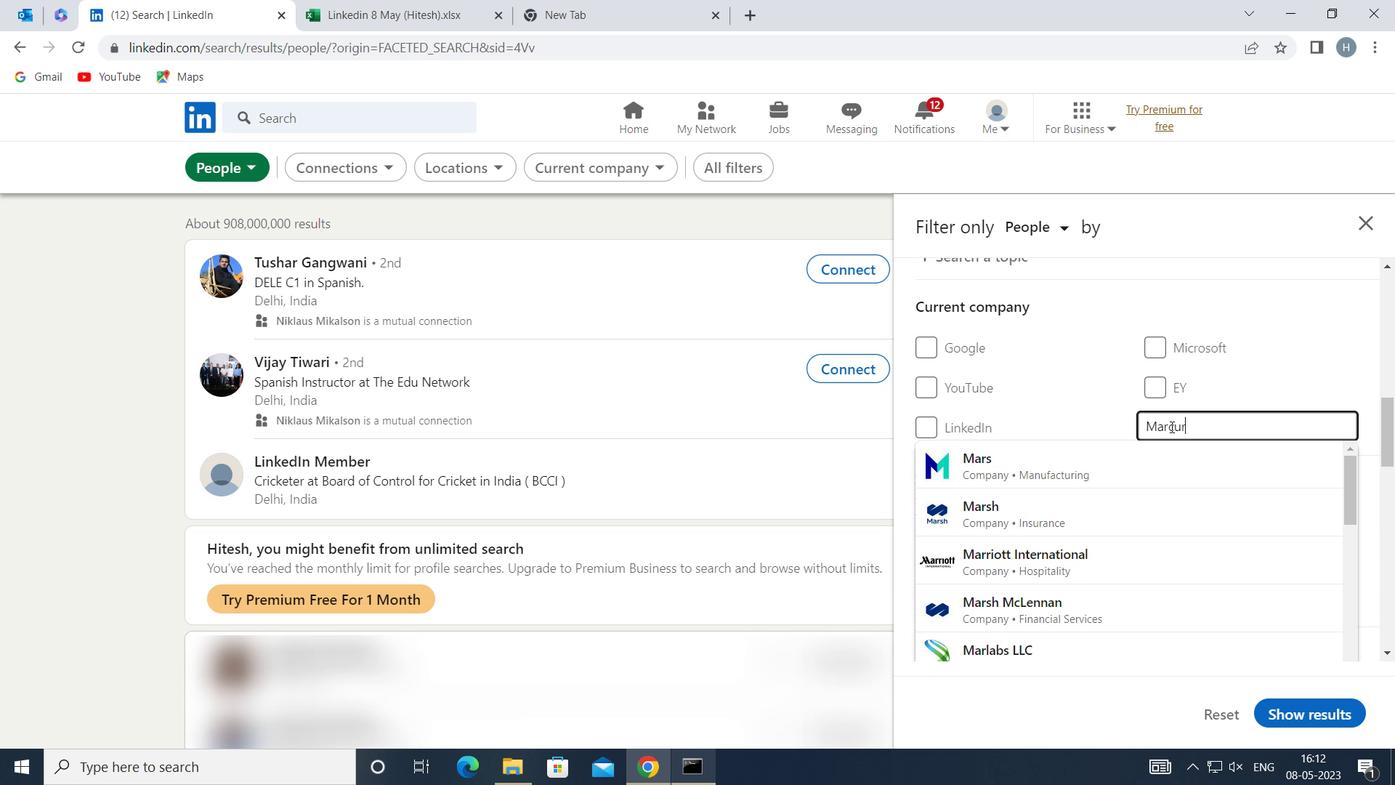 
Action: Mouse moved to (1094, 468)
Screenshot: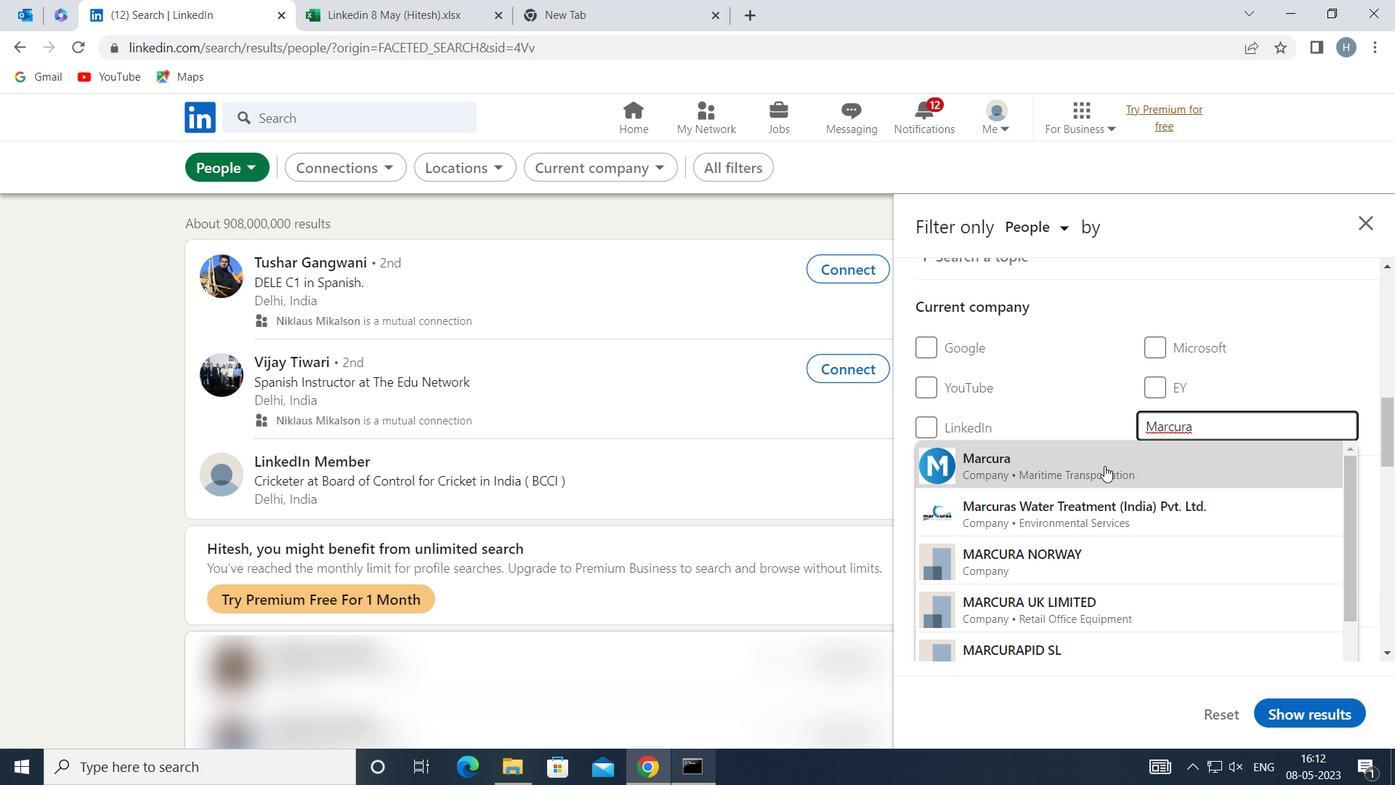 
Action: Mouse pressed left at (1094, 468)
Screenshot: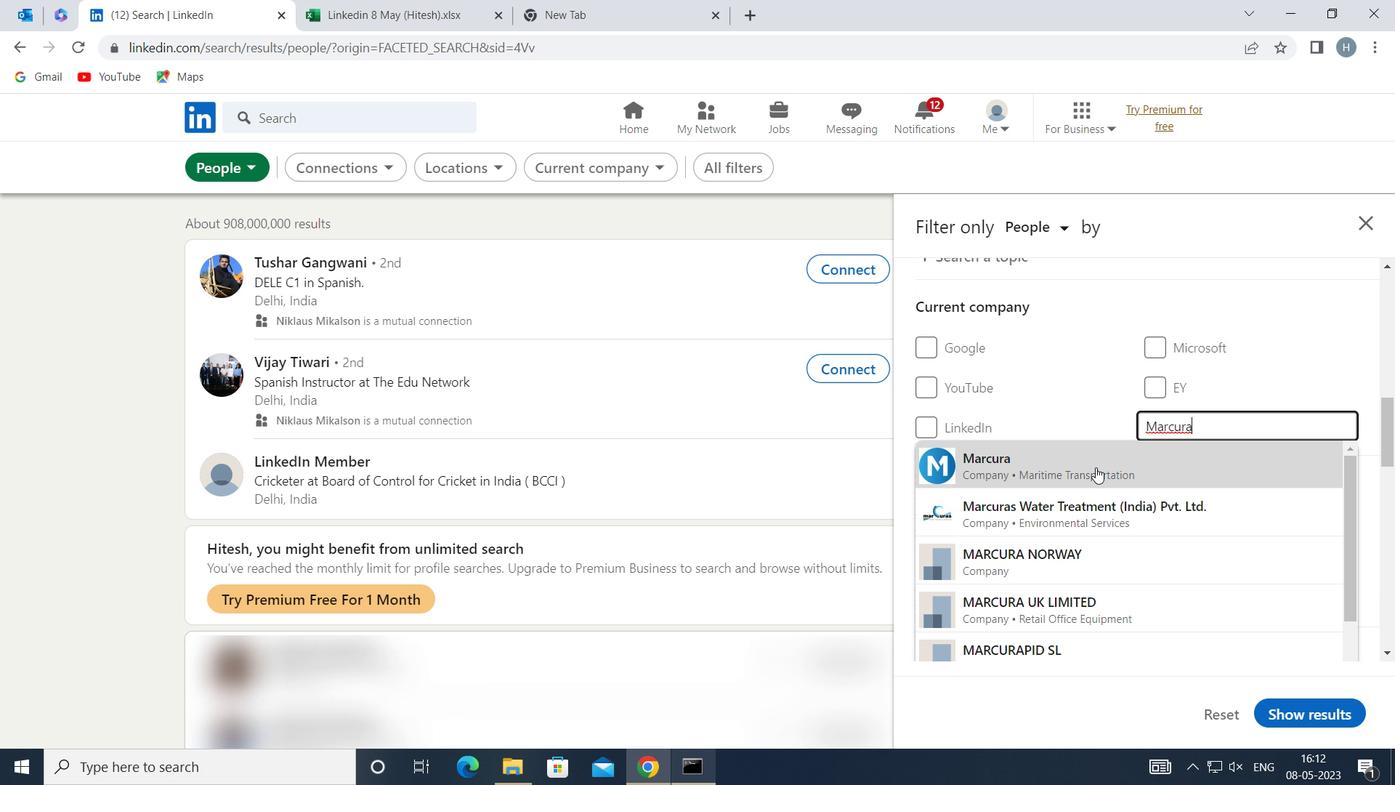 
Action: Mouse moved to (1093, 468)
Screenshot: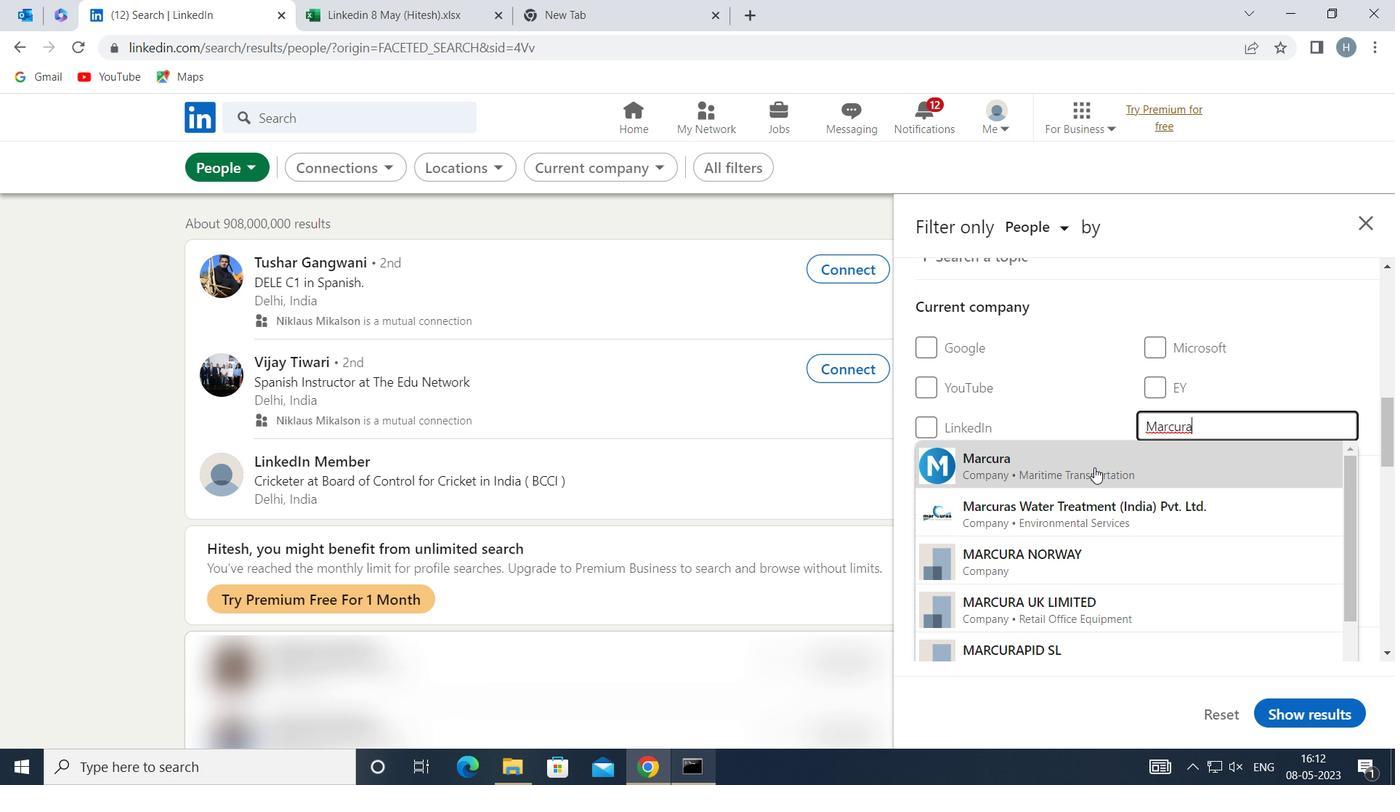 
Action: Mouse scrolled (1093, 467) with delta (0, 0)
Screenshot: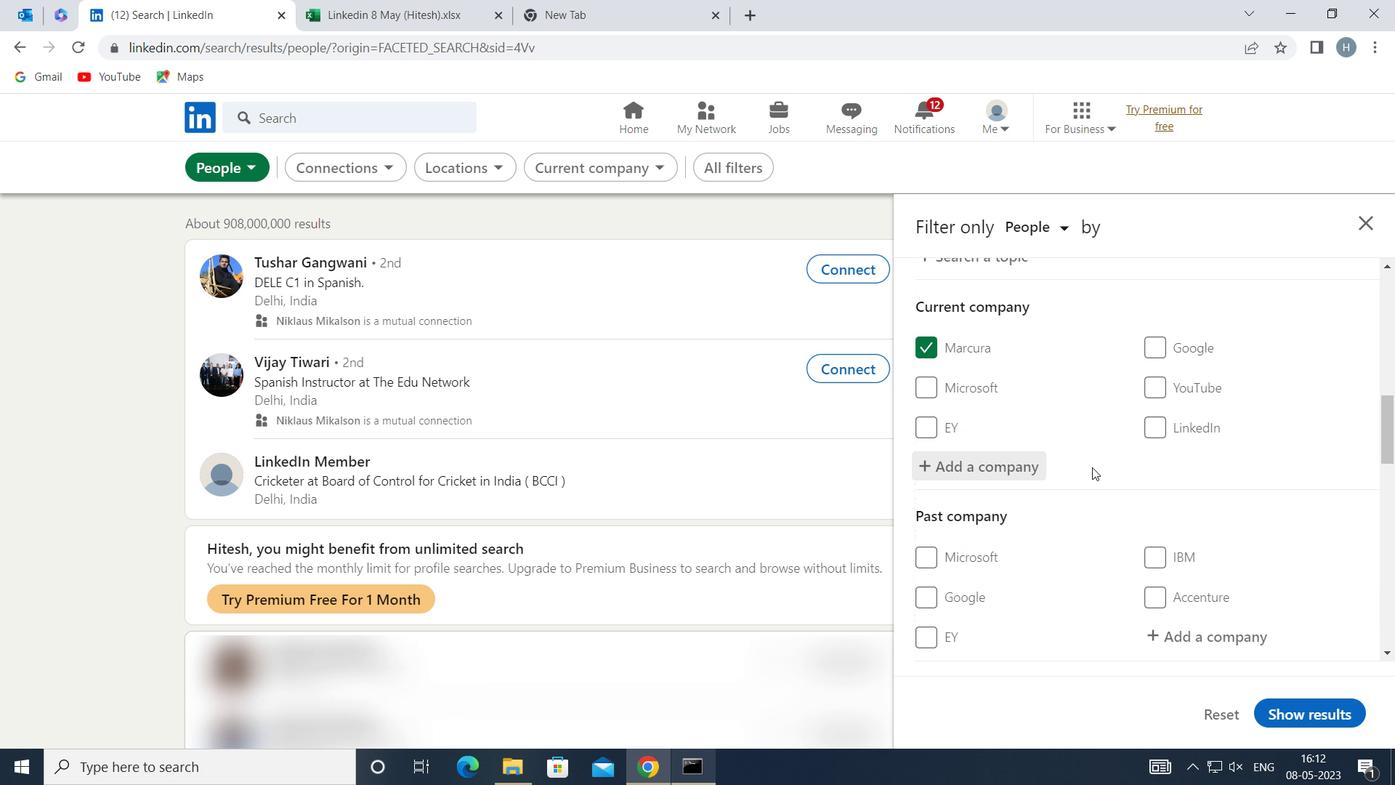 
Action: Mouse scrolled (1093, 467) with delta (0, 0)
Screenshot: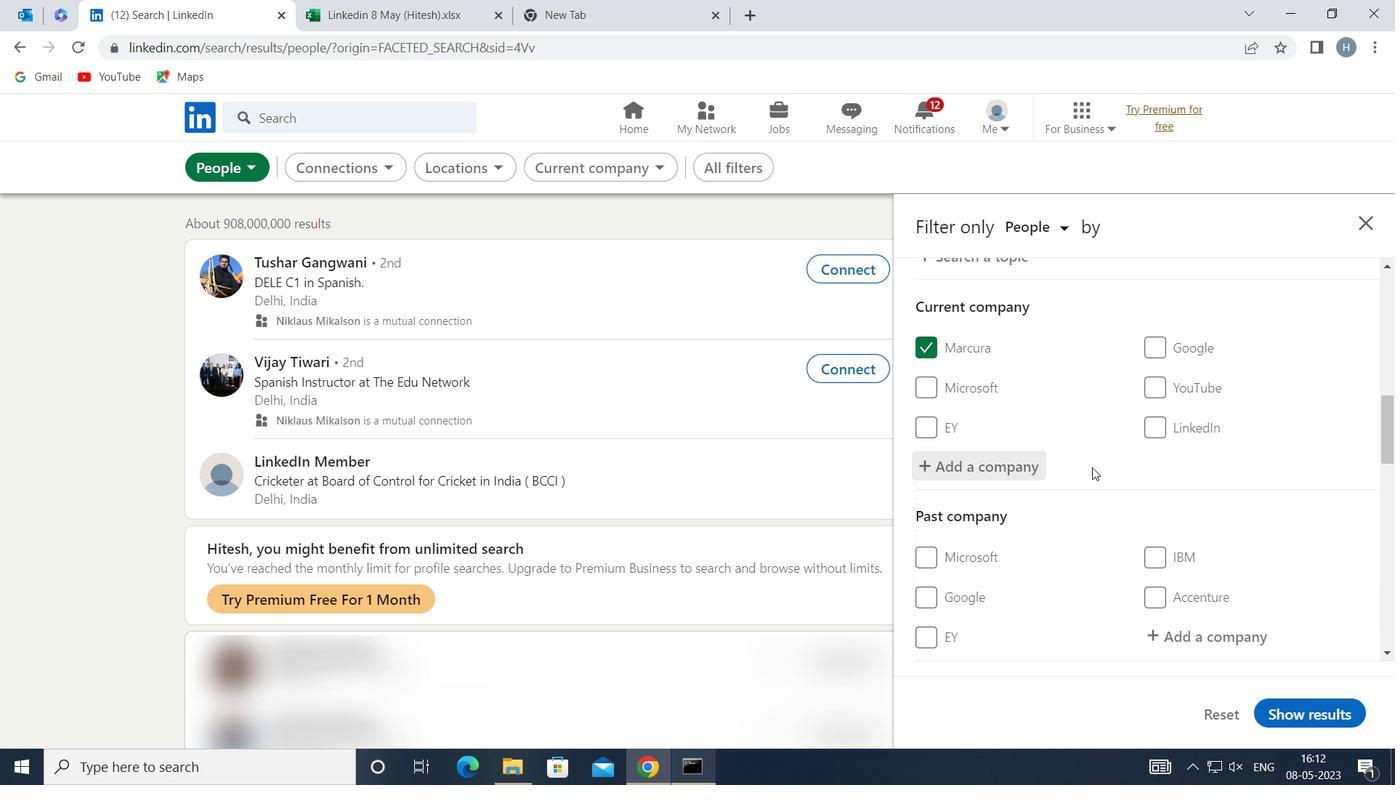 
Action: Mouse moved to (1093, 467)
Screenshot: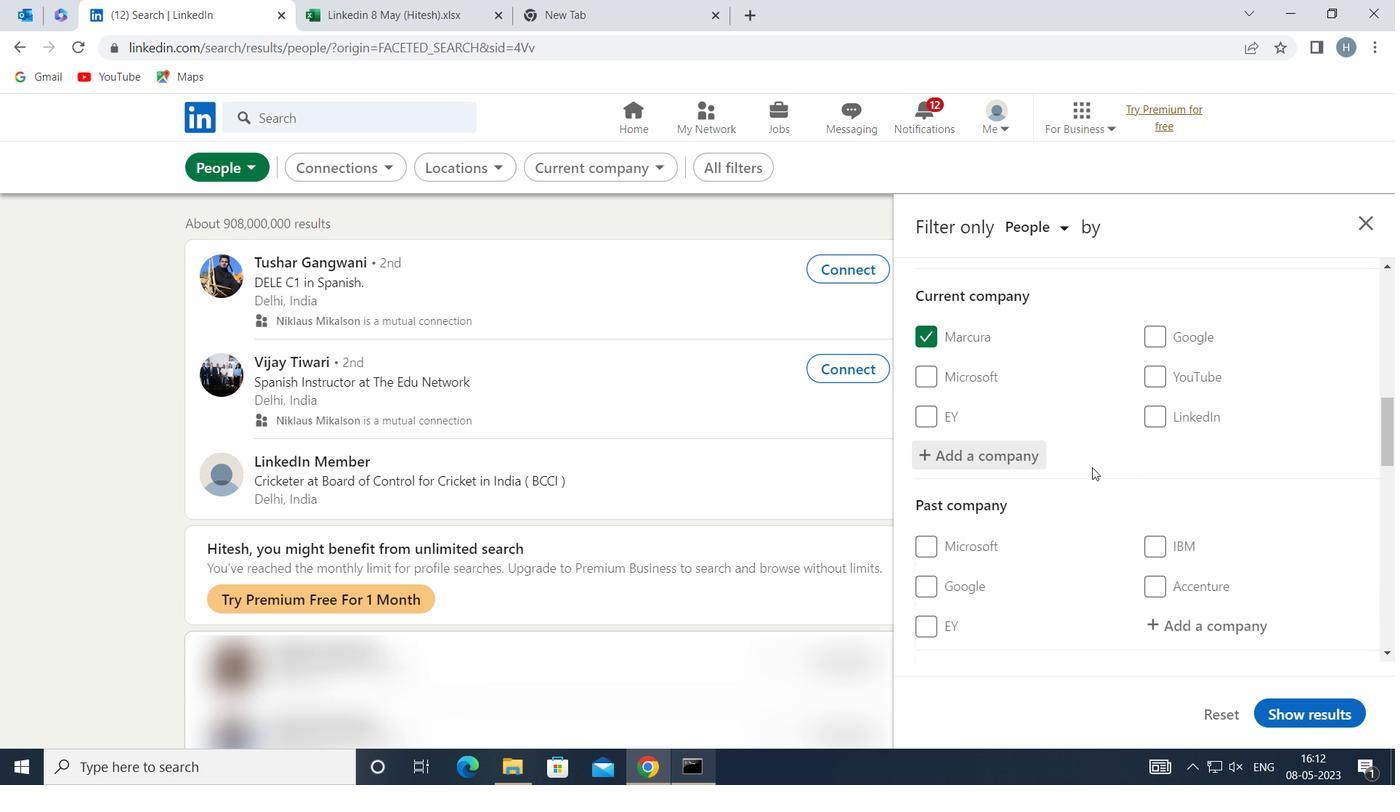 
Action: Mouse scrolled (1093, 466) with delta (0, 0)
Screenshot: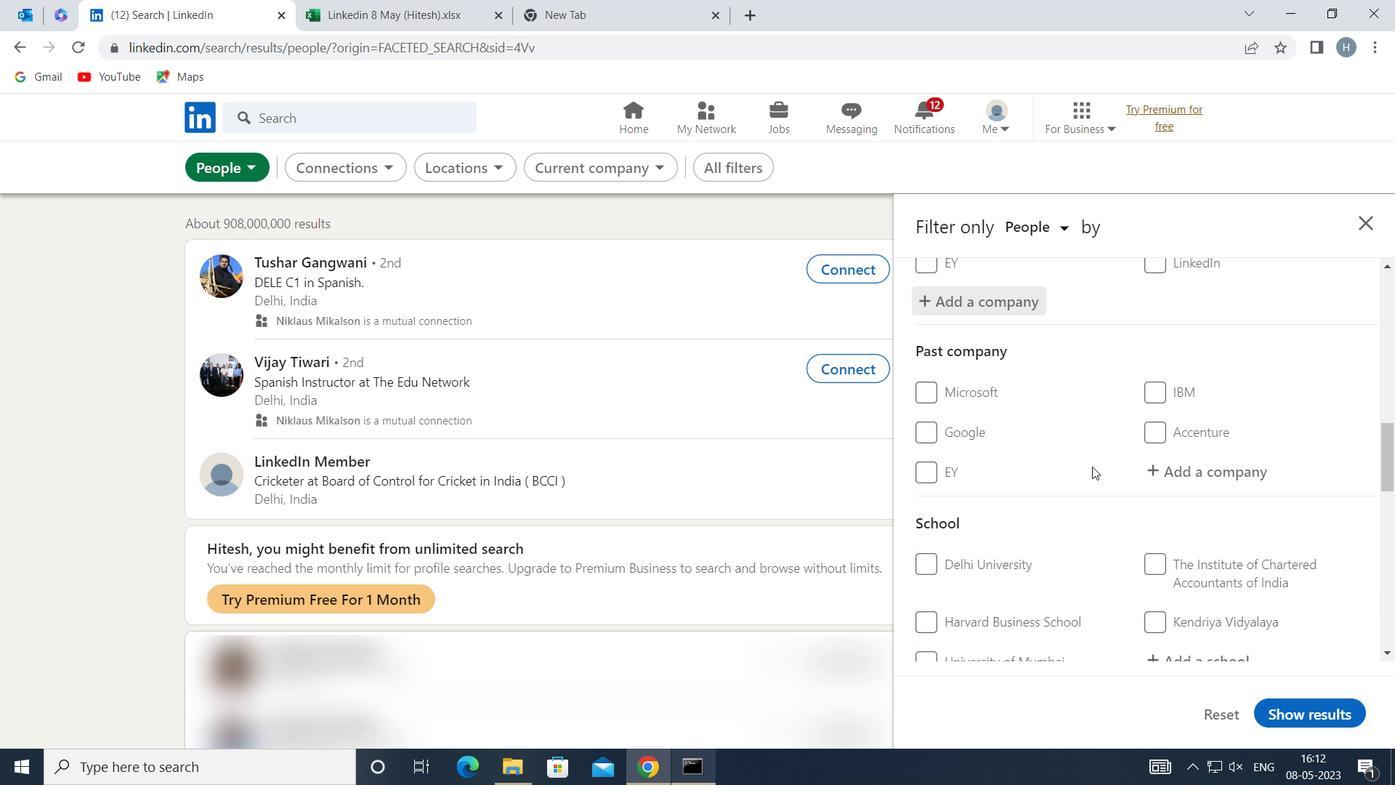 
Action: Mouse moved to (1093, 465)
Screenshot: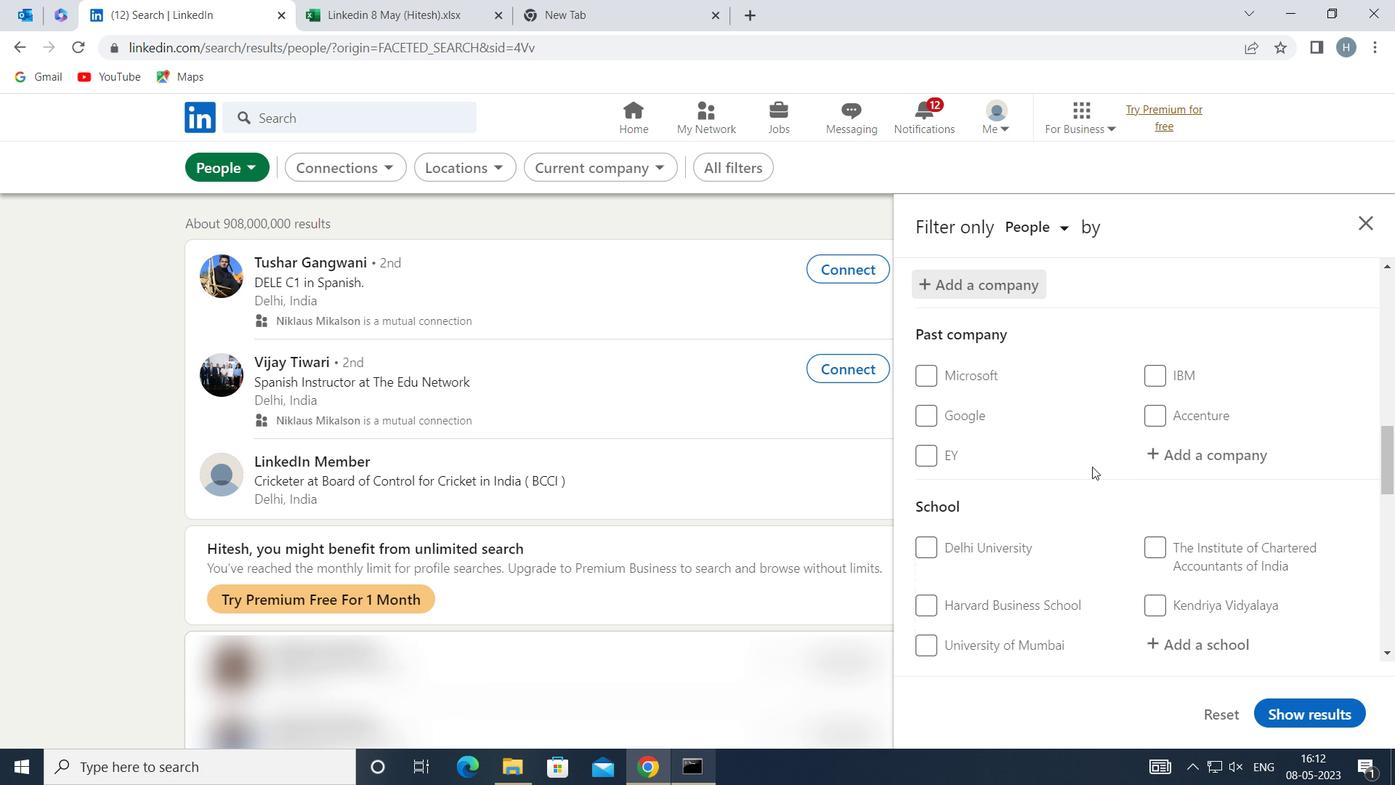 
Action: Mouse scrolled (1093, 464) with delta (0, 0)
Screenshot: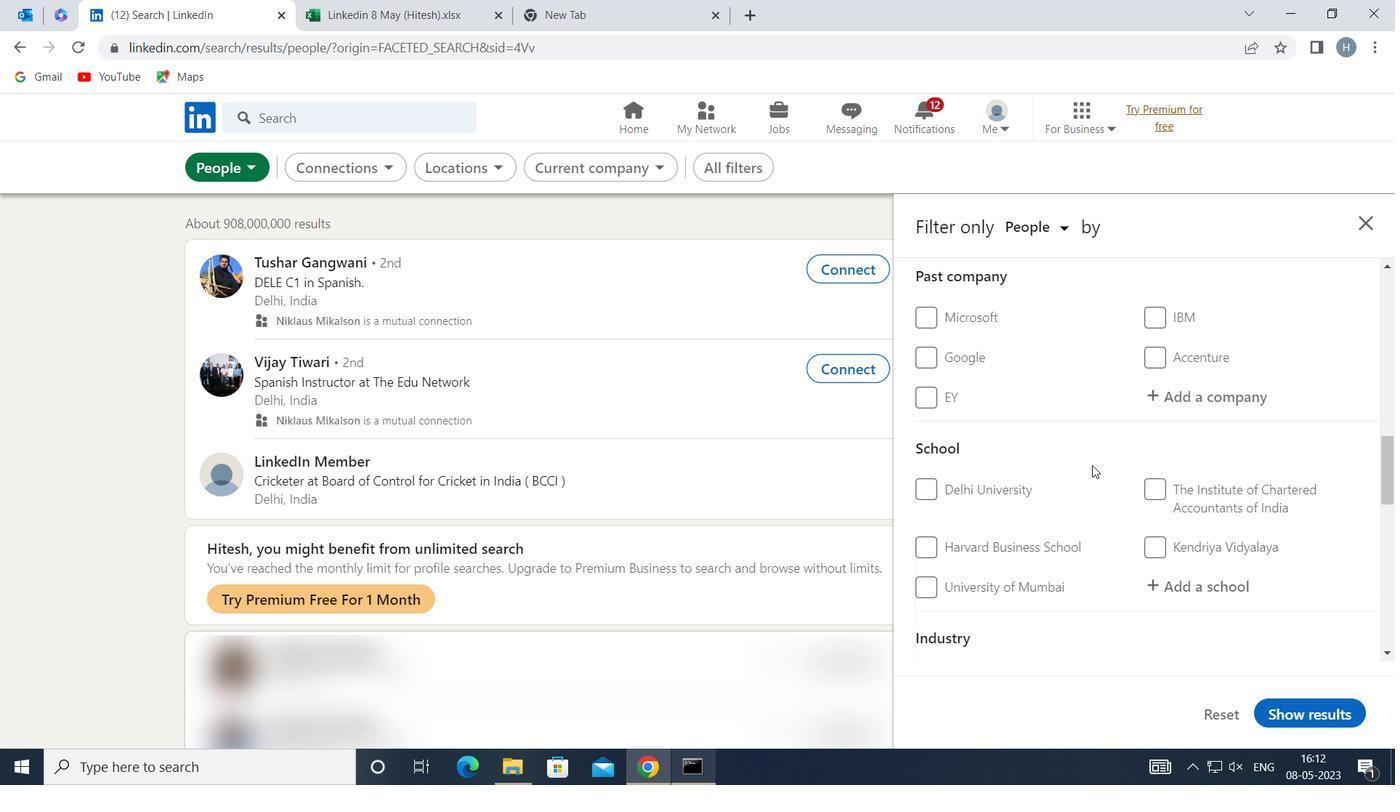 
Action: Mouse moved to (1192, 453)
Screenshot: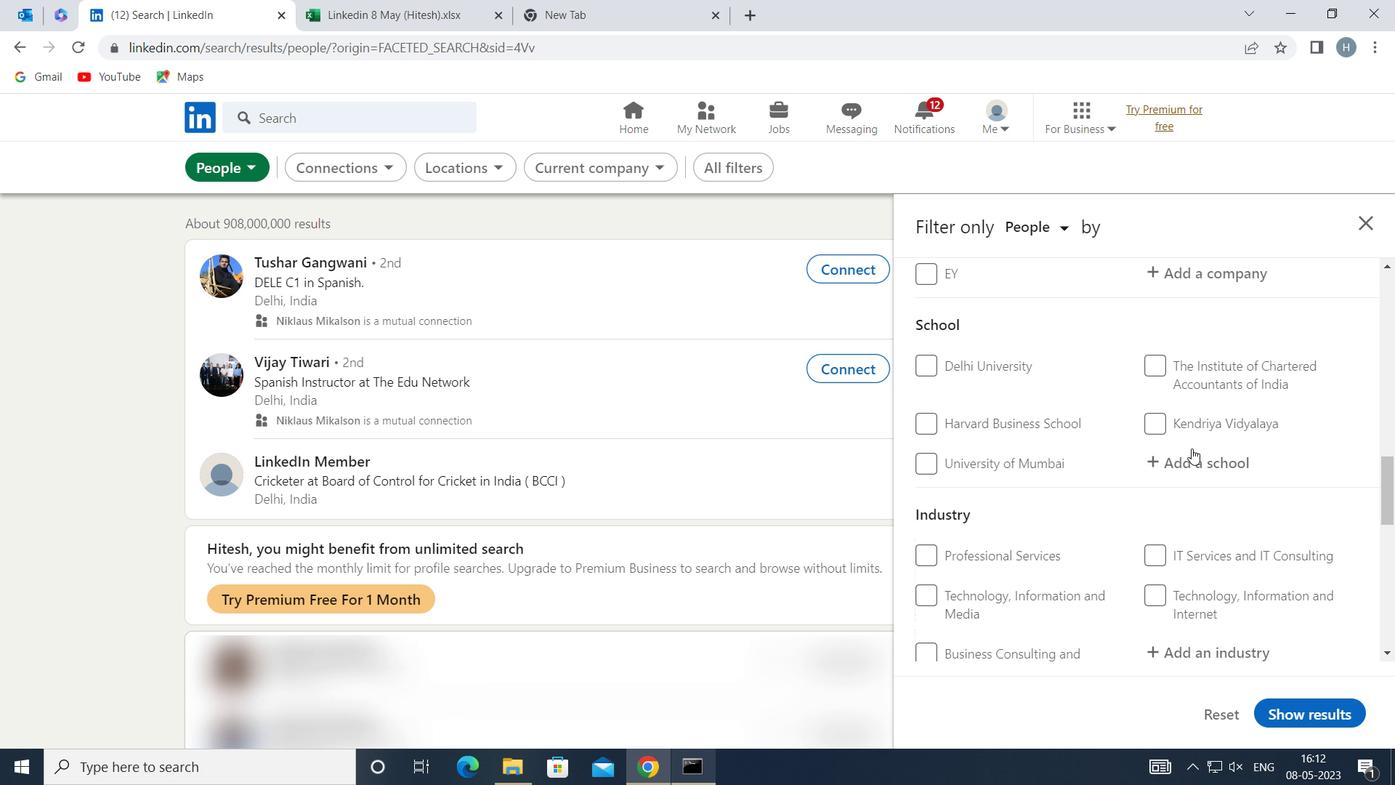 
Action: Mouse pressed left at (1192, 453)
Screenshot: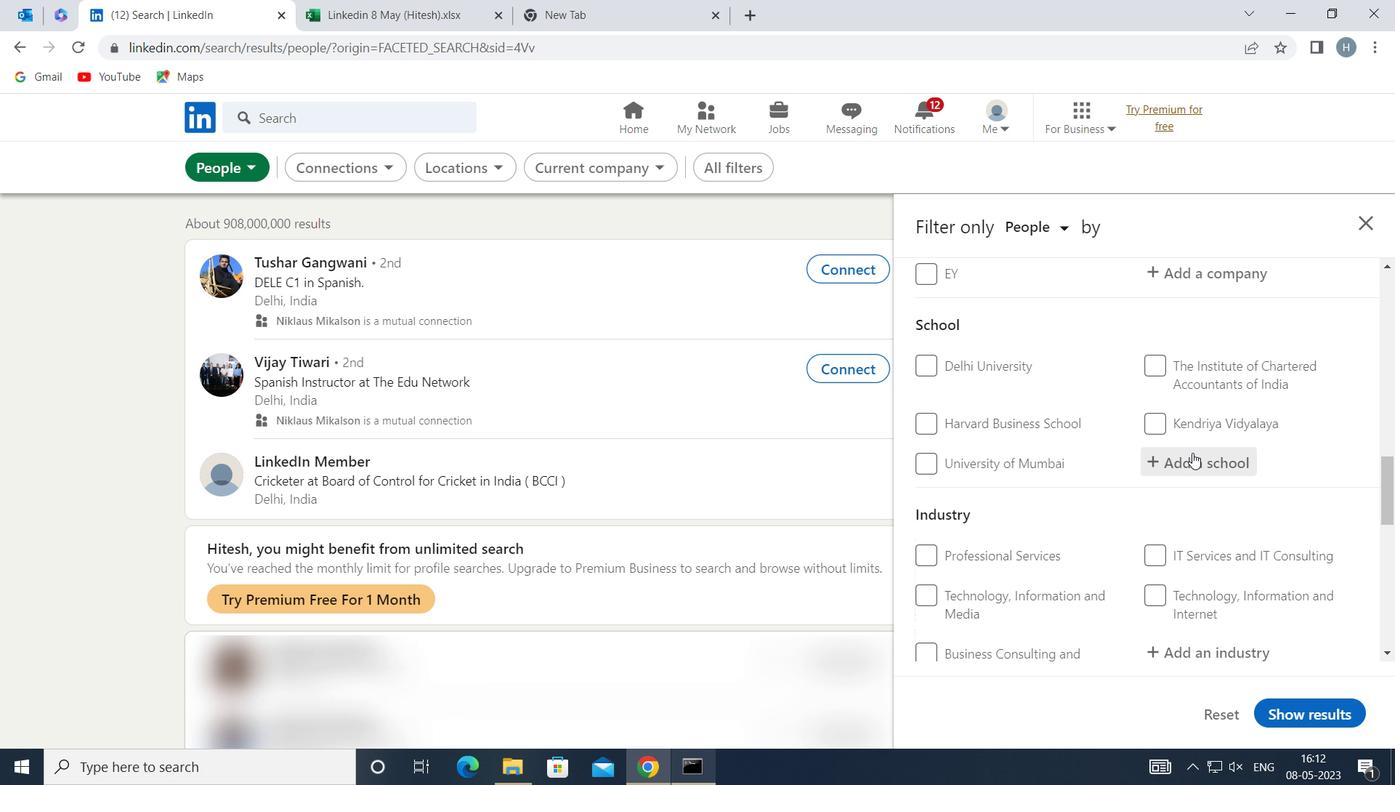 
Action: Key pressed <Key.shift><Key.shift><Key.shift><Key.shift>RAJIV<Key.space>GANDHI<Key.space>UNIV
Screenshot: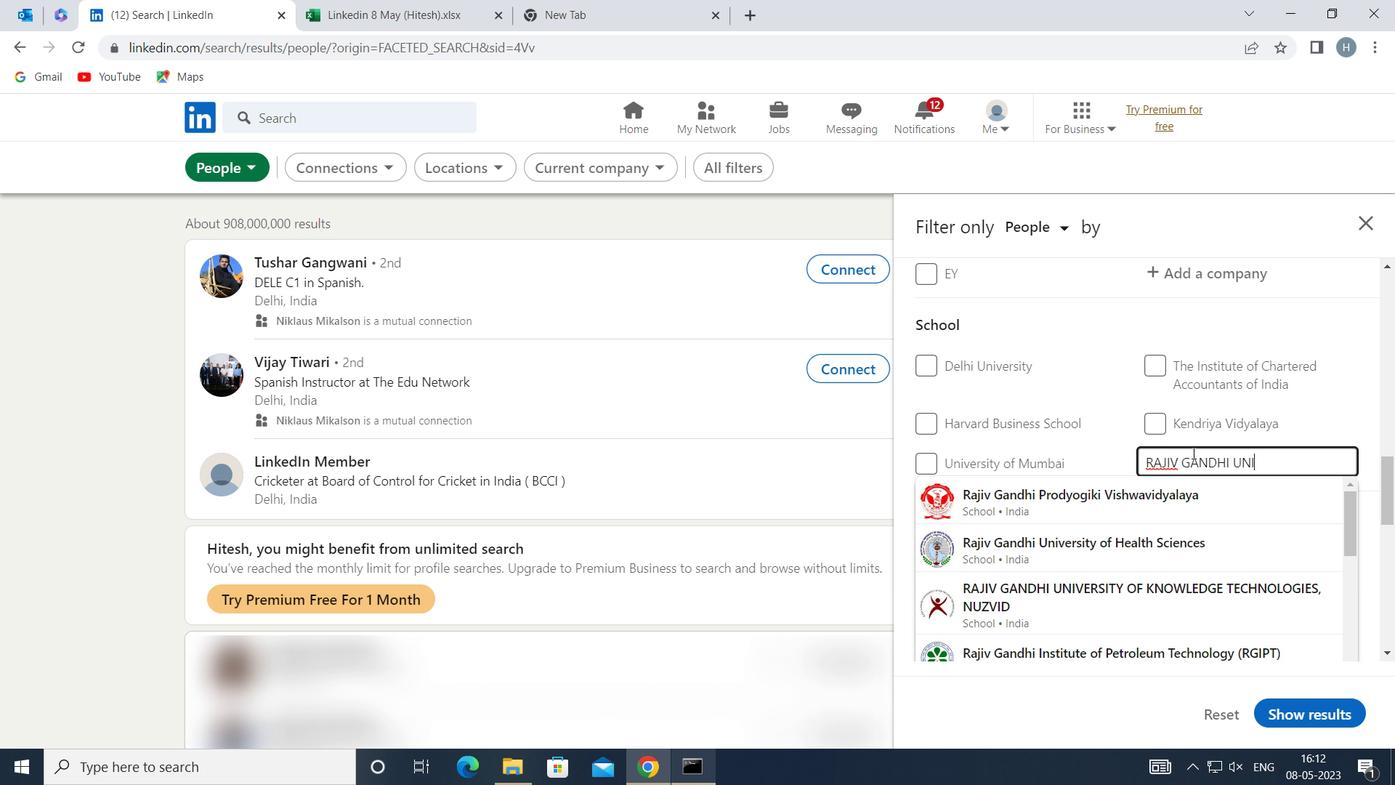 
Action: Mouse moved to (1164, 539)
Screenshot: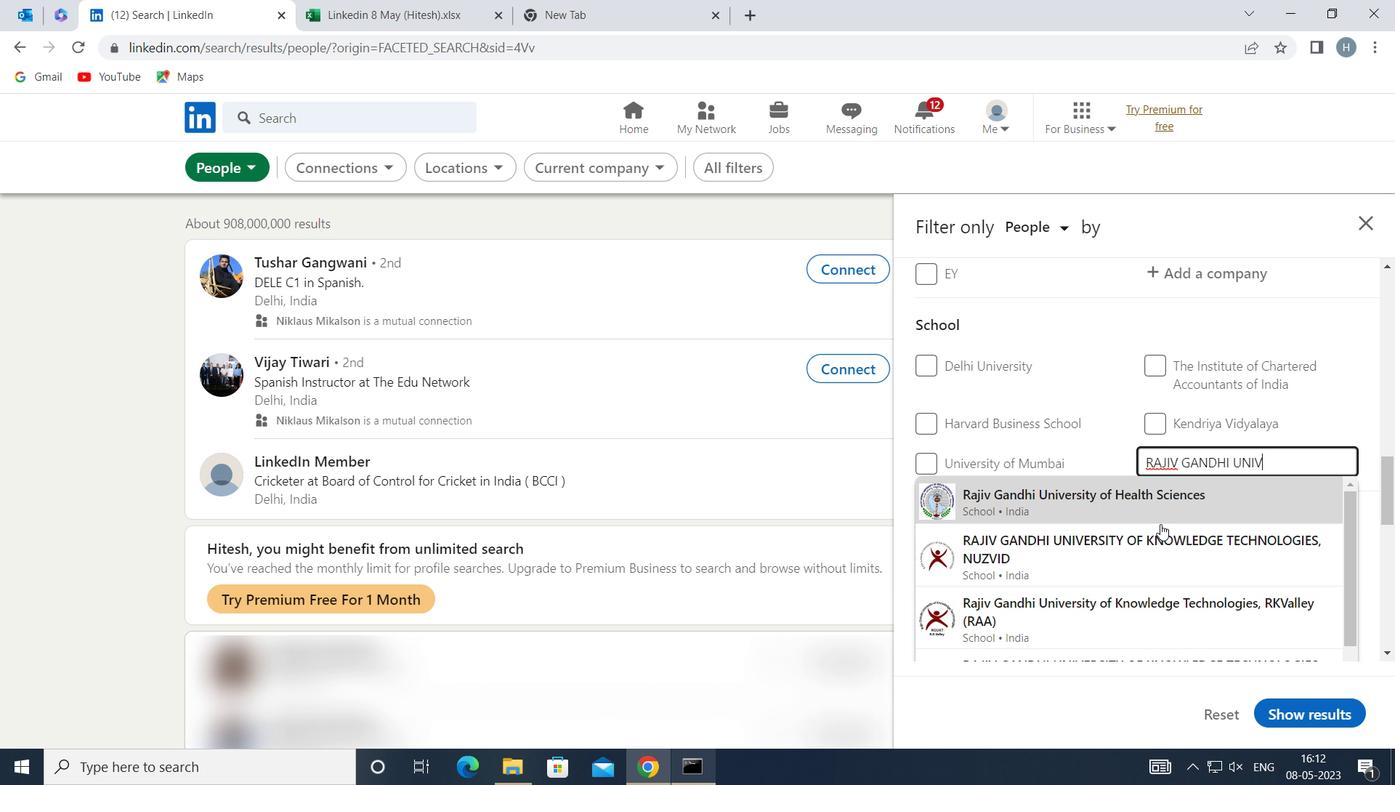 
Action: Mouse pressed left at (1164, 539)
Screenshot: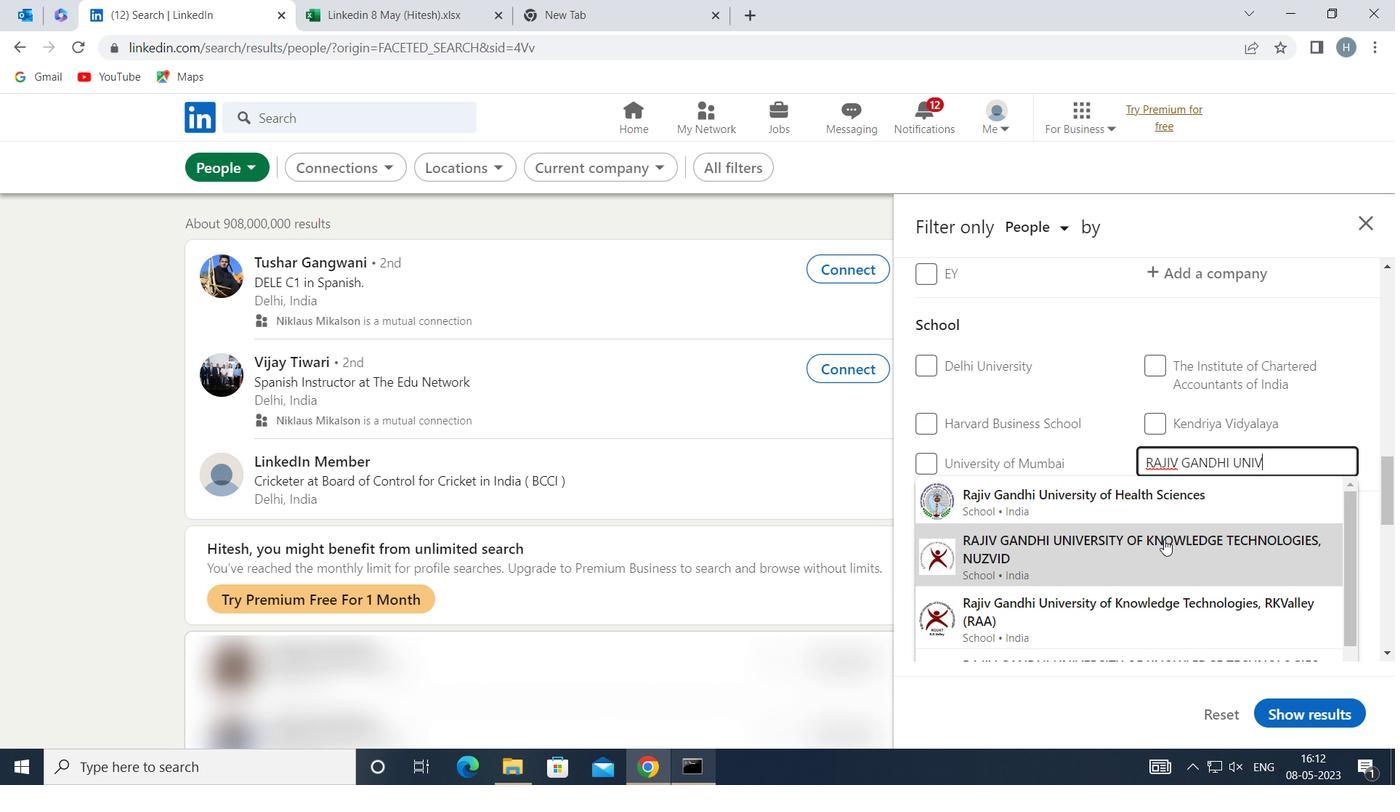 
Action: Mouse moved to (1158, 499)
Screenshot: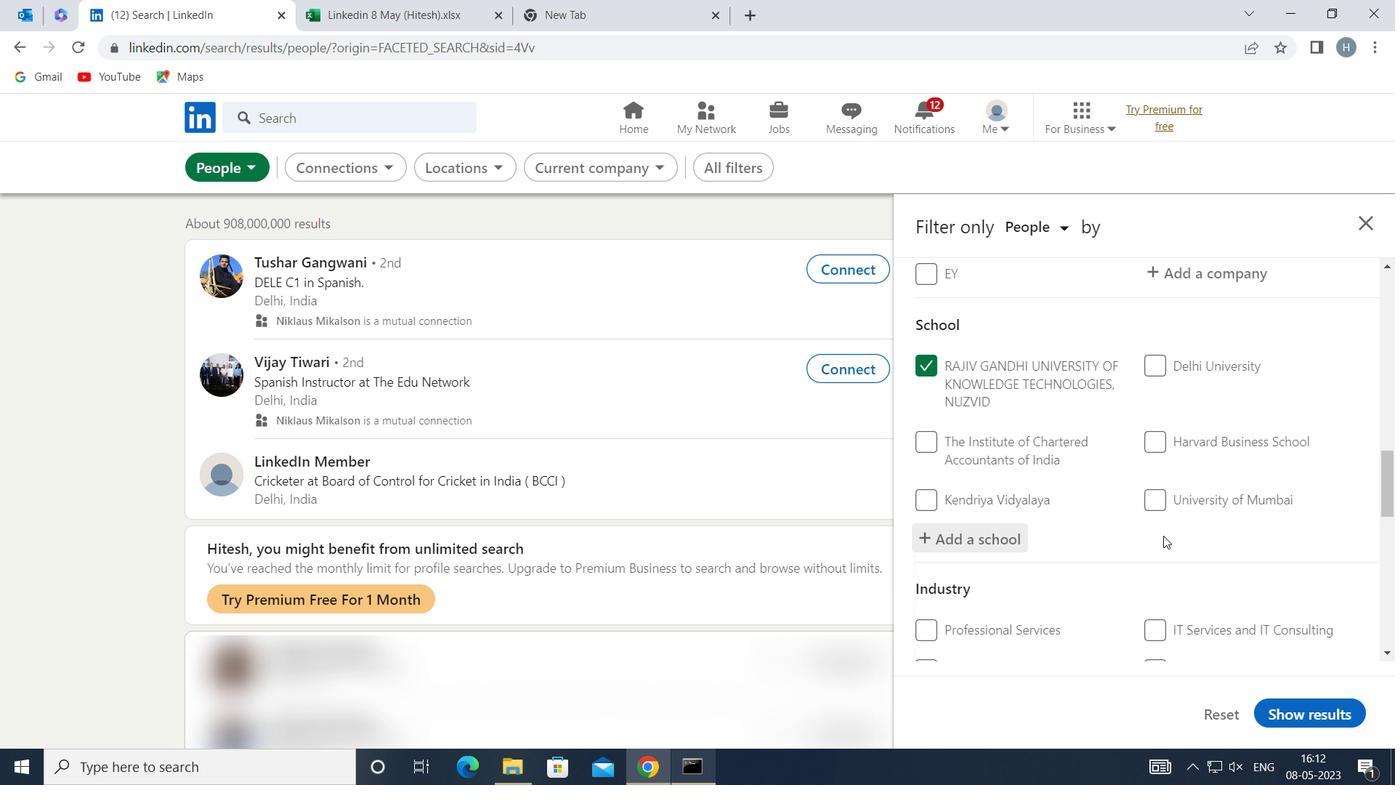 
Action: Mouse scrolled (1158, 498) with delta (0, 0)
Screenshot: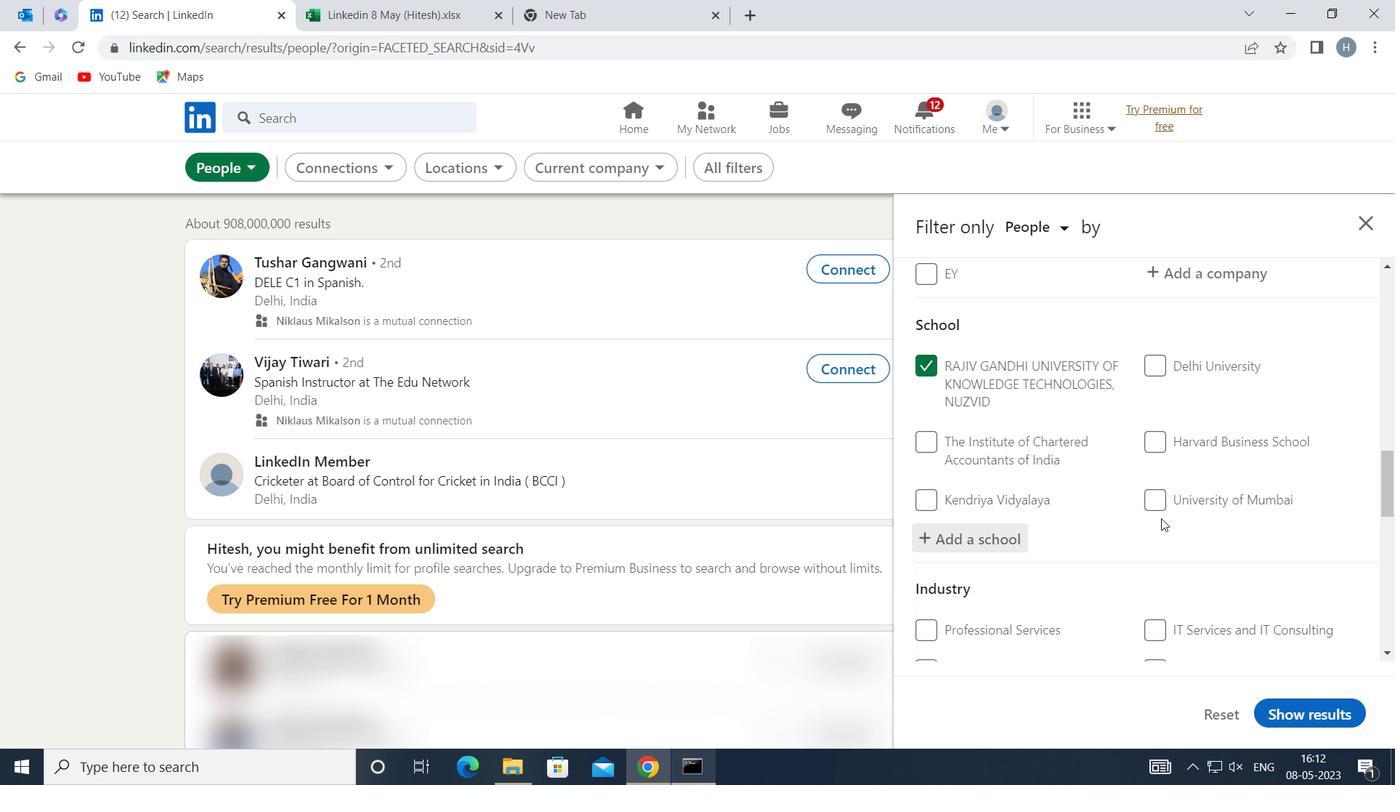 
Action: Mouse moved to (1158, 497)
Screenshot: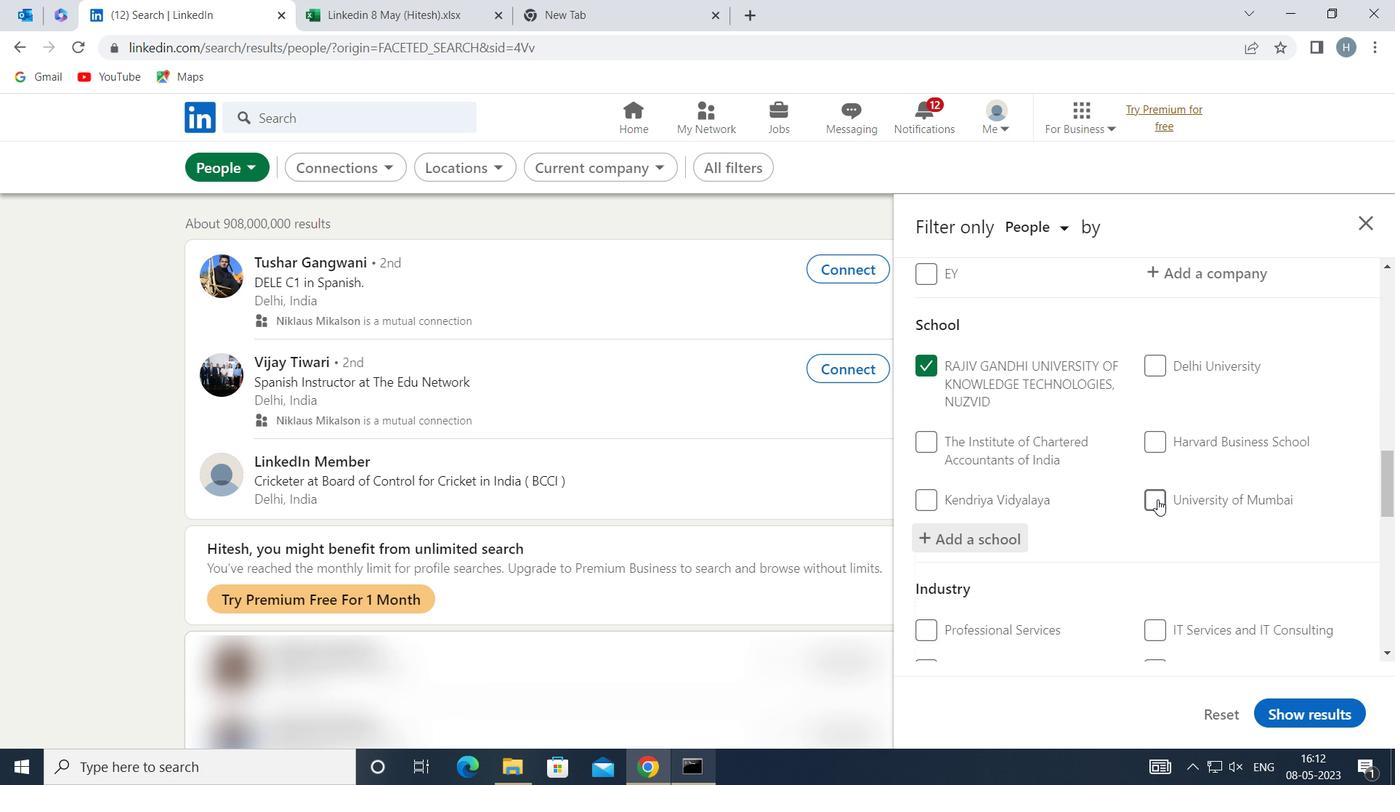 
Action: Mouse scrolled (1158, 496) with delta (0, 0)
Screenshot: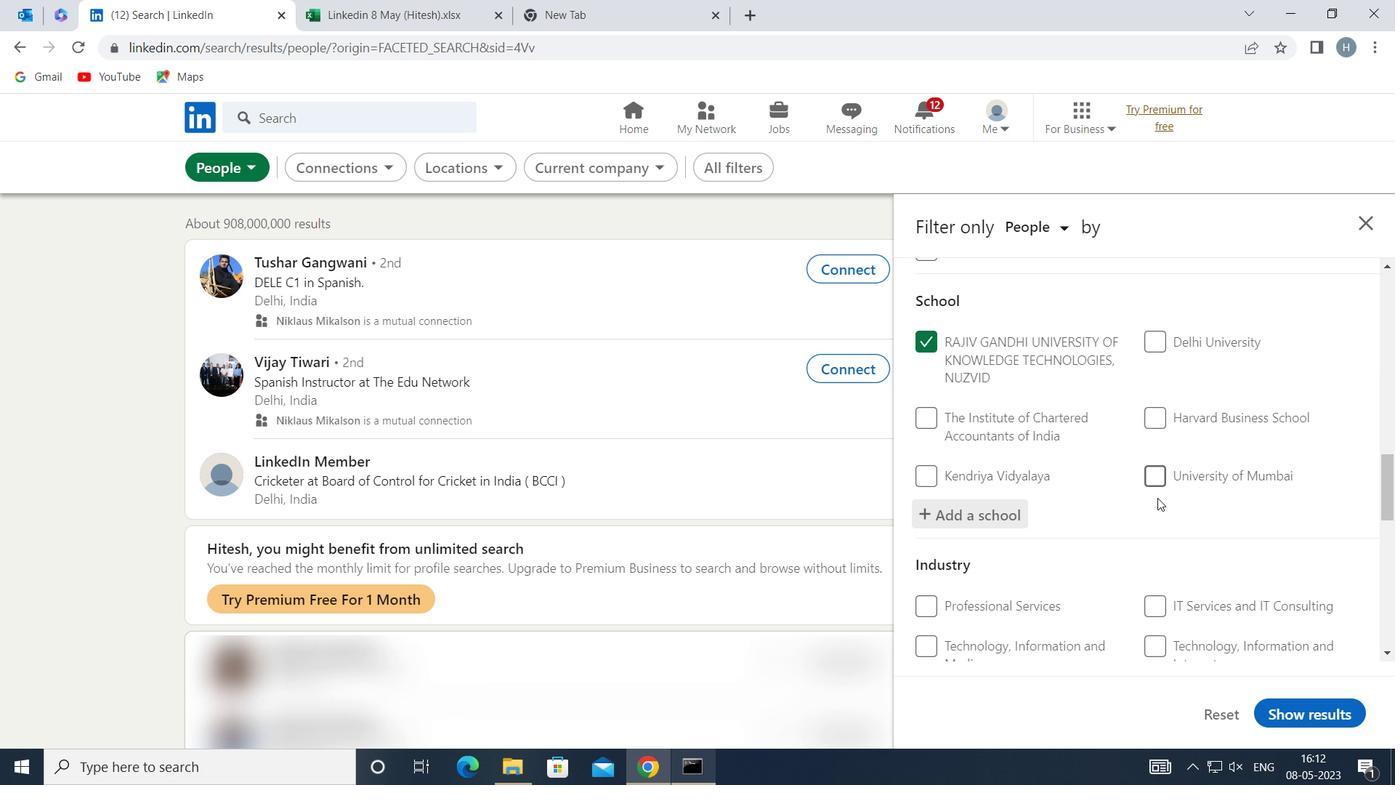 
Action: Mouse moved to (1208, 542)
Screenshot: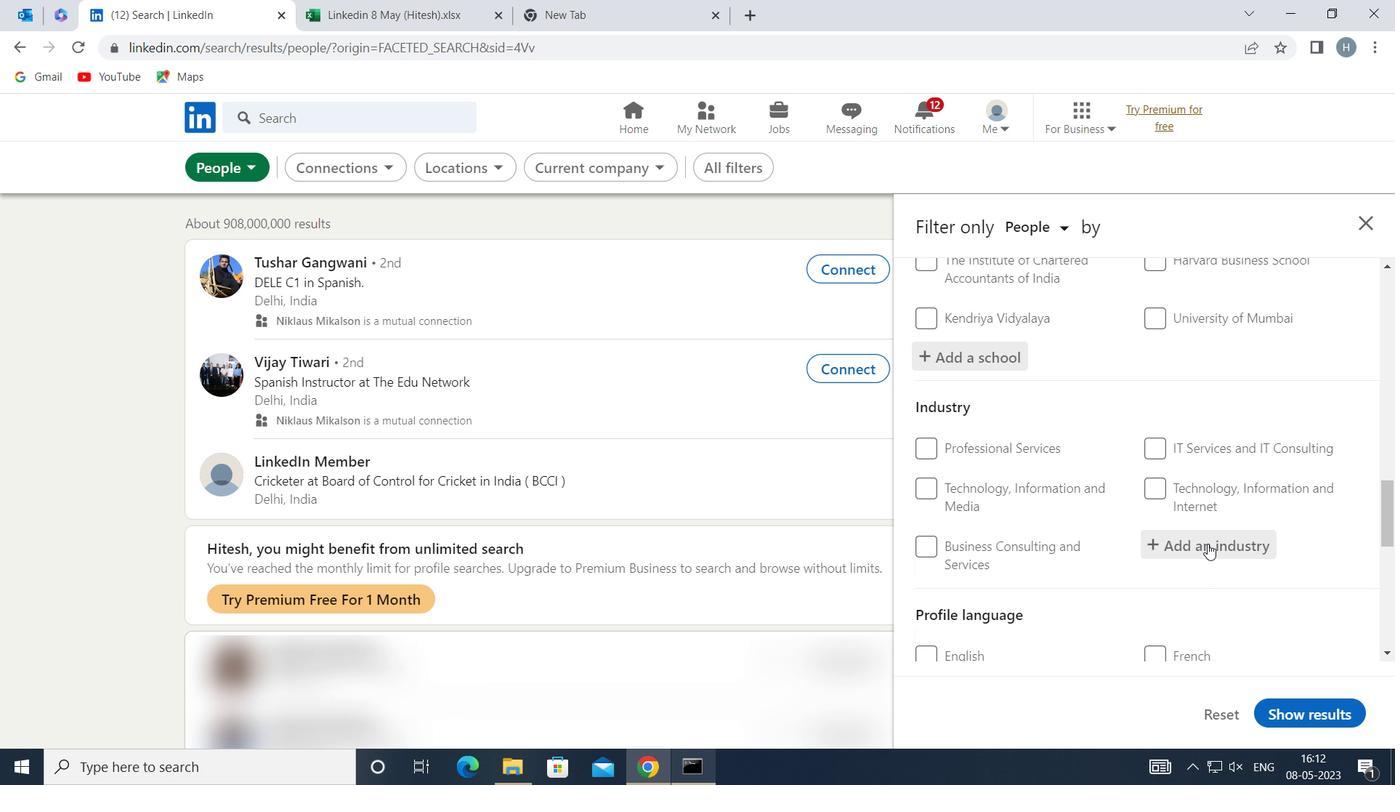 
Action: Mouse pressed left at (1208, 542)
Screenshot: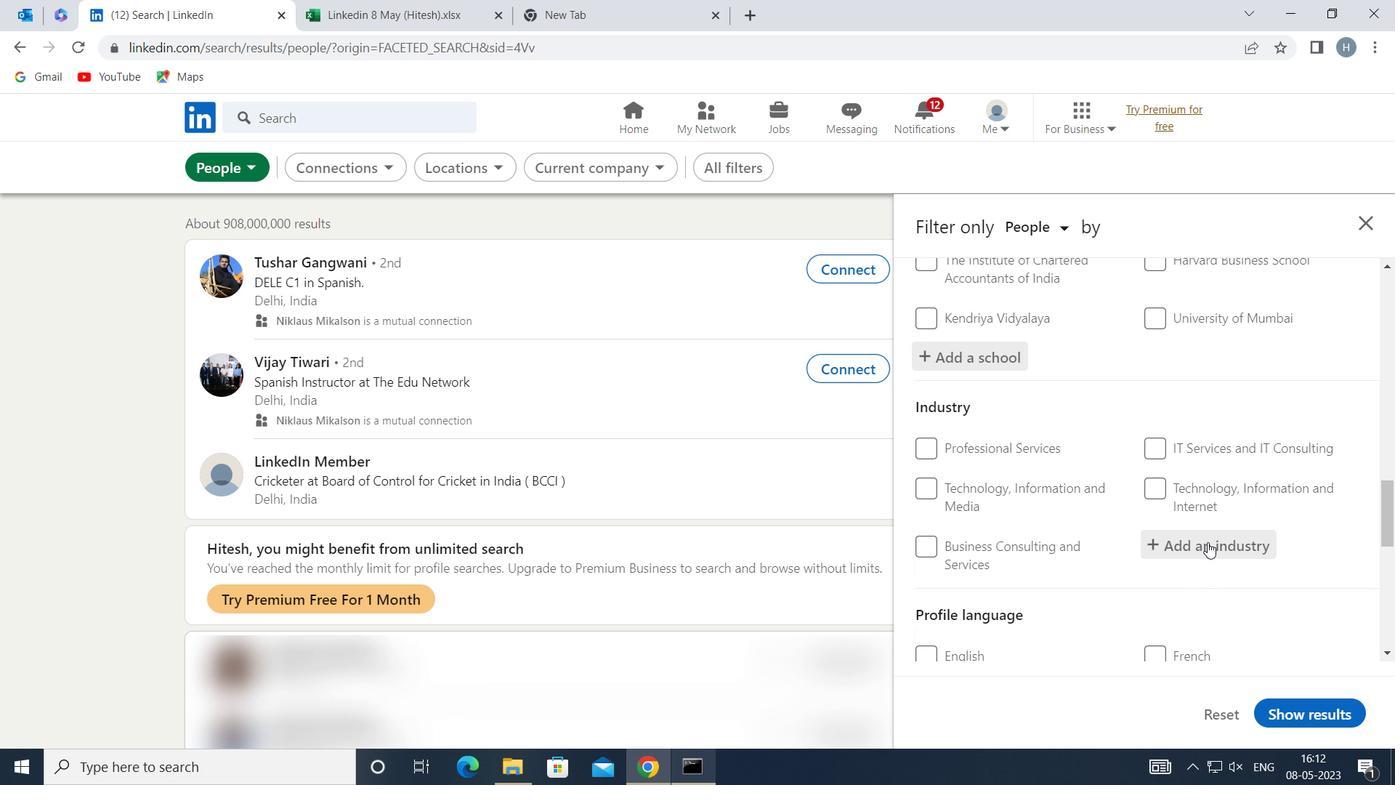 
Action: Mouse moved to (1192, 534)
Screenshot: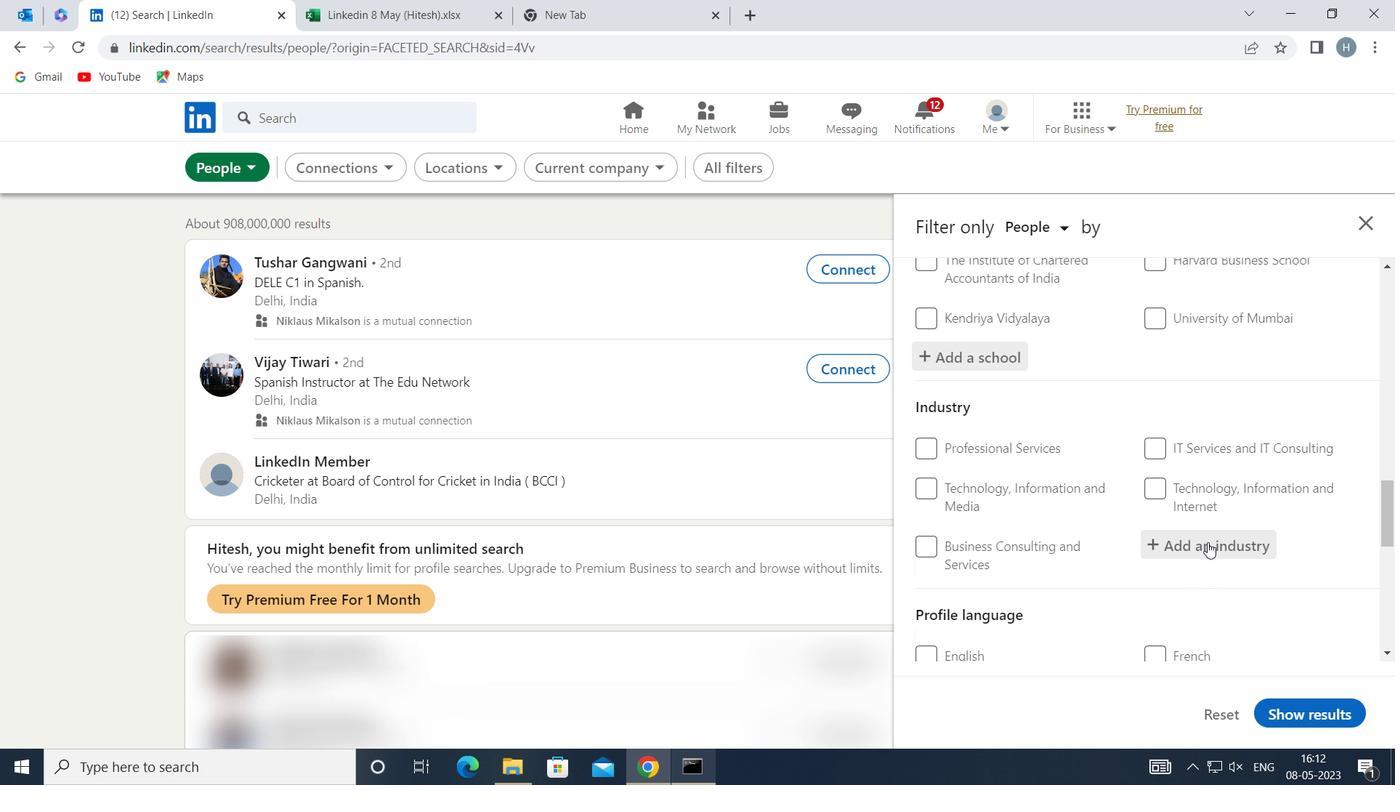 
Action: Key pressed <Key.shift>DAIRY<Key.space><Key.shift>PRO
Screenshot: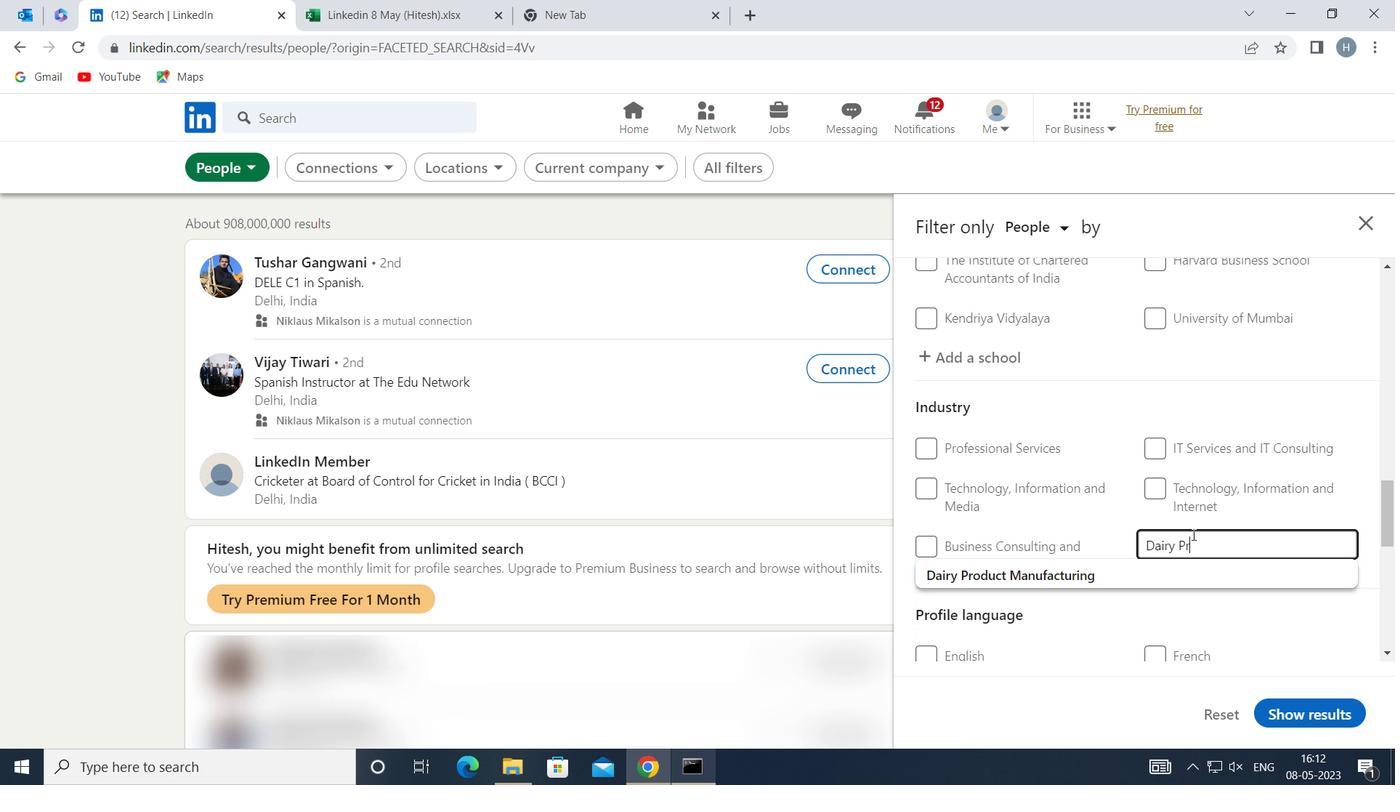 
Action: Mouse moved to (1118, 577)
Screenshot: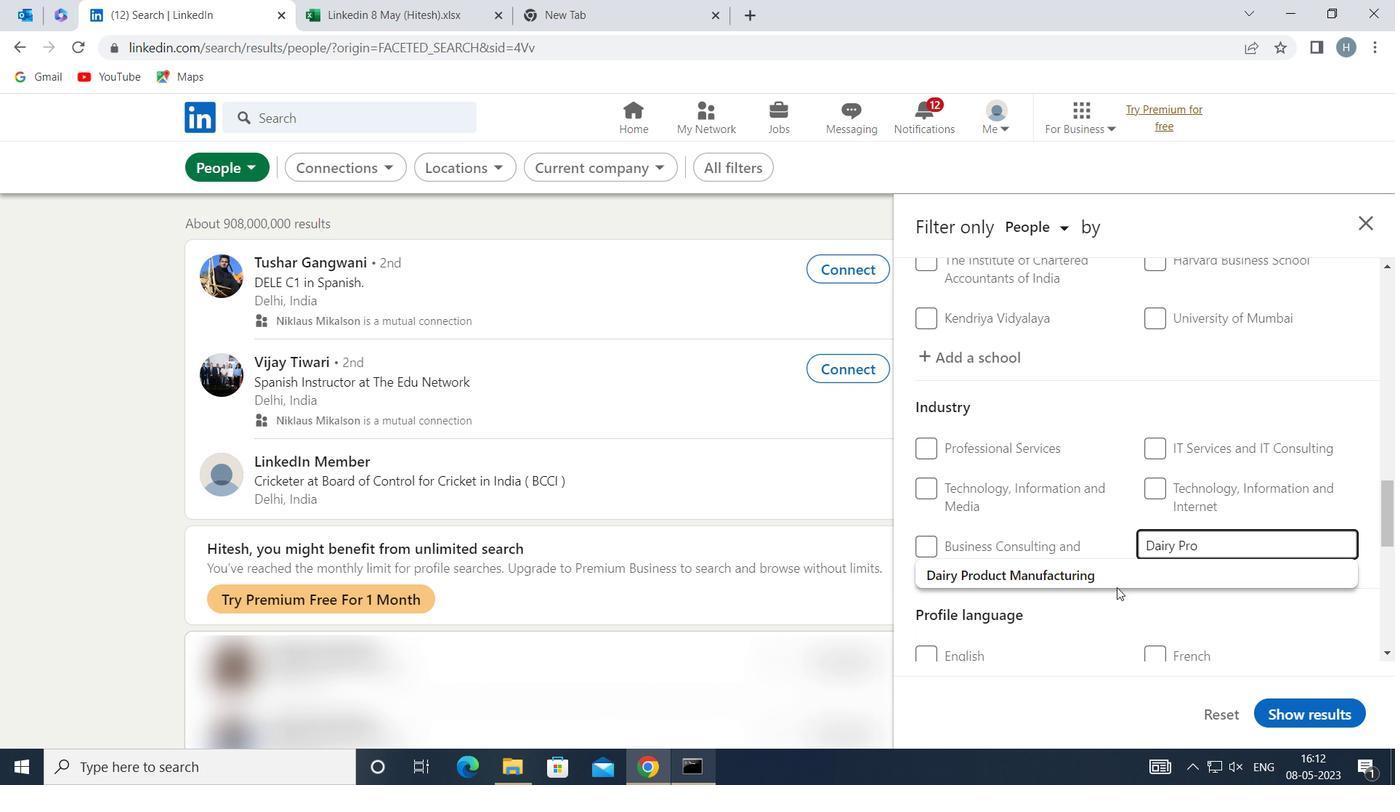 
Action: Mouse pressed left at (1118, 577)
Screenshot: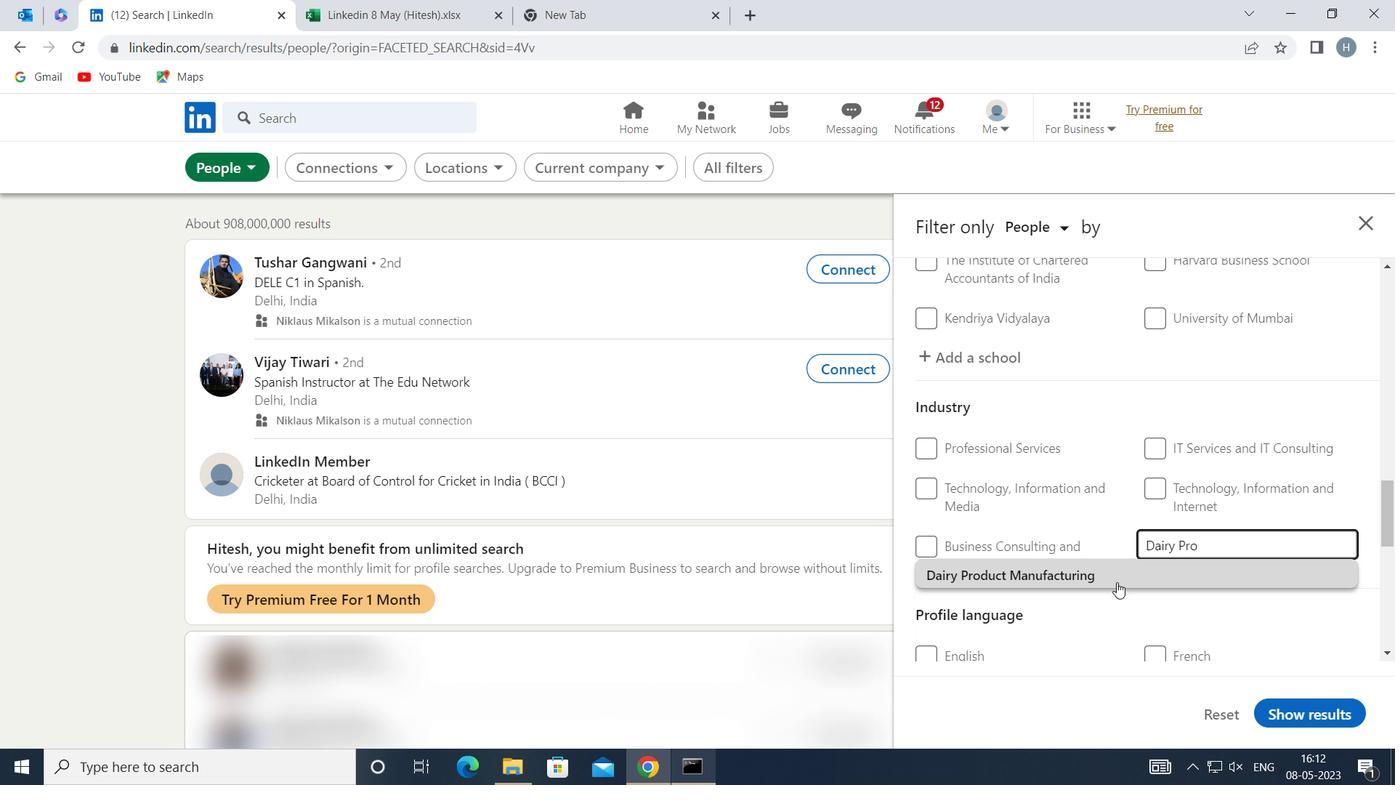 
Action: Mouse moved to (1113, 563)
Screenshot: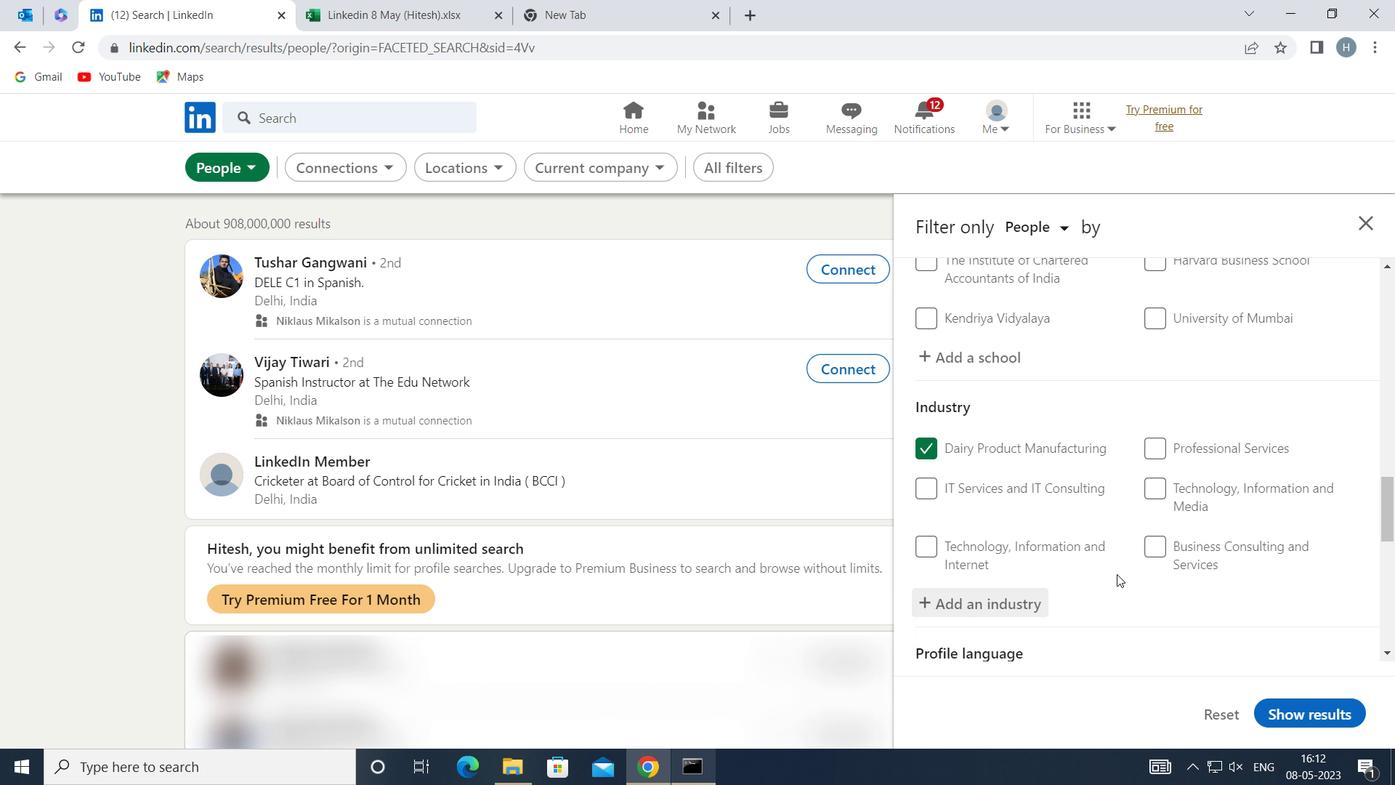 
Action: Mouse scrolled (1113, 562) with delta (0, 0)
Screenshot: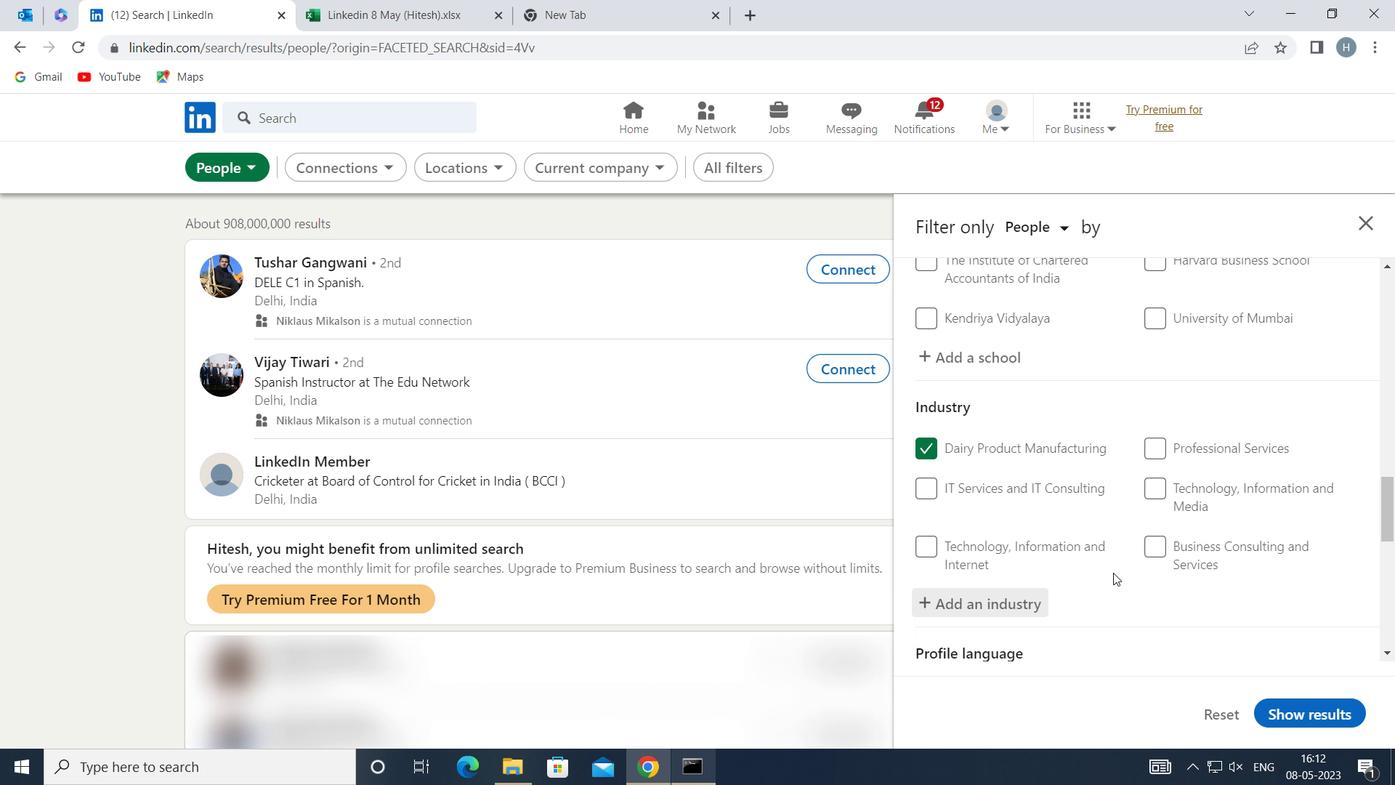 
Action: Mouse scrolled (1113, 562) with delta (0, 0)
Screenshot: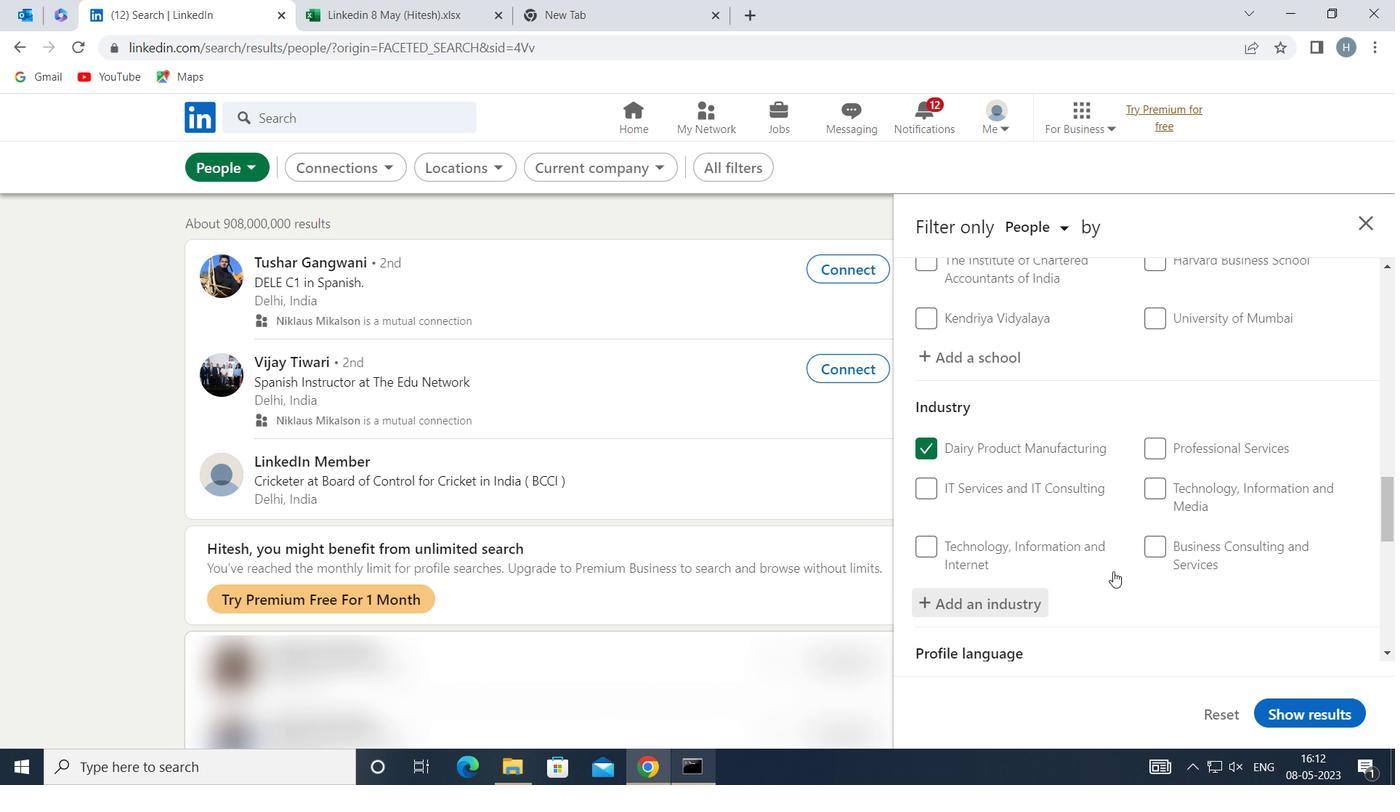 
Action: Mouse moved to (1112, 544)
Screenshot: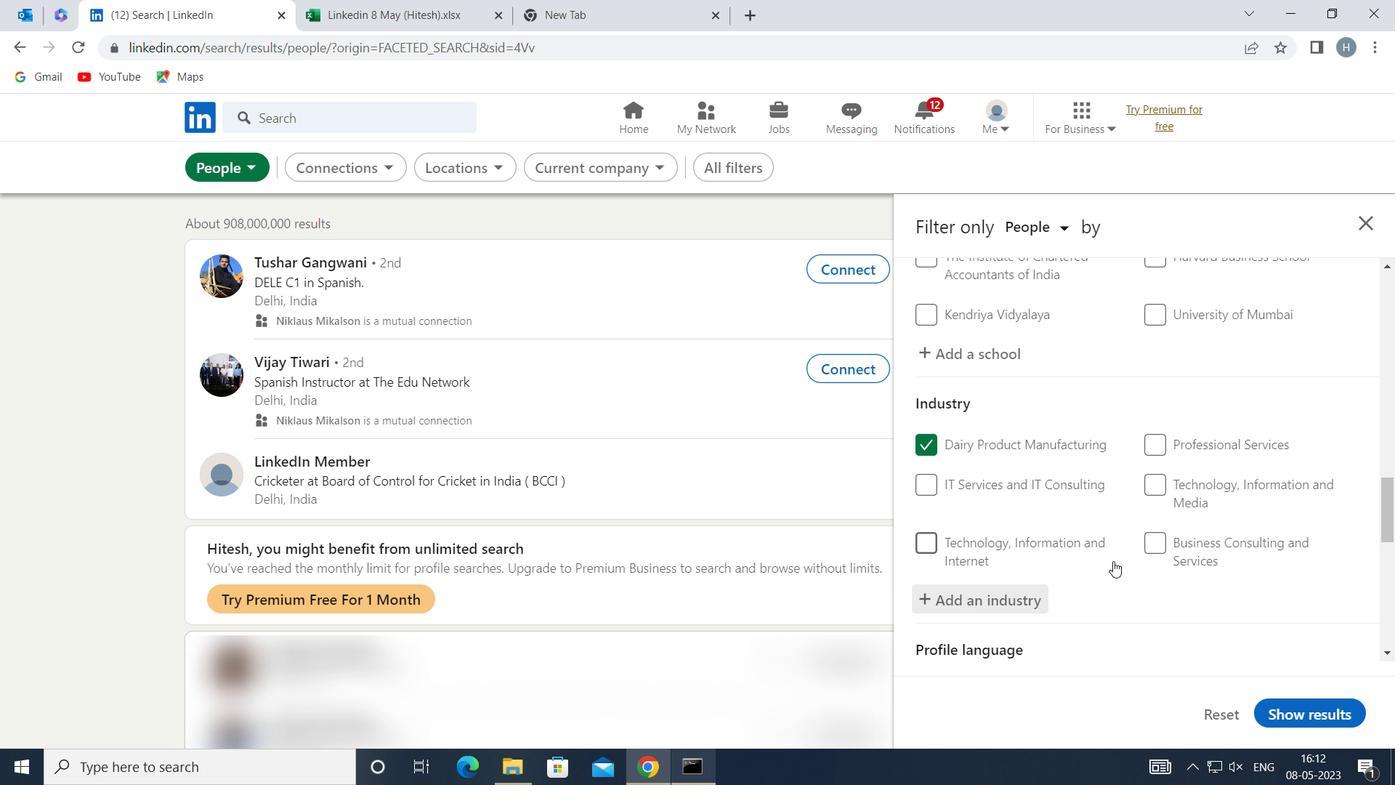 
Action: Mouse scrolled (1112, 543) with delta (0, 0)
Screenshot: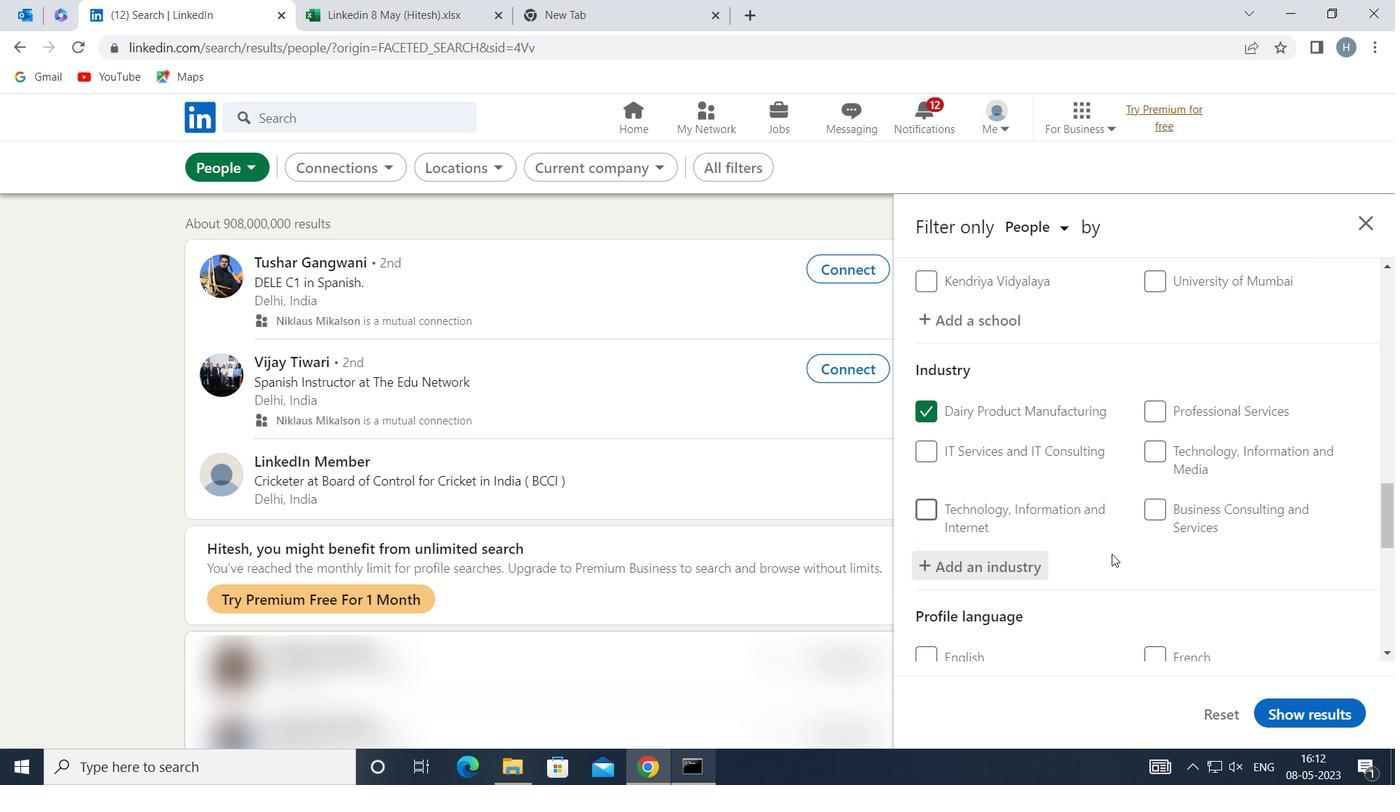 
Action: Mouse scrolled (1112, 543) with delta (0, 0)
Screenshot: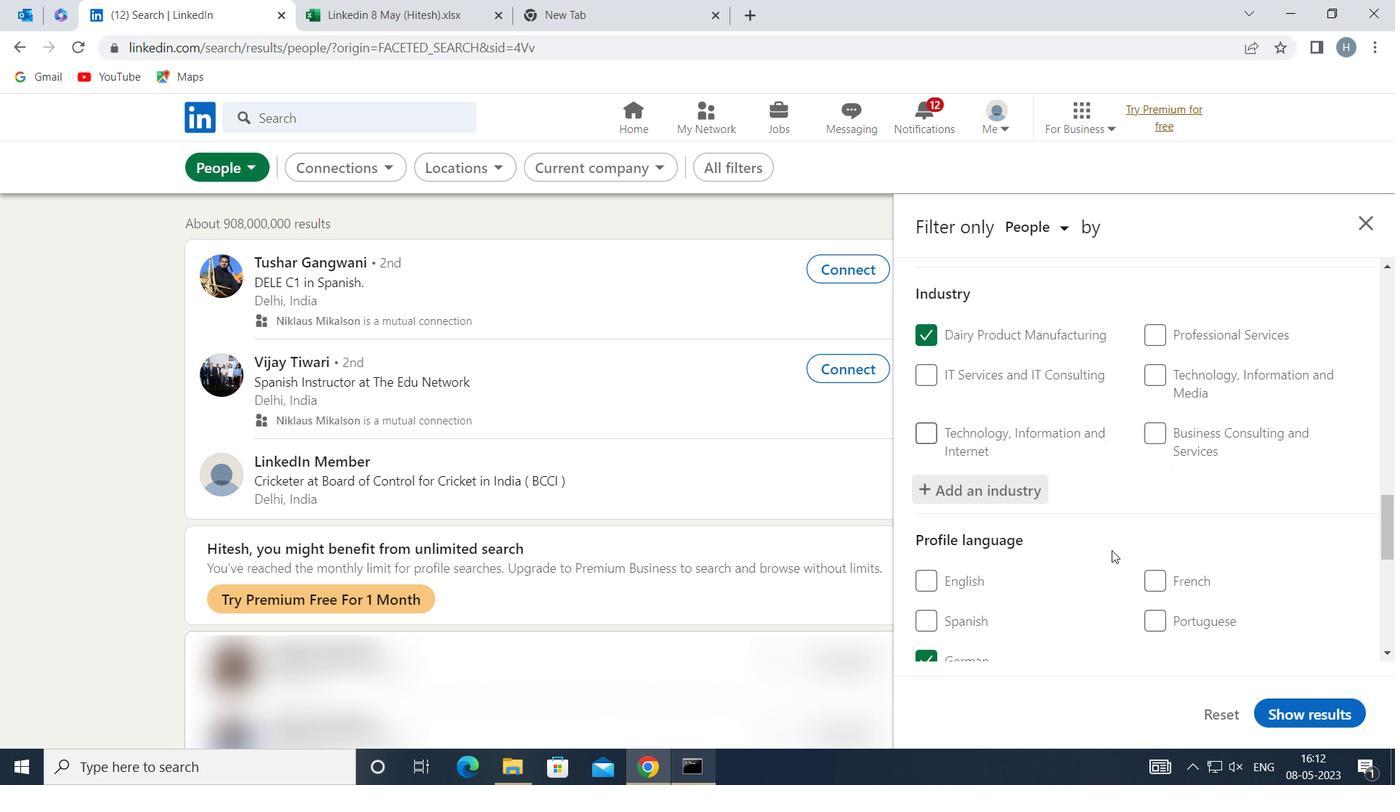 
Action: Mouse moved to (1118, 541)
Screenshot: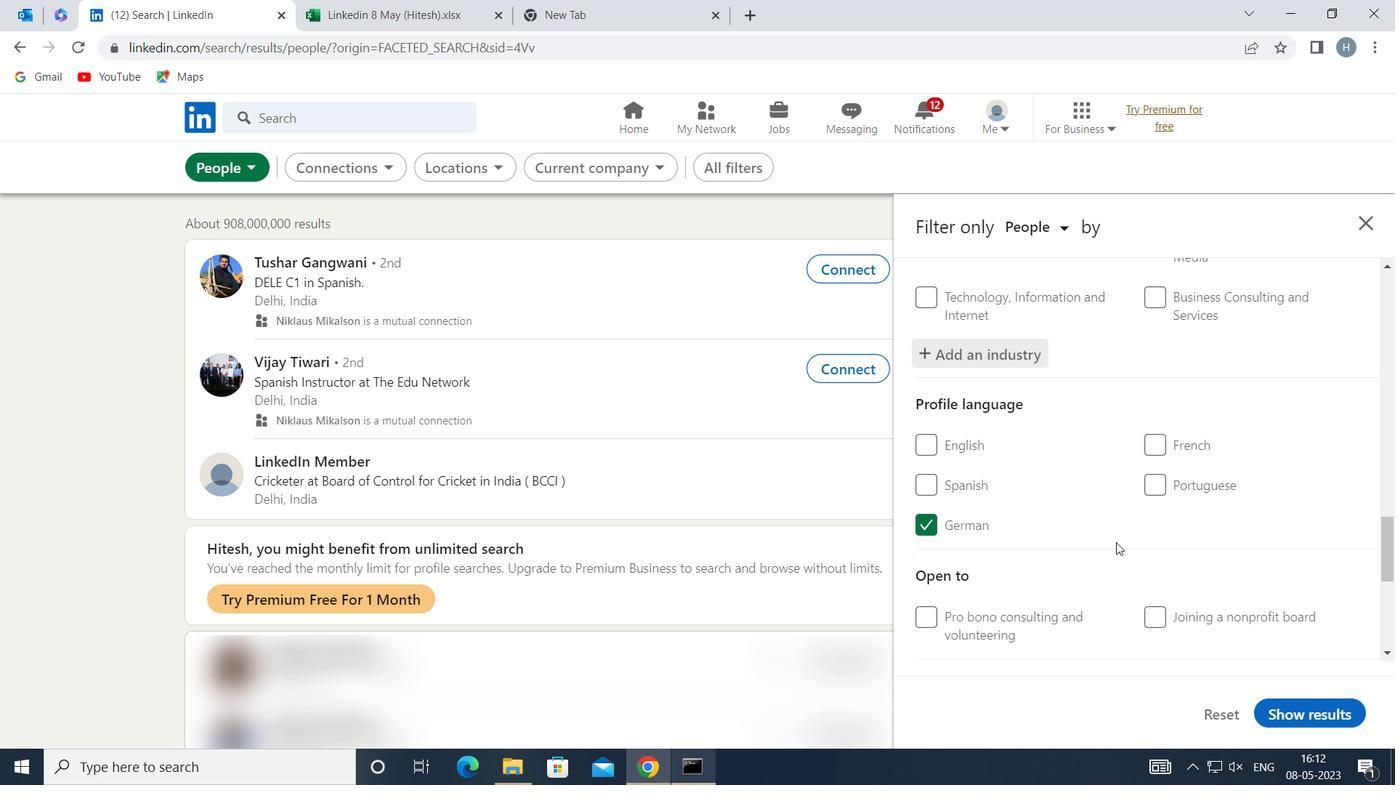 
Action: Mouse scrolled (1118, 540) with delta (0, 0)
Screenshot: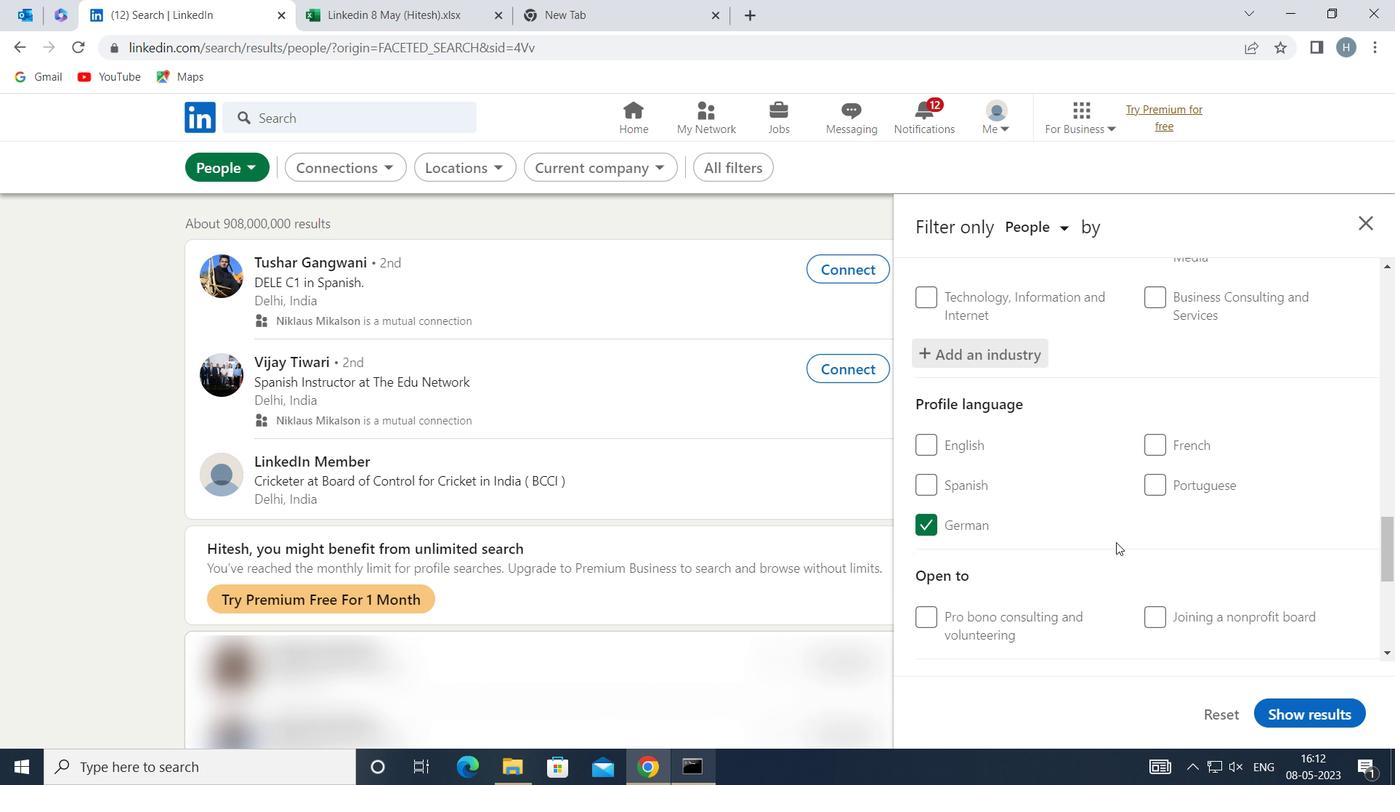 
Action: Mouse scrolled (1118, 540) with delta (0, 0)
Screenshot: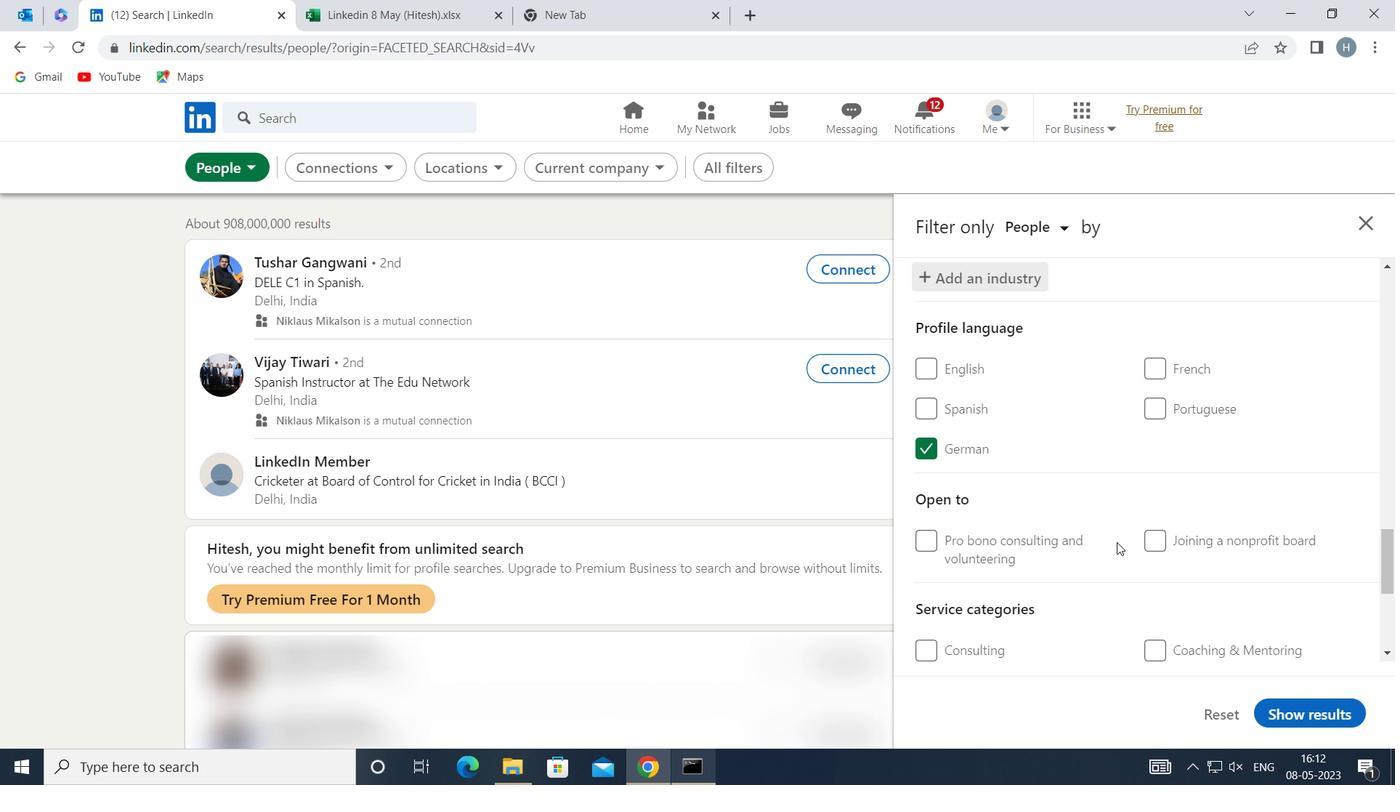 
Action: Mouse scrolled (1118, 540) with delta (0, 0)
Screenshot: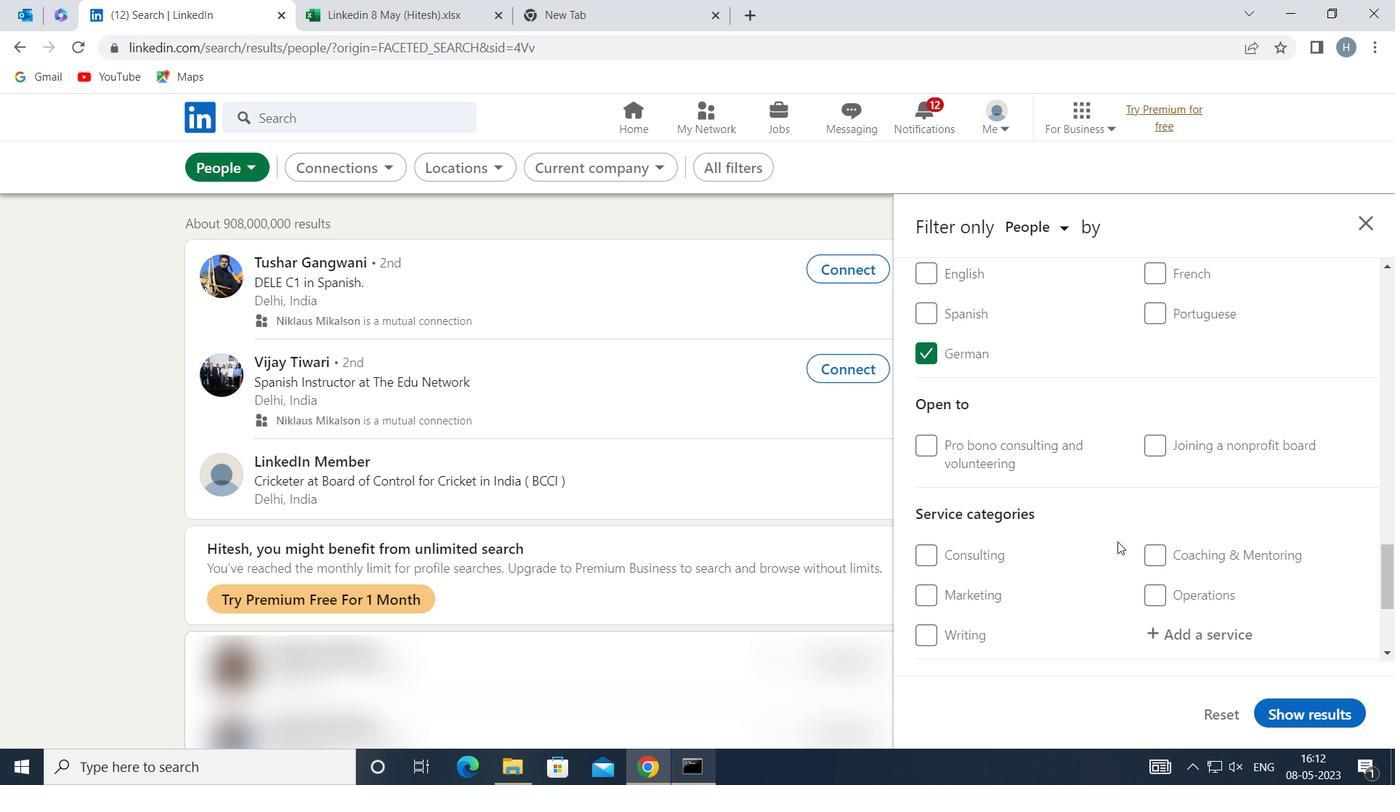 
Action: Mouse moved to (1222, 419)
Screenshot: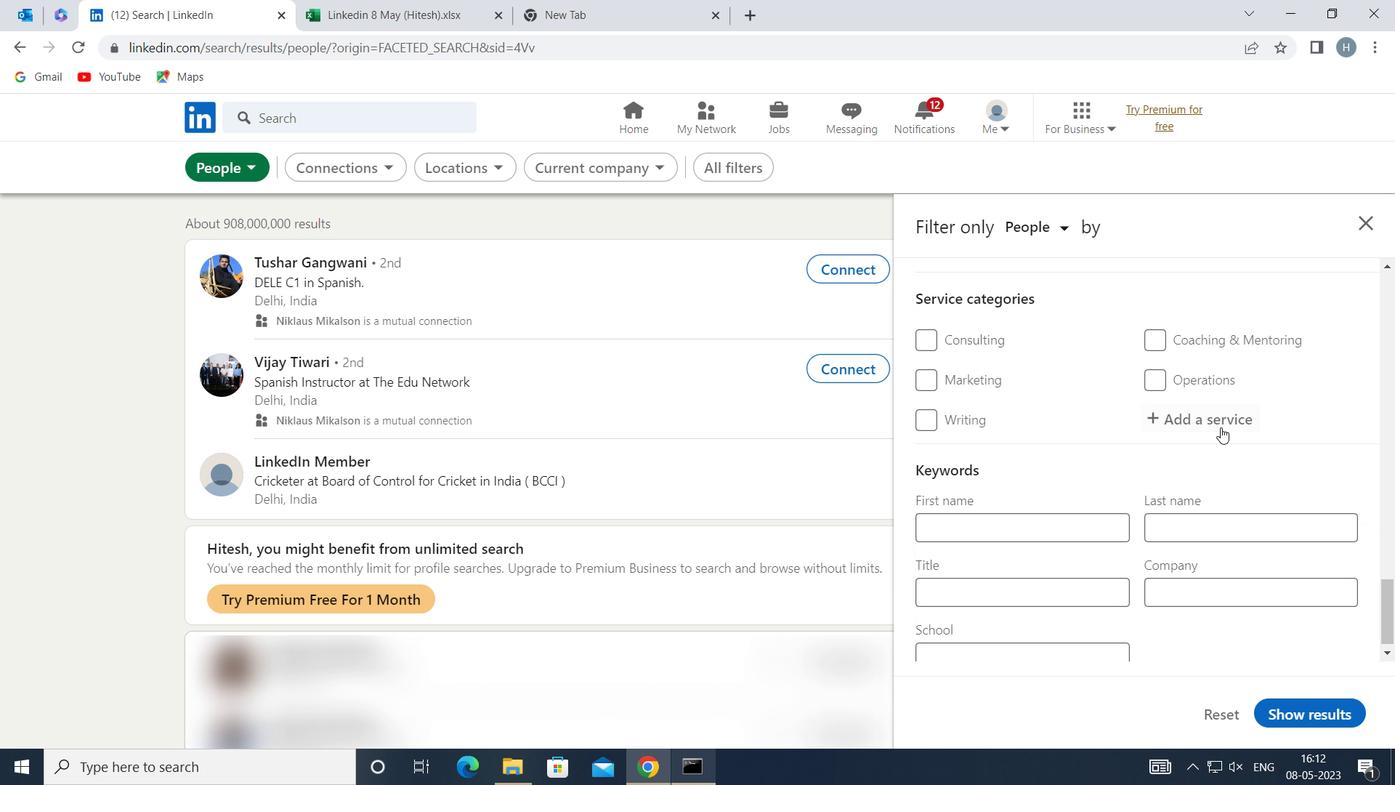 
Action: Mouse pressed left at (1222, 419)
Screenshot: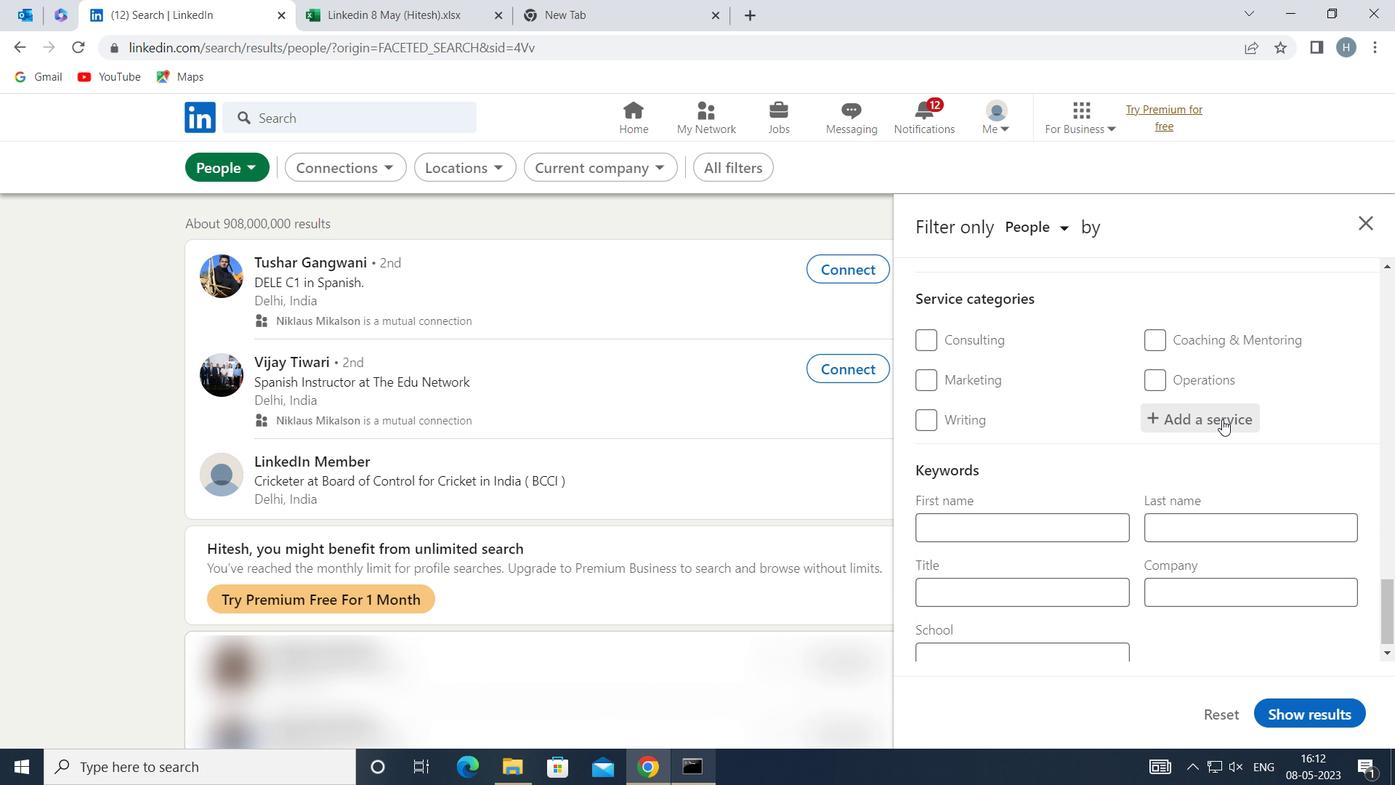 
Action: Key pressed <Key.shift>PROPERTY<Key.space><Key.shift>MANA
Screenshot: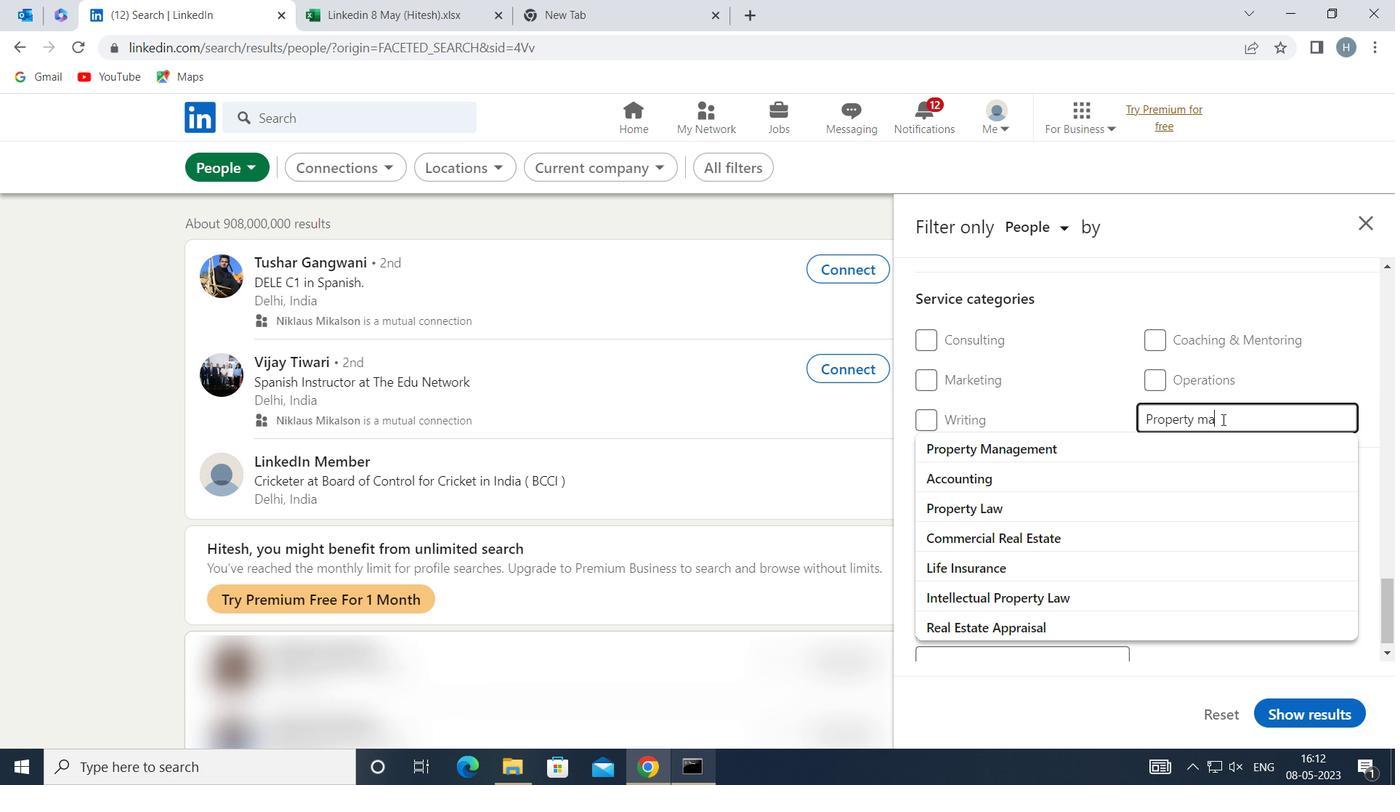 
Action: Mouse moved to (1089, 442)
Screenshot: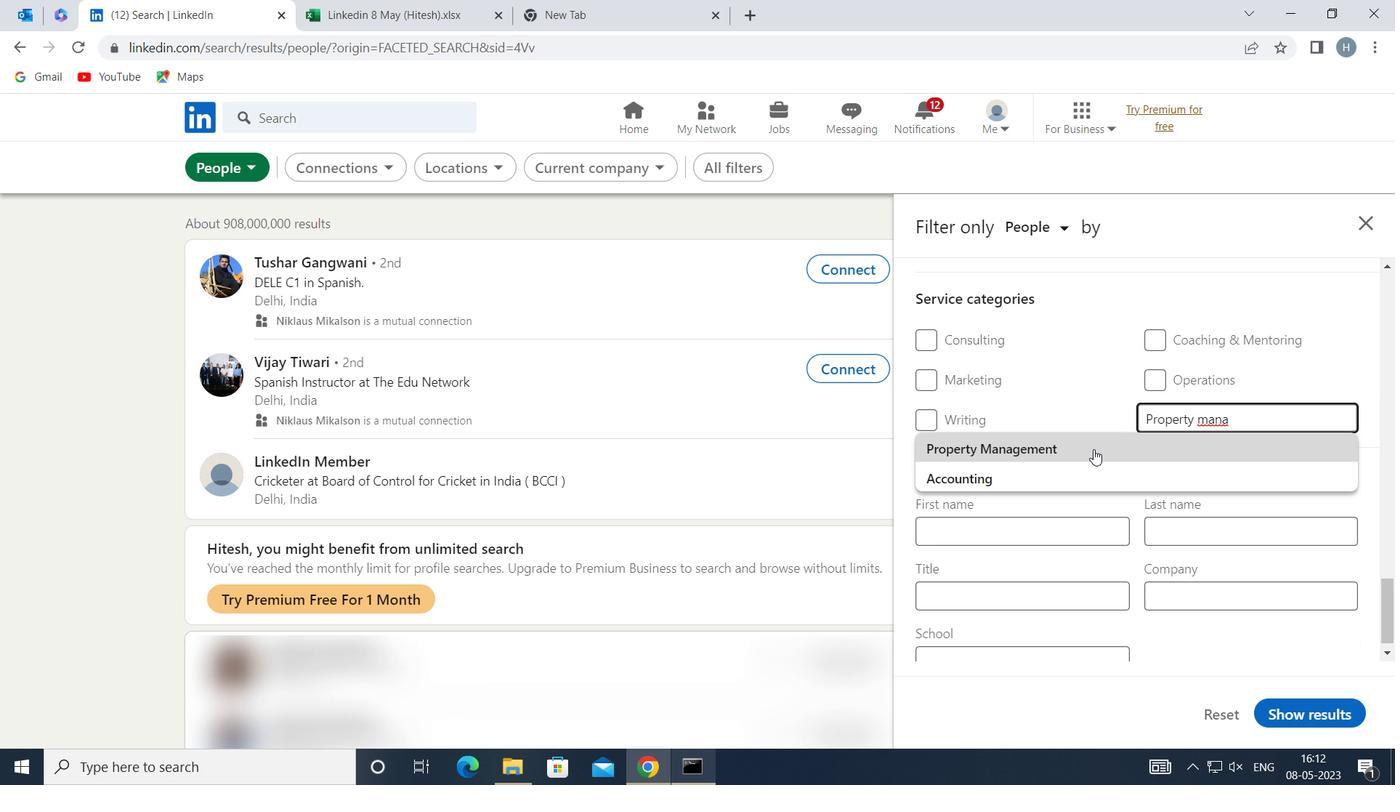 
Action: Mouse pressed left at (1089, 442)
Screenshot: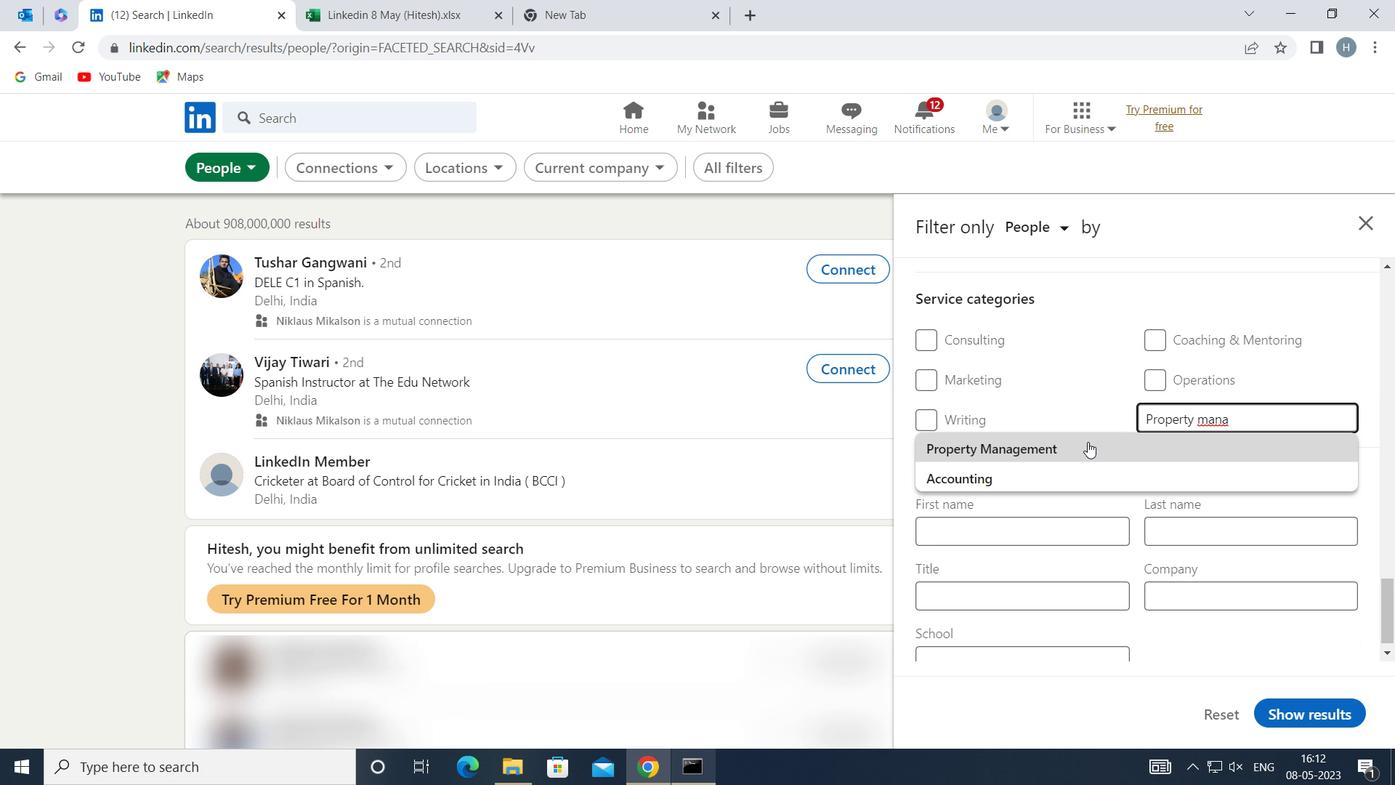 
Action: Mouse scrolled (1089, 441) with delta (0, 0)
Screenshot: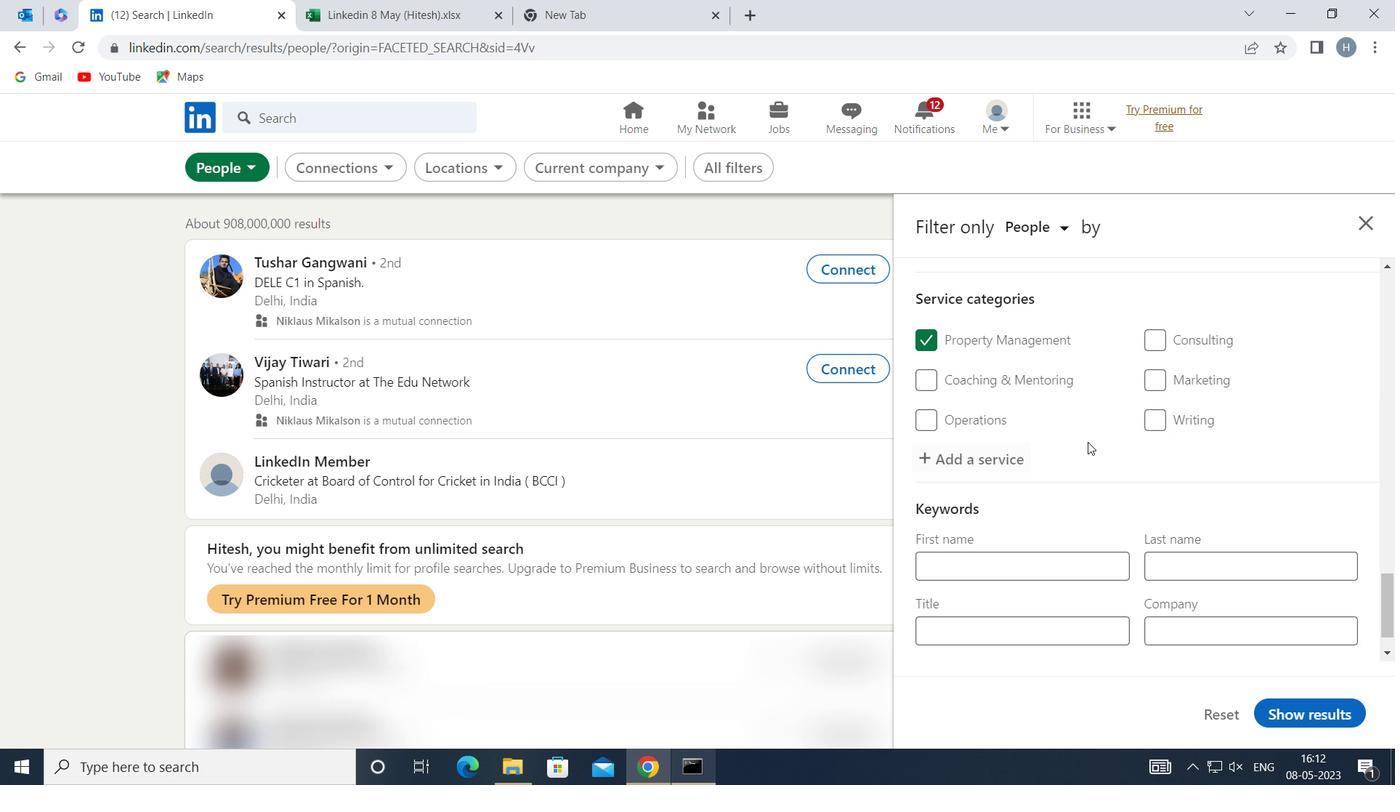 
Action: Mouse scrolled (1089, 441) with delta (0, 0)
Screenshot: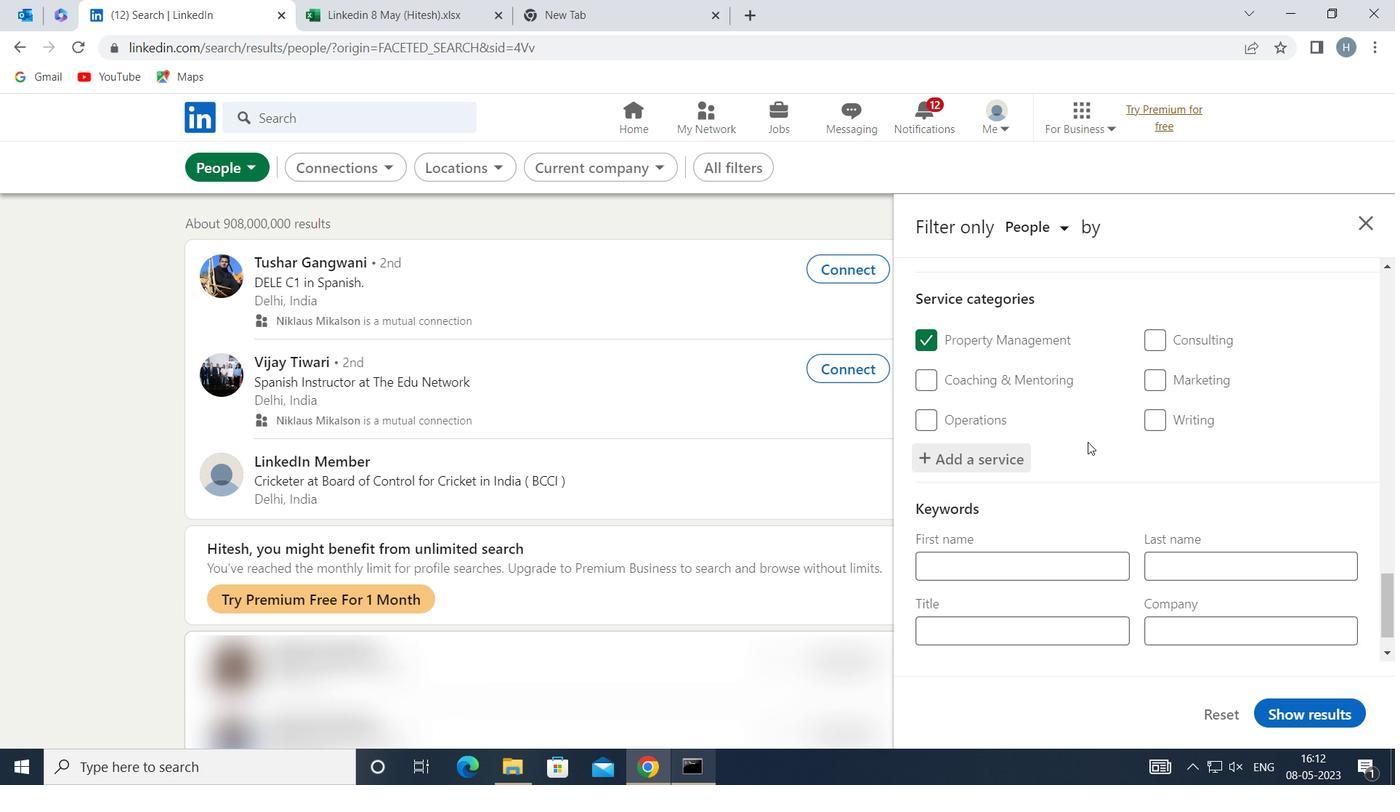 
Action: Mouse scrolled (1089, 441) with delta (0, 0)
Screenshot: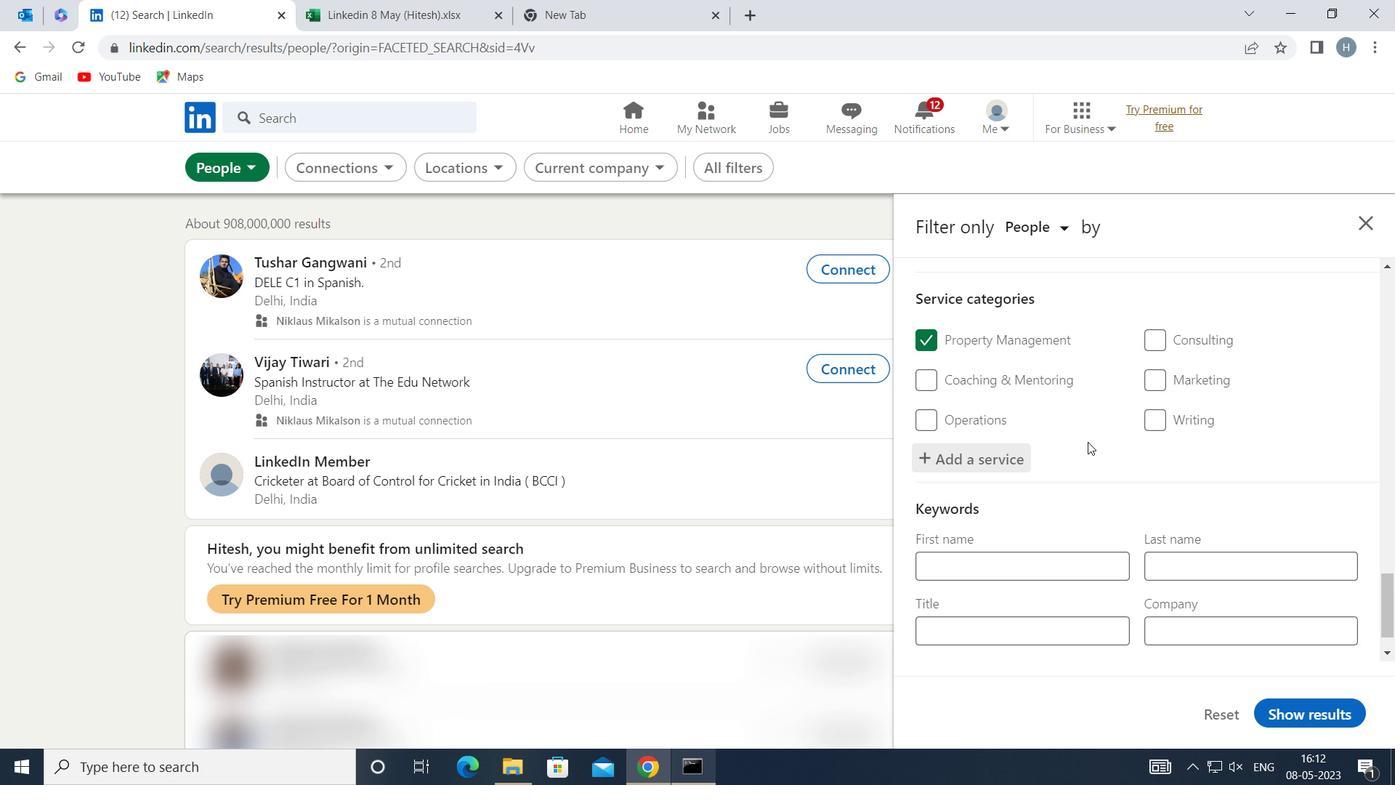 
Action: Mouse scrolled (1089, 443) with delta (0, 0)
Screenshot: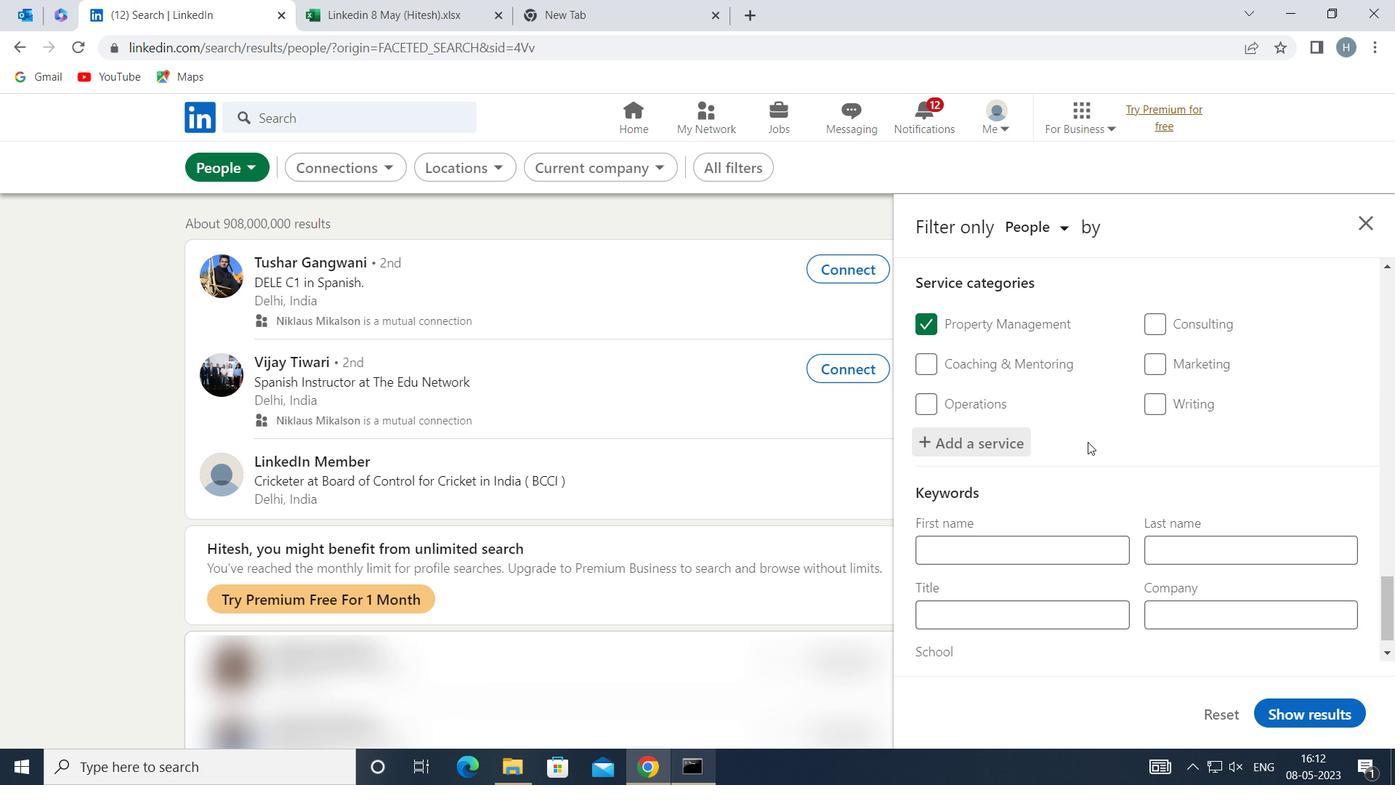 
Action: Mouse moved to (1086, 449)
Screenshot: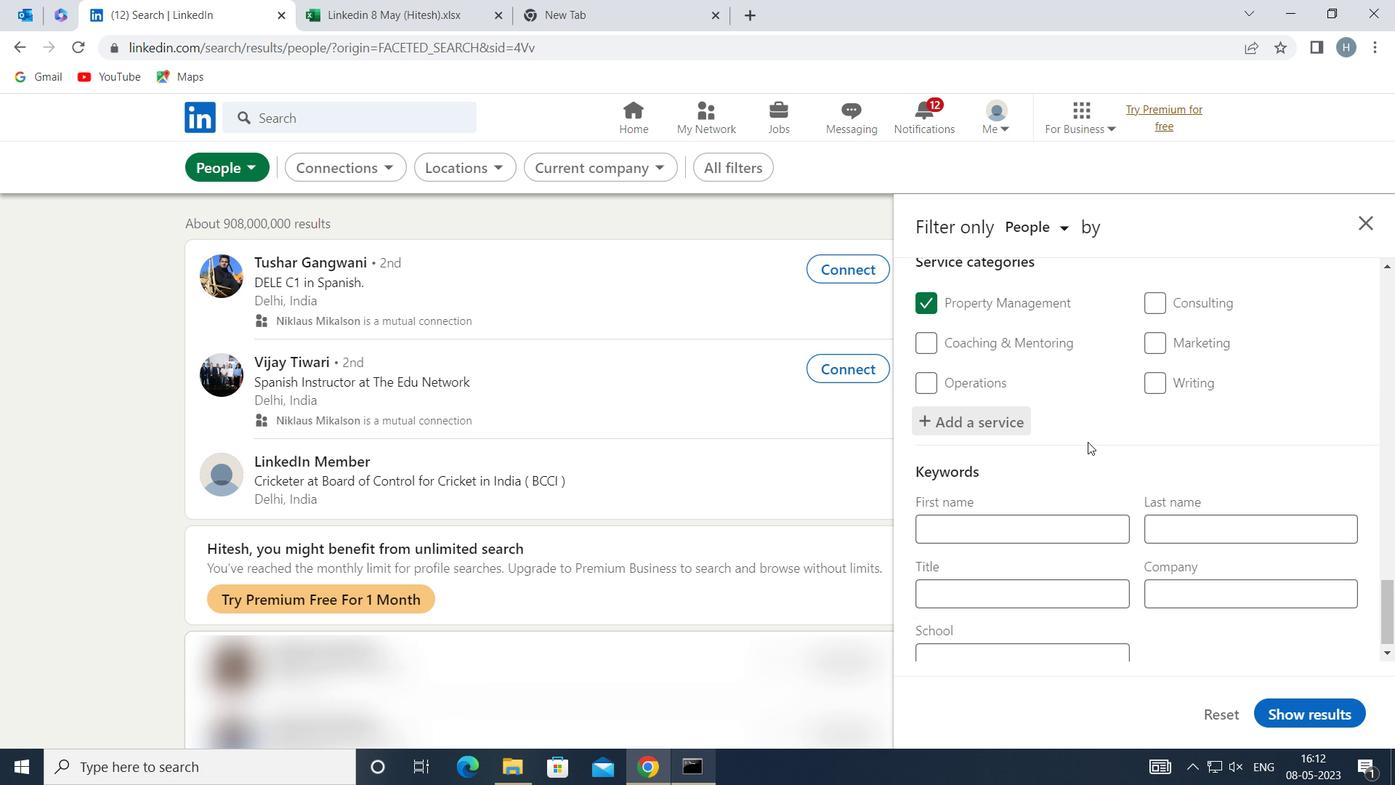 
Action: Mouse scrolled (1086, 448) with delta (0, 0)
Screenshot: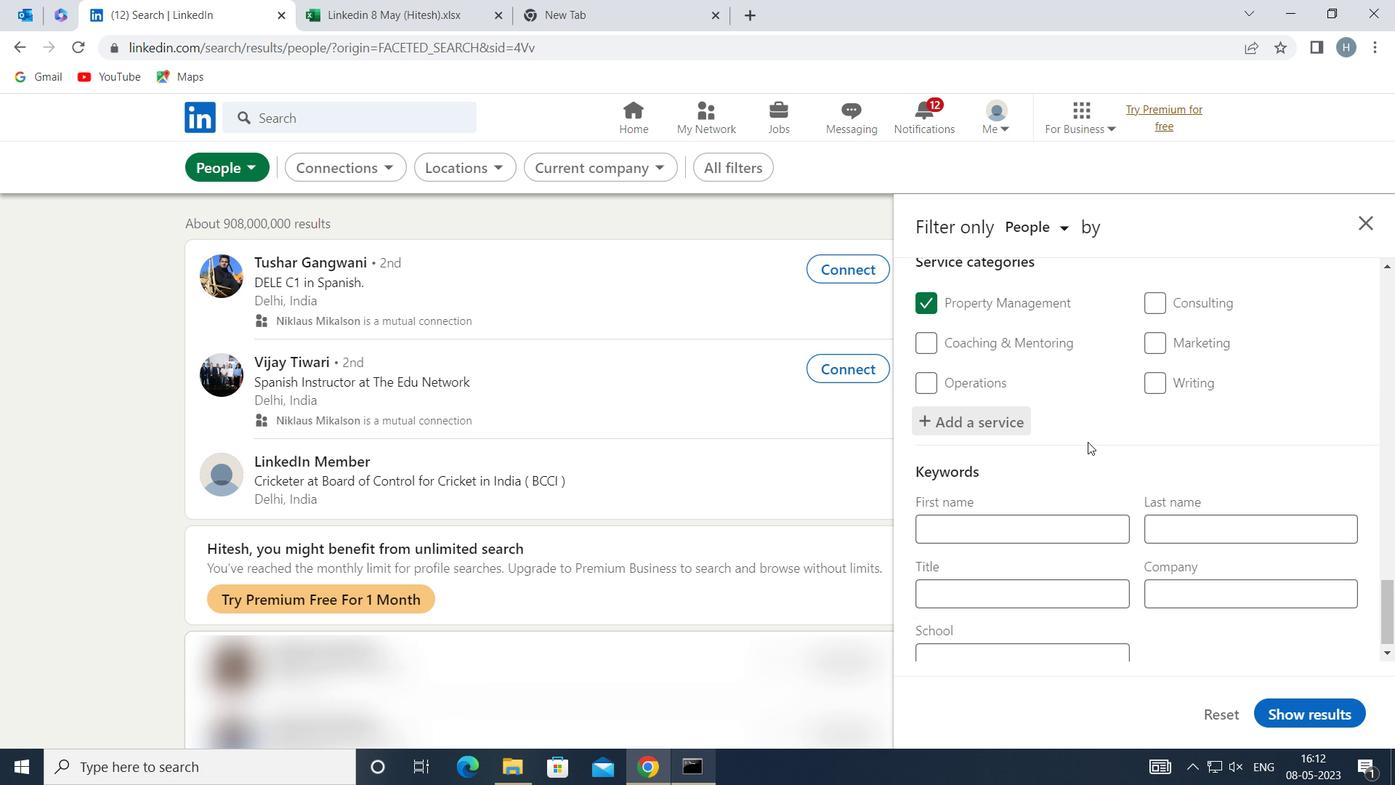 
Action: Mouse moved to (1078, 470)
Screenshot: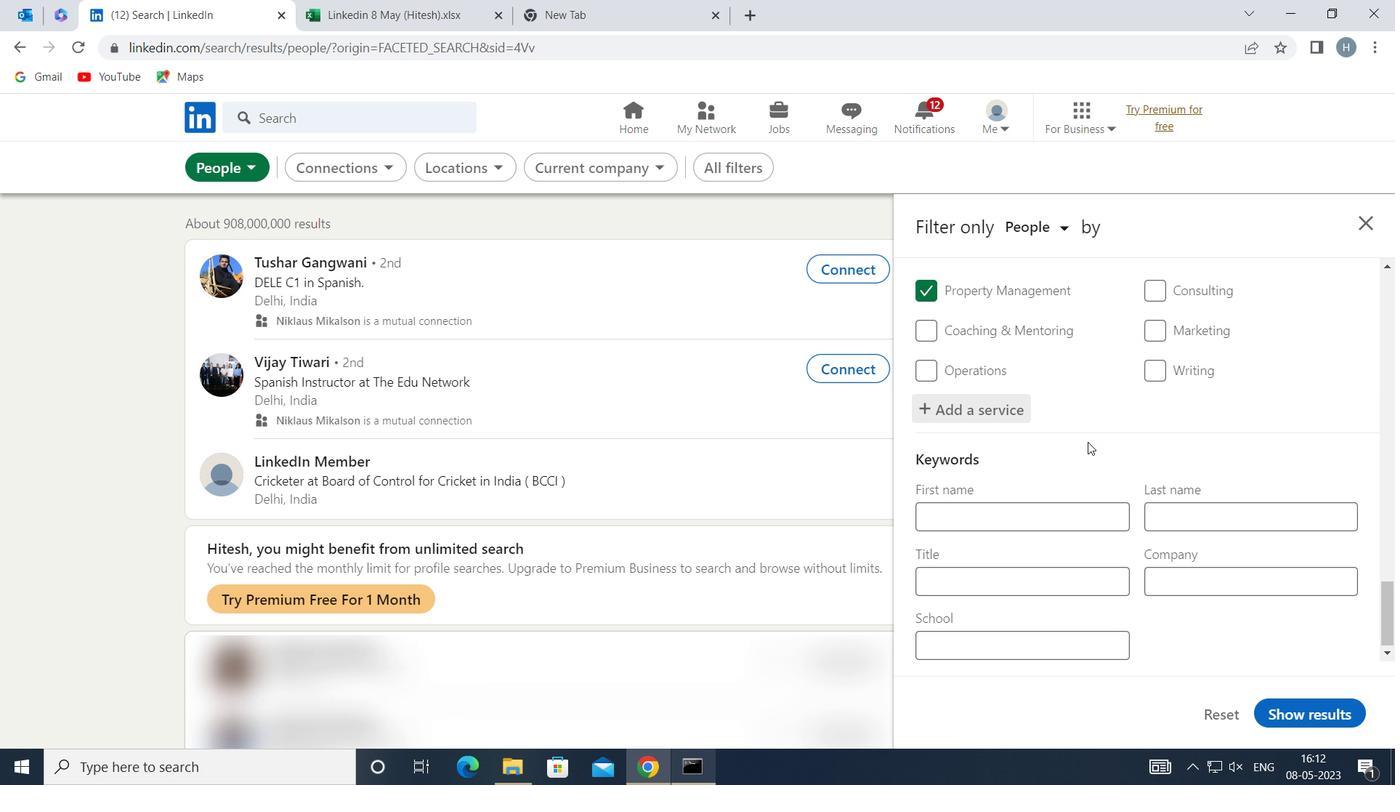 
Action: Mouse scrolled (1078, 469) with delta (0, 0)
Screenshot: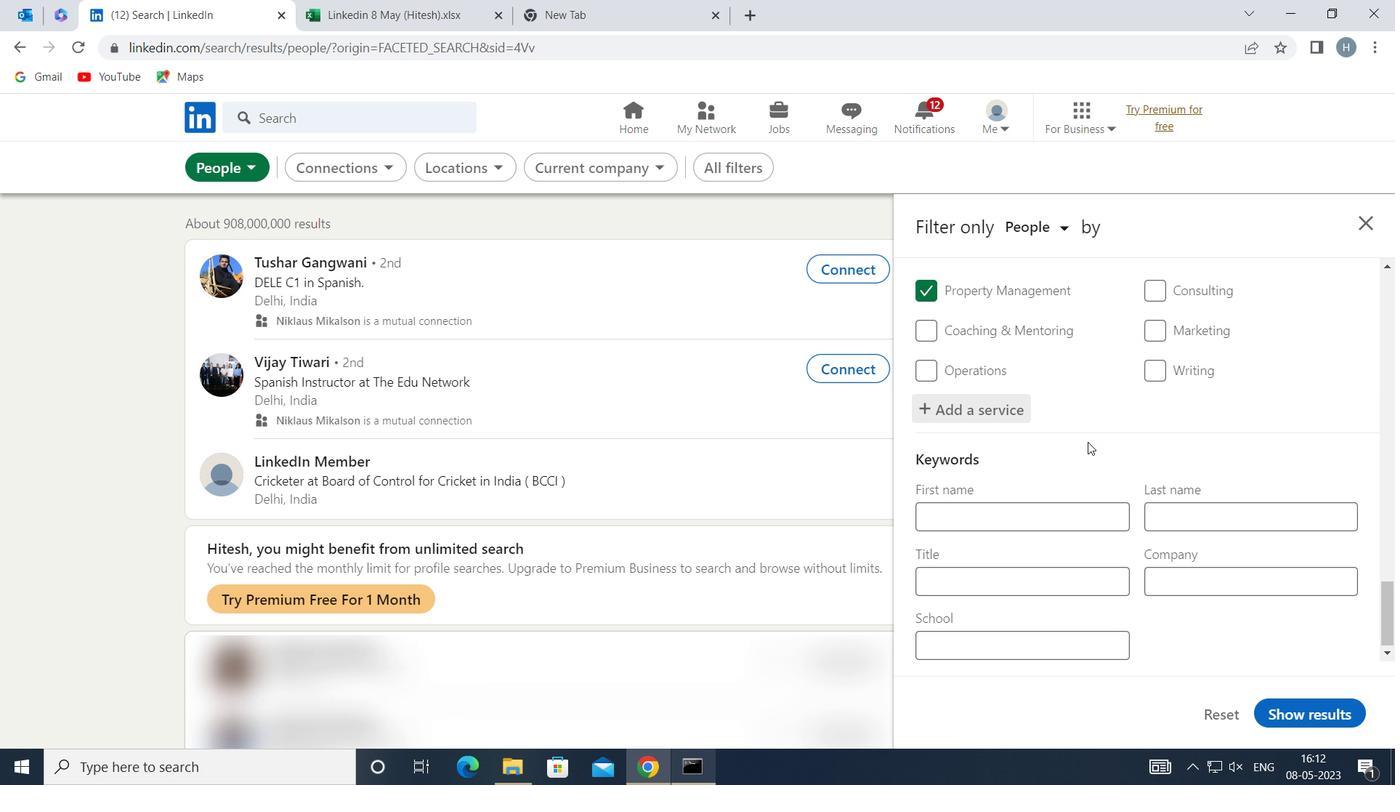 
Action: Mouse moved to (1080, 577)
Screenshot: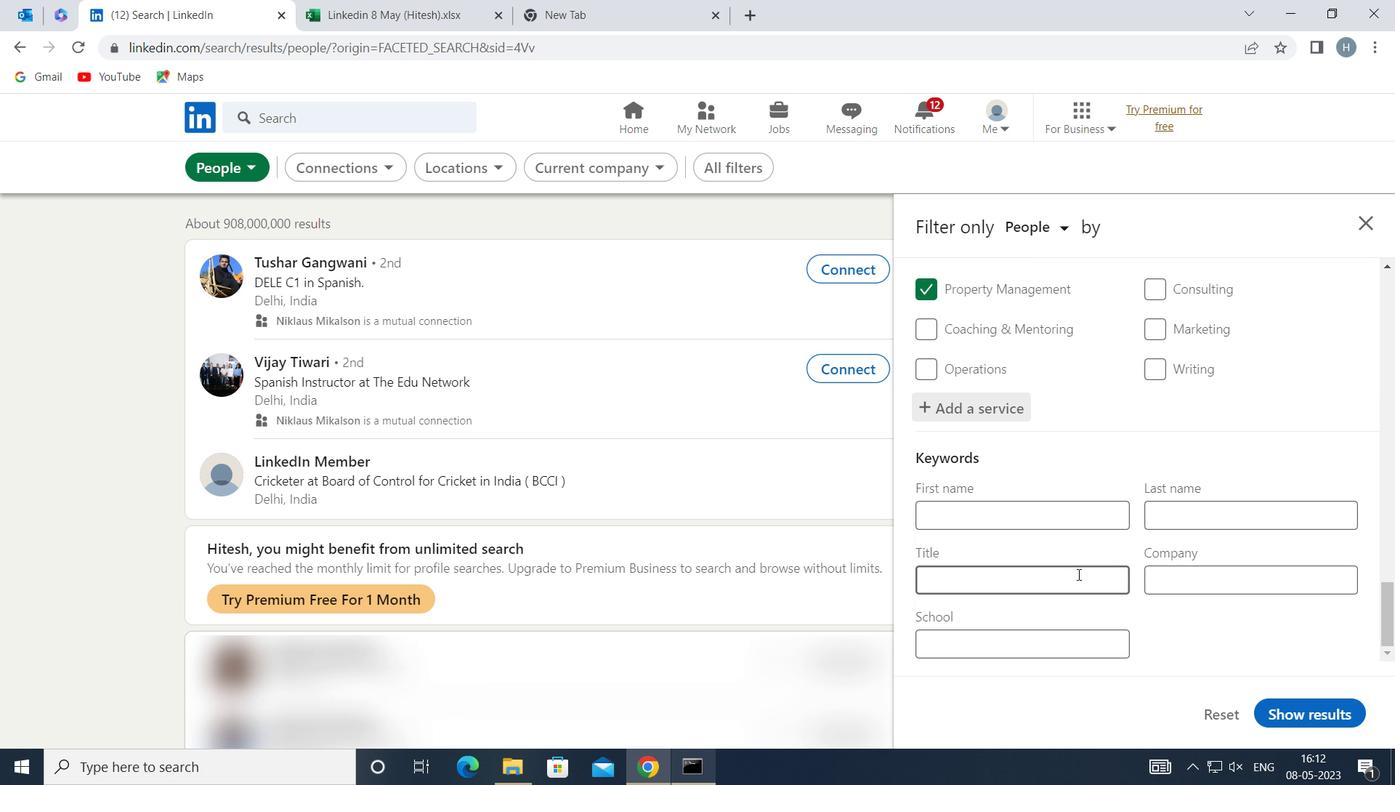 
Action: Mouse pressed left at (1080, 577)
Screenshot: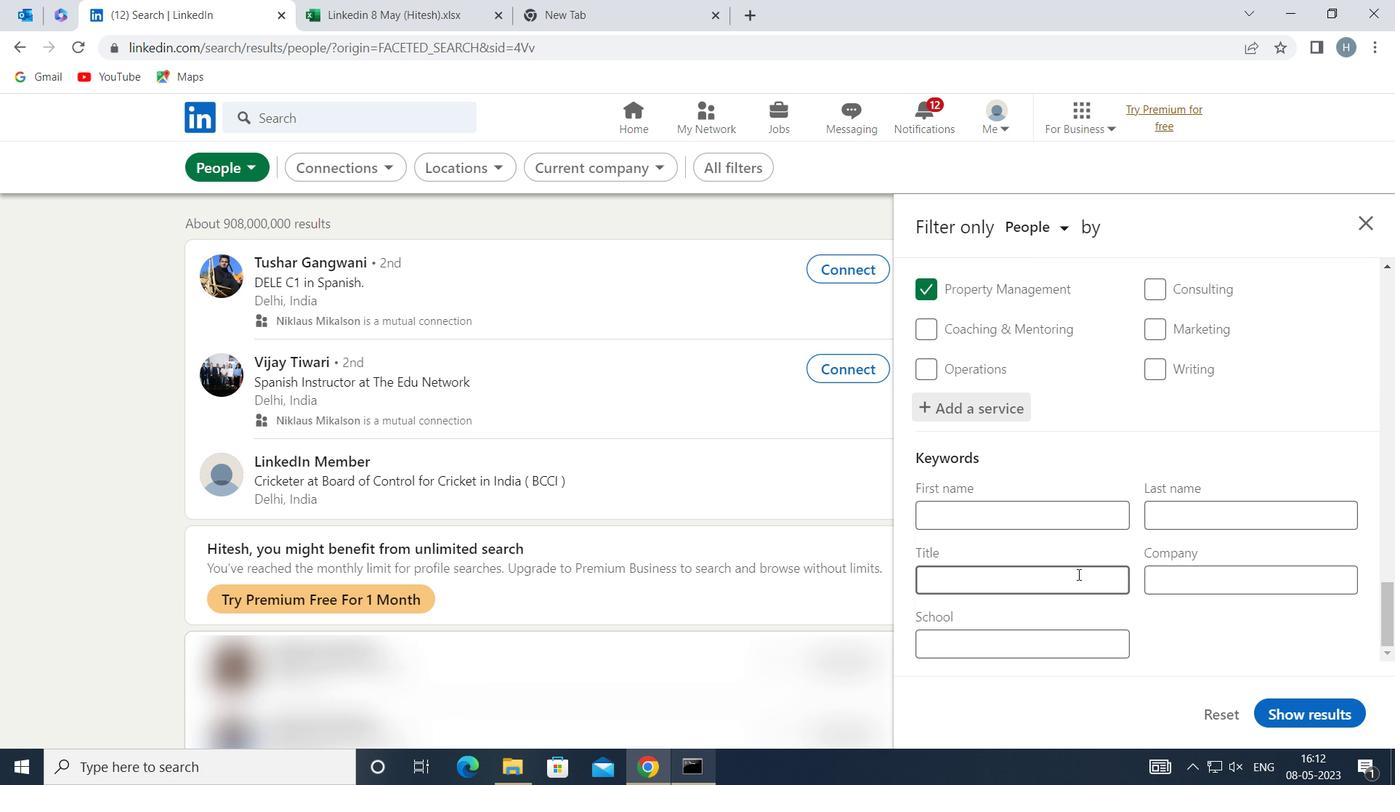 
Action: Key pressed <Key.shift>DRAFTER
Screenshot: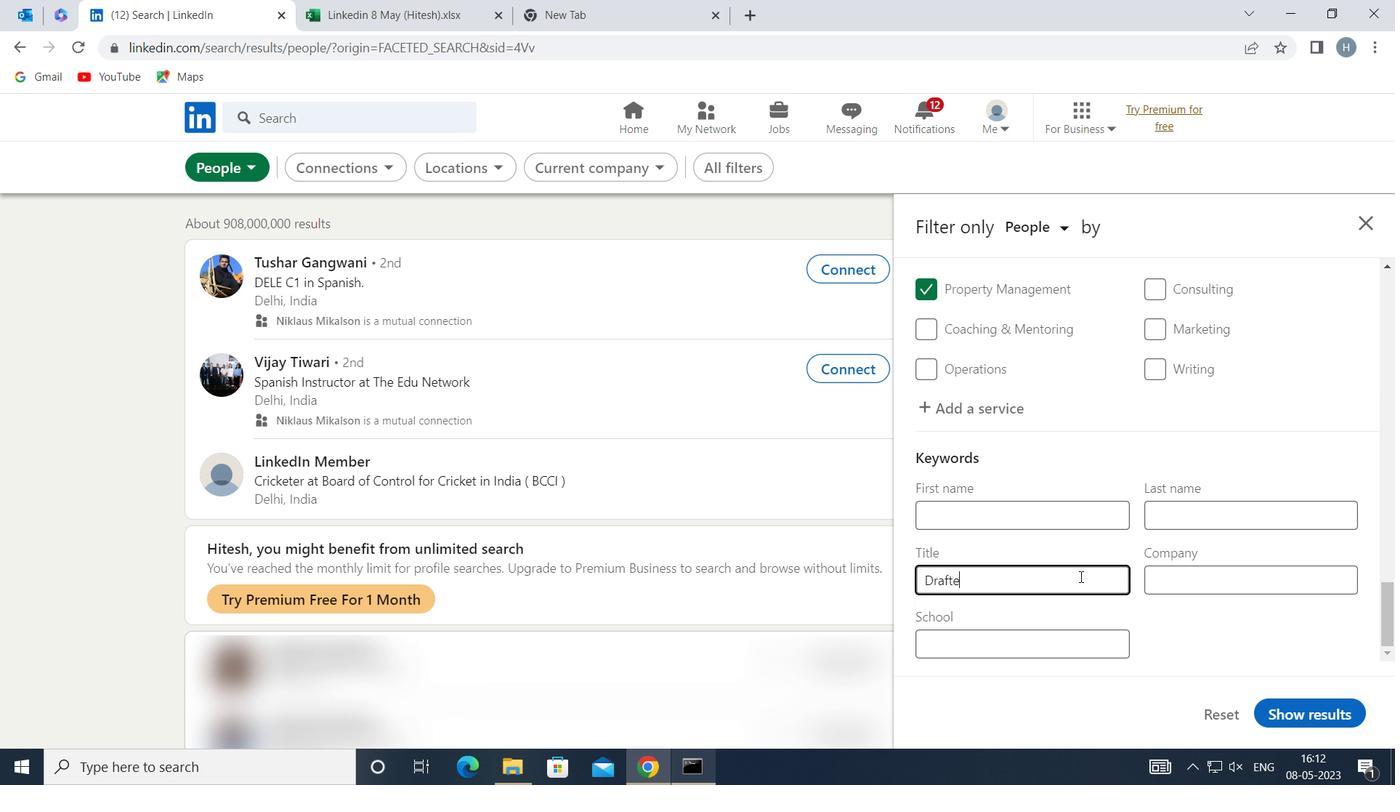 
Action: Mouse moved to (1311, 709)
Screenshot: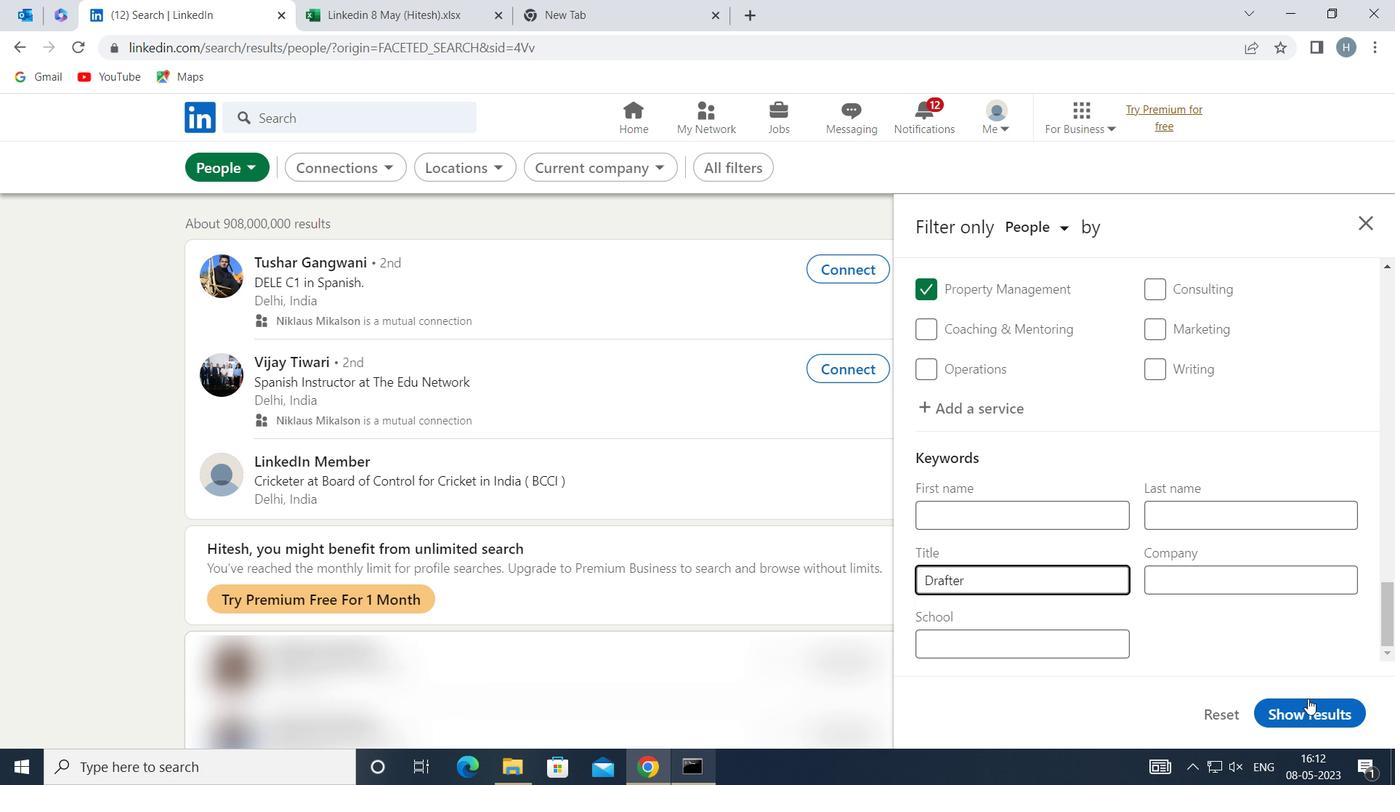 
Action: Mouse pressed left at (1311, 709)
Screenshot: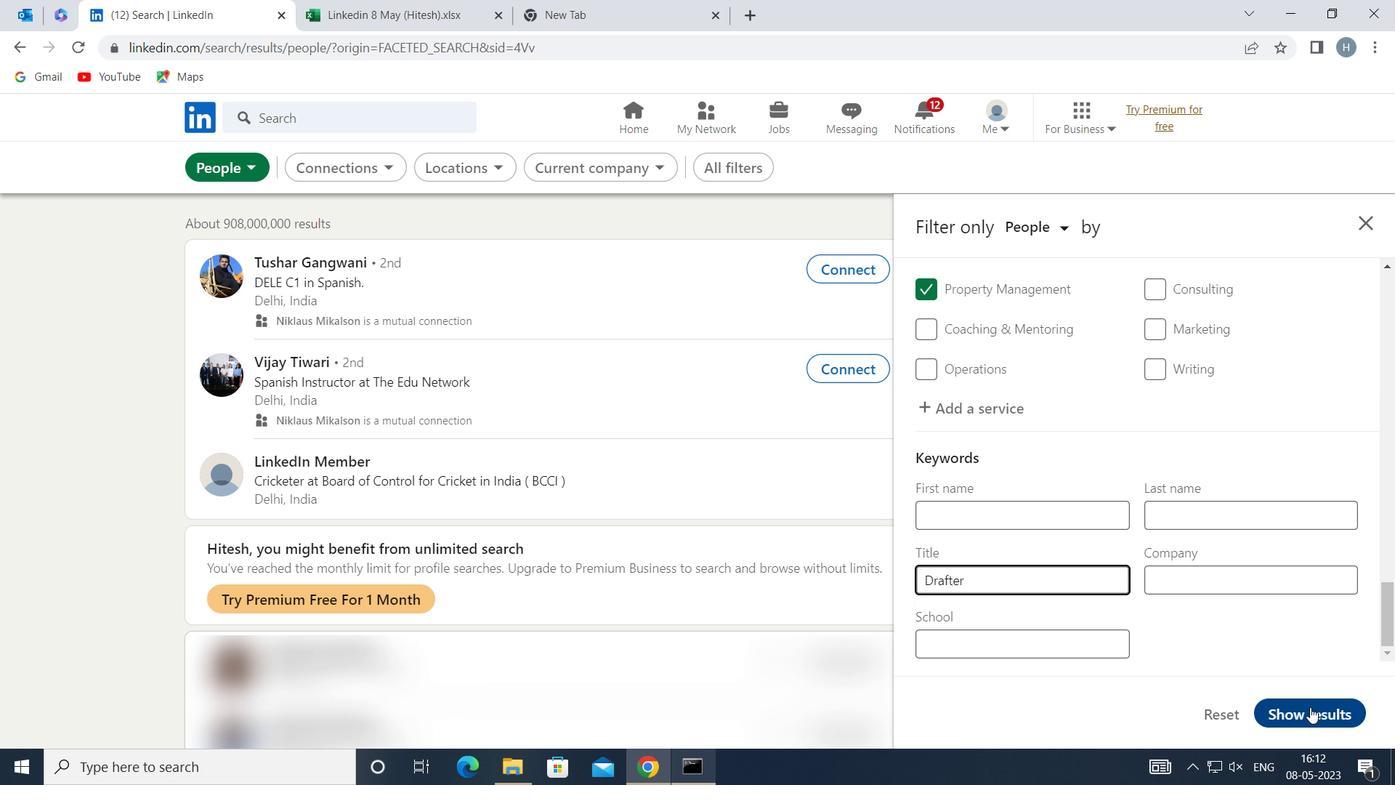 
Action: Mouse moved to (1019, 396)
Screenshot: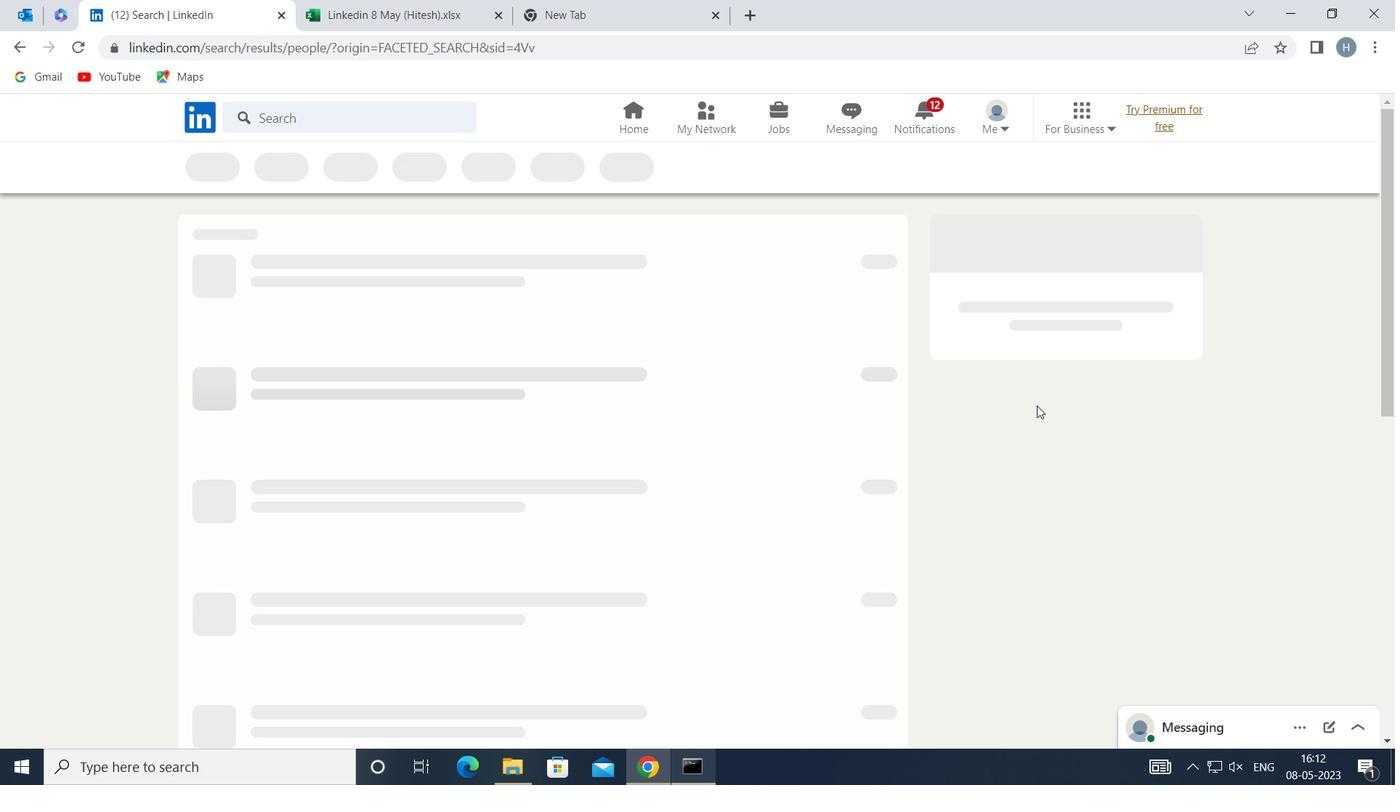 
